 Task: Look for space in Malahide, Ireland from 1st June, 2023 to 9th June, 2023 for 5 adults in price range Rs.6000 to Rs.12000. Place can be entire place with 3 bedrooms having 3 beds and 3 bathrooms. Property type can be house, flat, guest house. Booking option can be shelf check-in. Required host language is English.
Action: Mouse moved to (487, 83)
Screenshot: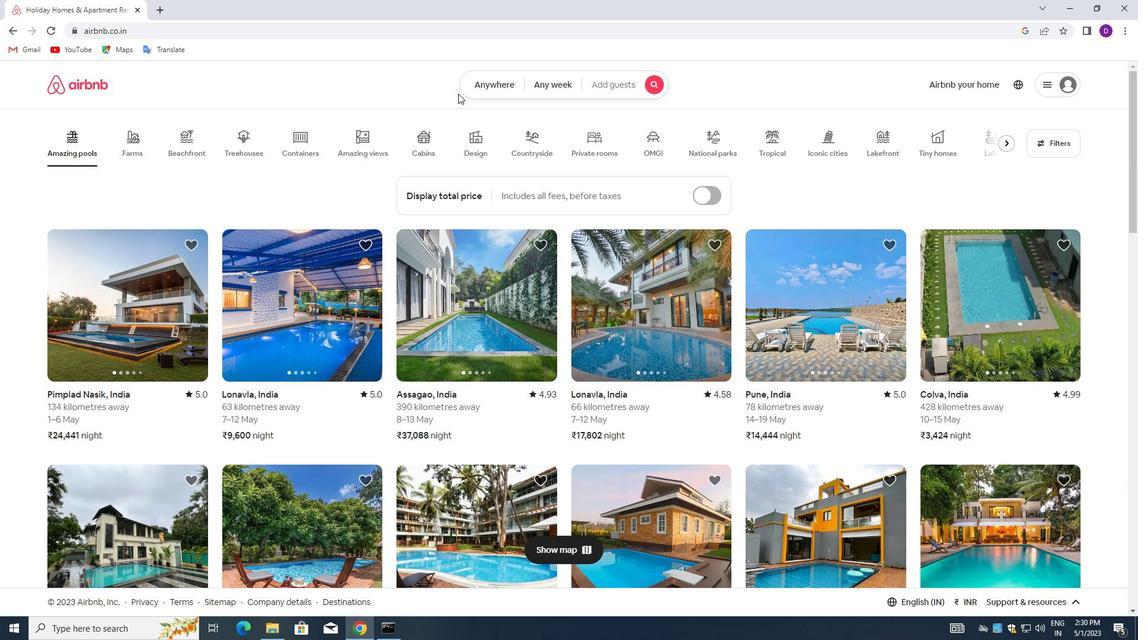 
Action: Mouse pressed left at (487, 83)
Screenshot: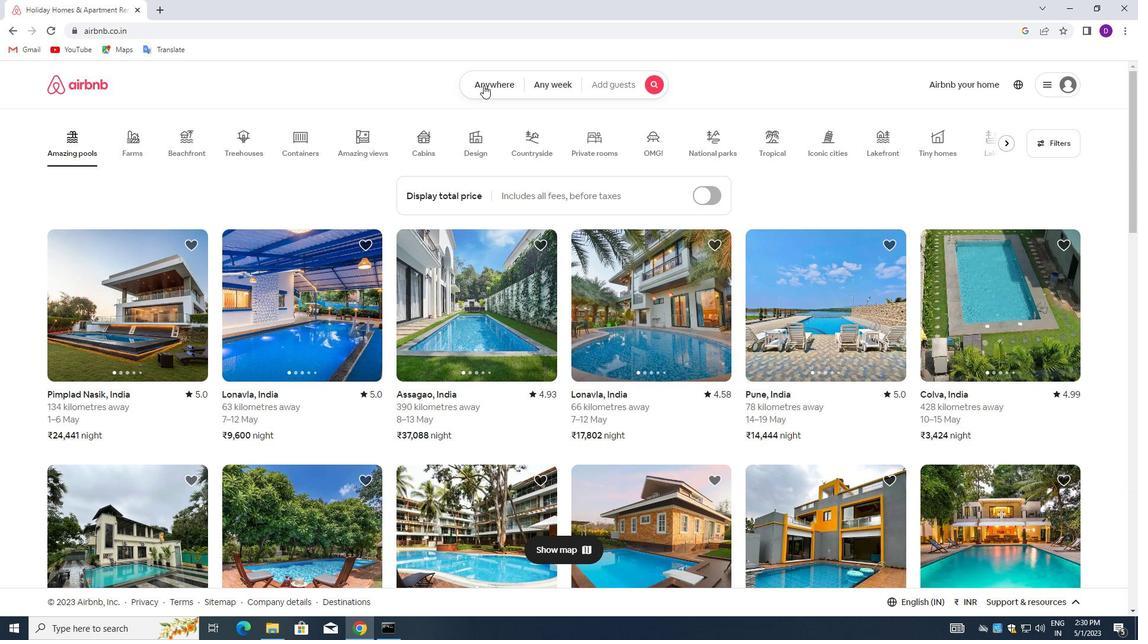
Action: Mouse moved to (368, 136)
Screenshot: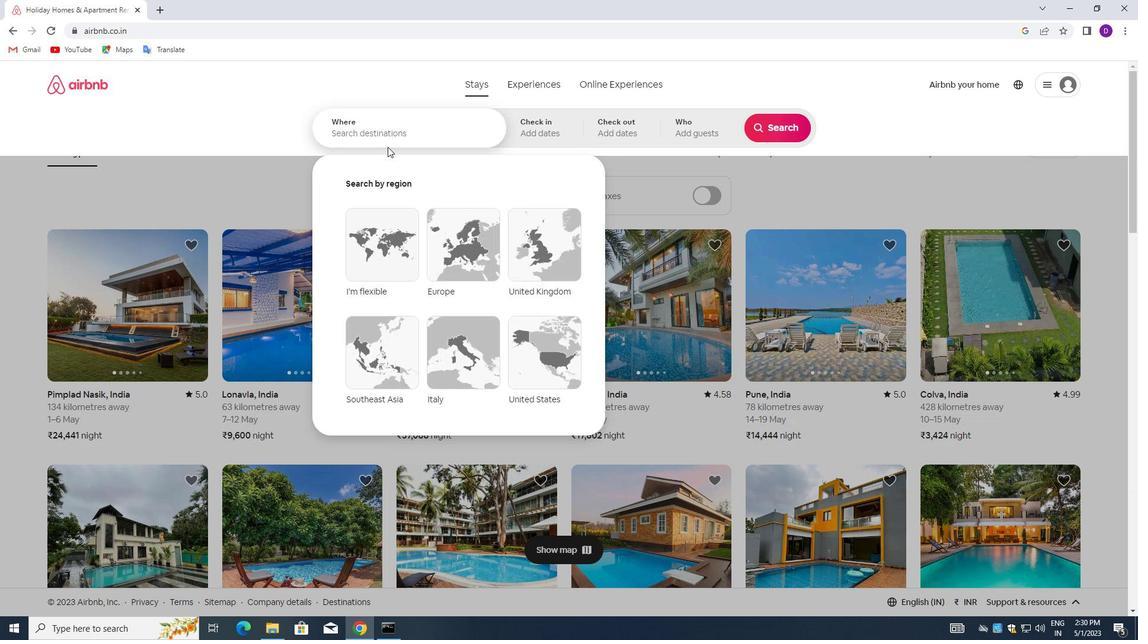 
Action: Mouse pressed left at (368, 136)
Screenshot: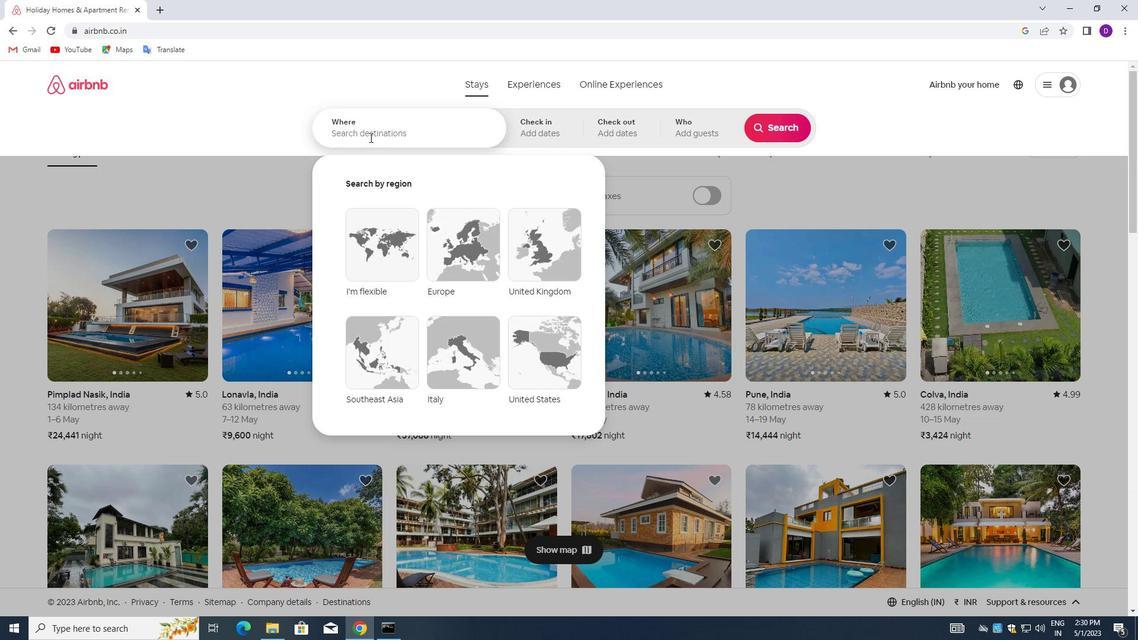 
Action: Key pressed <Key.shift>MALAHIDE<Key.down><Key.enter>
Screenshot: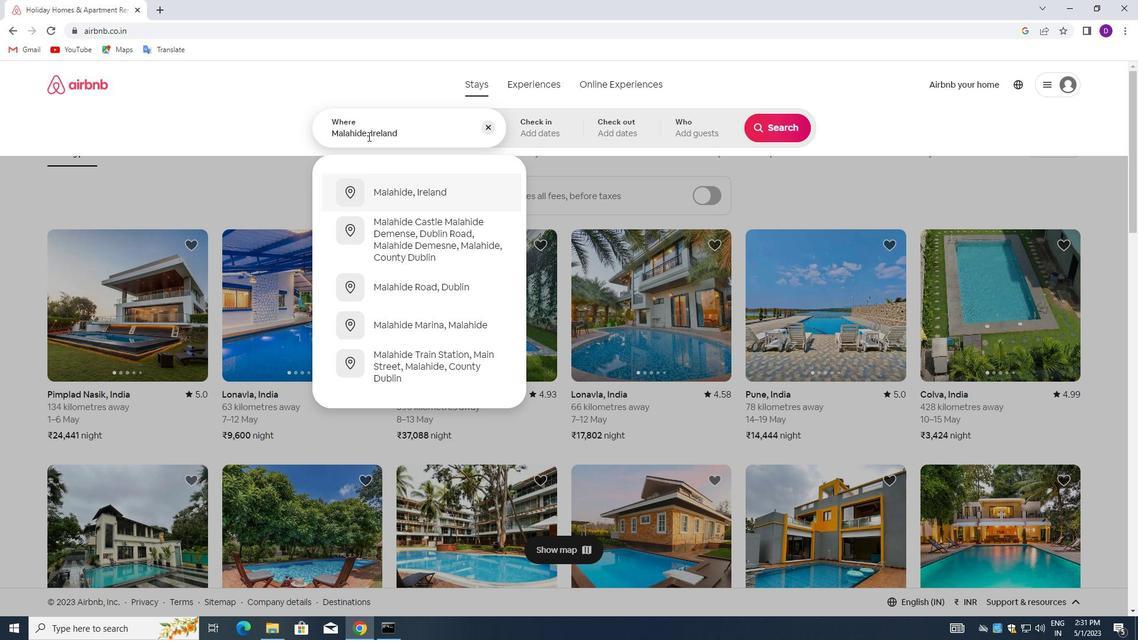 
Action: Mouse moved to (702, 267)
Screenshot: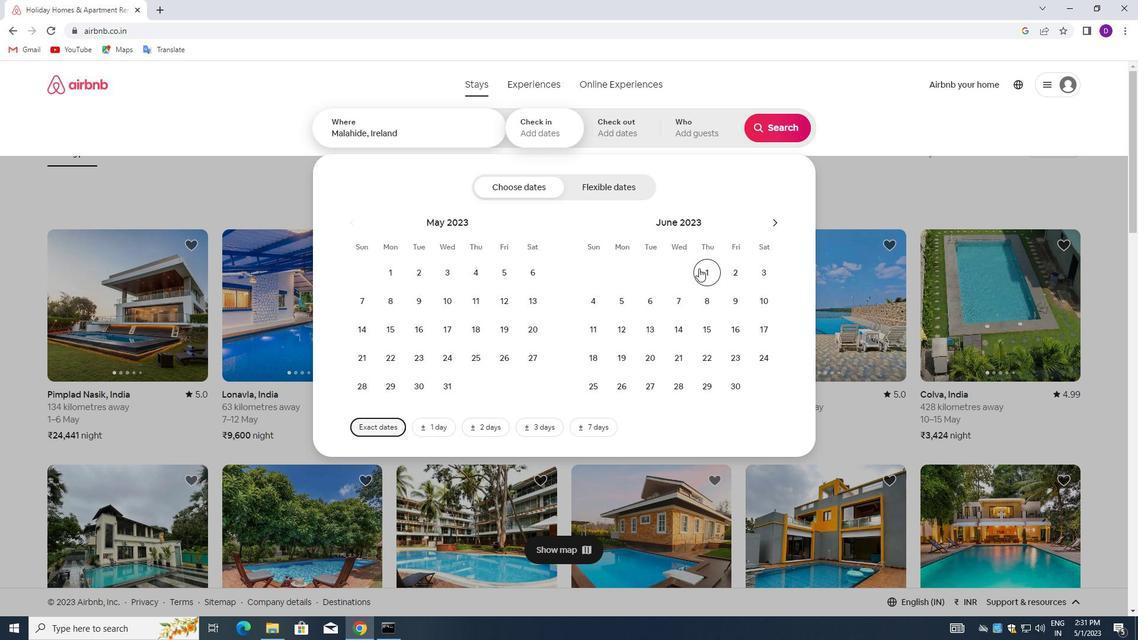 
Action: Mouse pressed left at (702, 267)
Screenshot: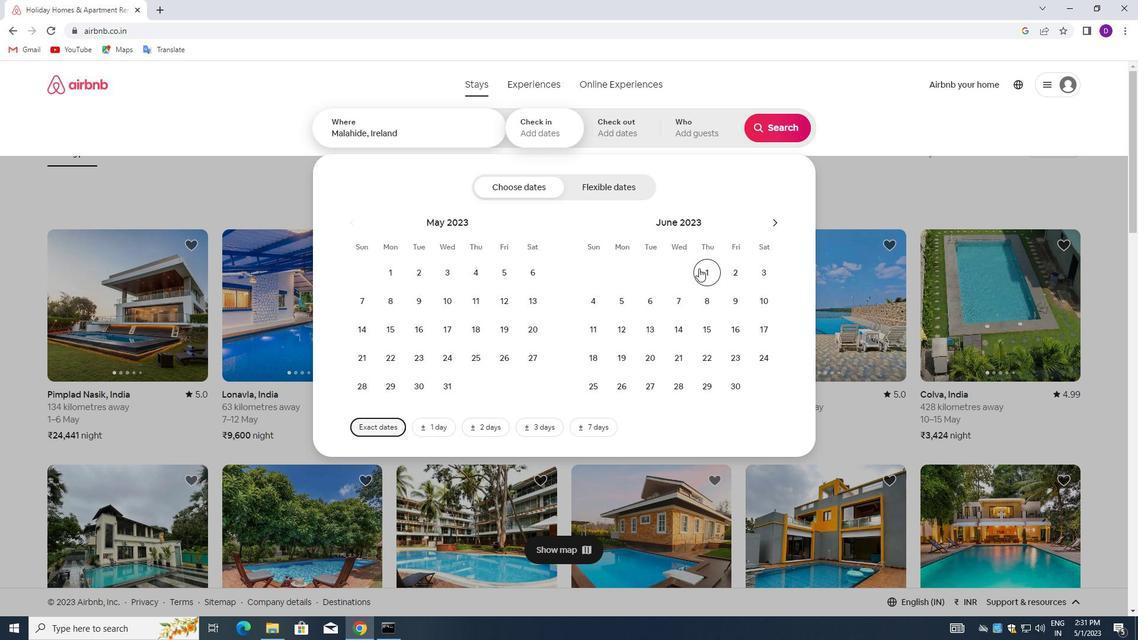 
Action: Mouse moved to (729, 295)
Screenshot: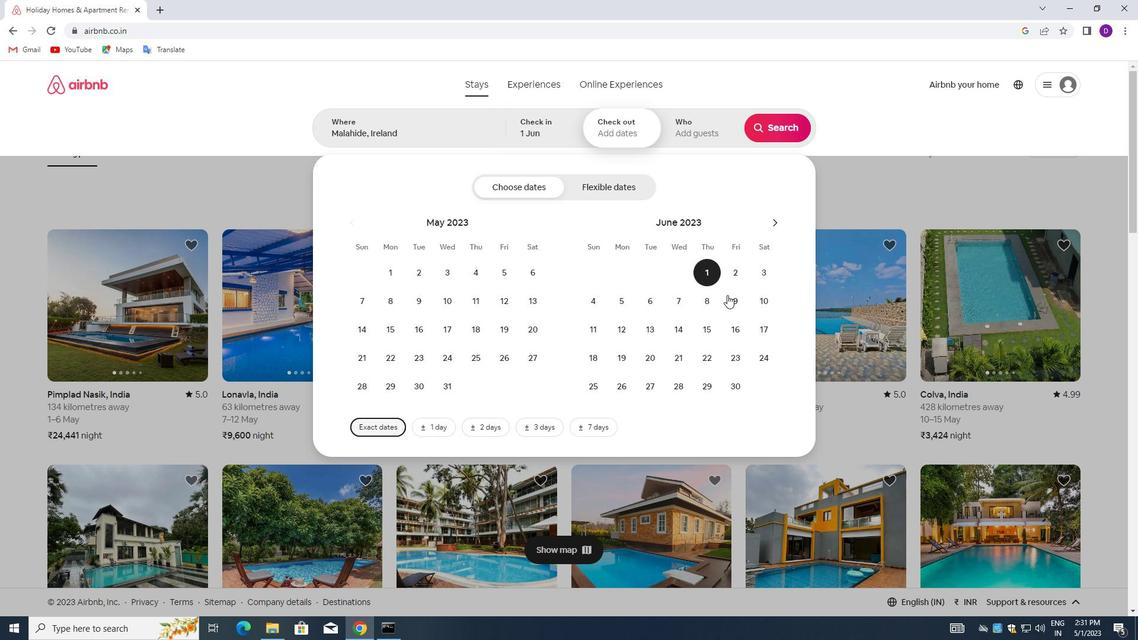 
Action: Mouse pressed left at (729, 295)
Screenshot: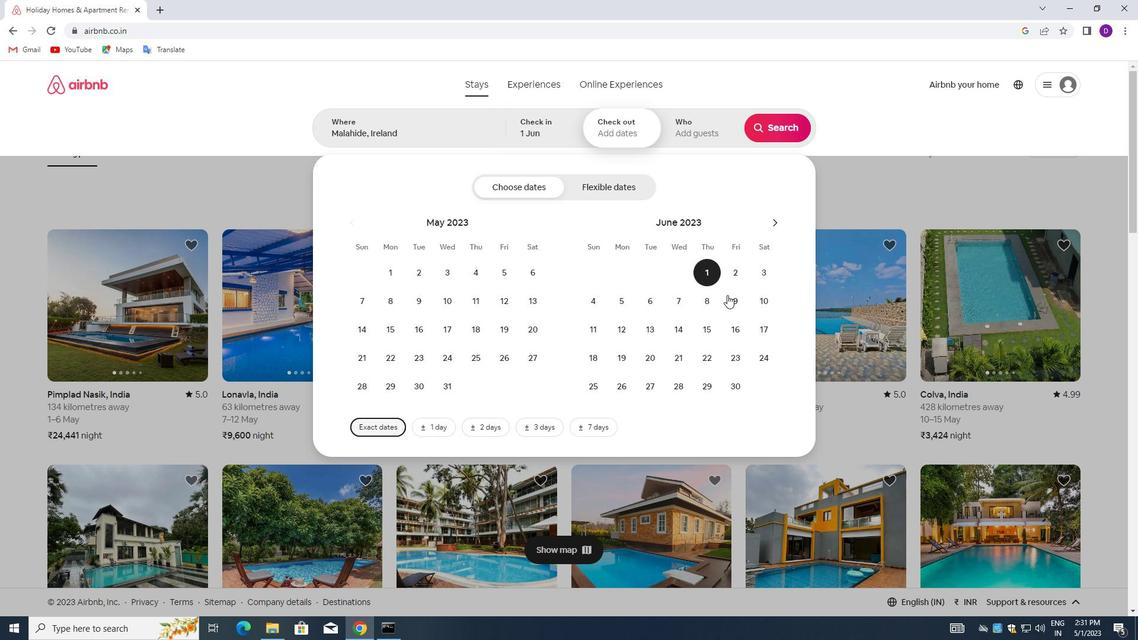 
Action: Mouse moved to (678, 128)
Screenshot: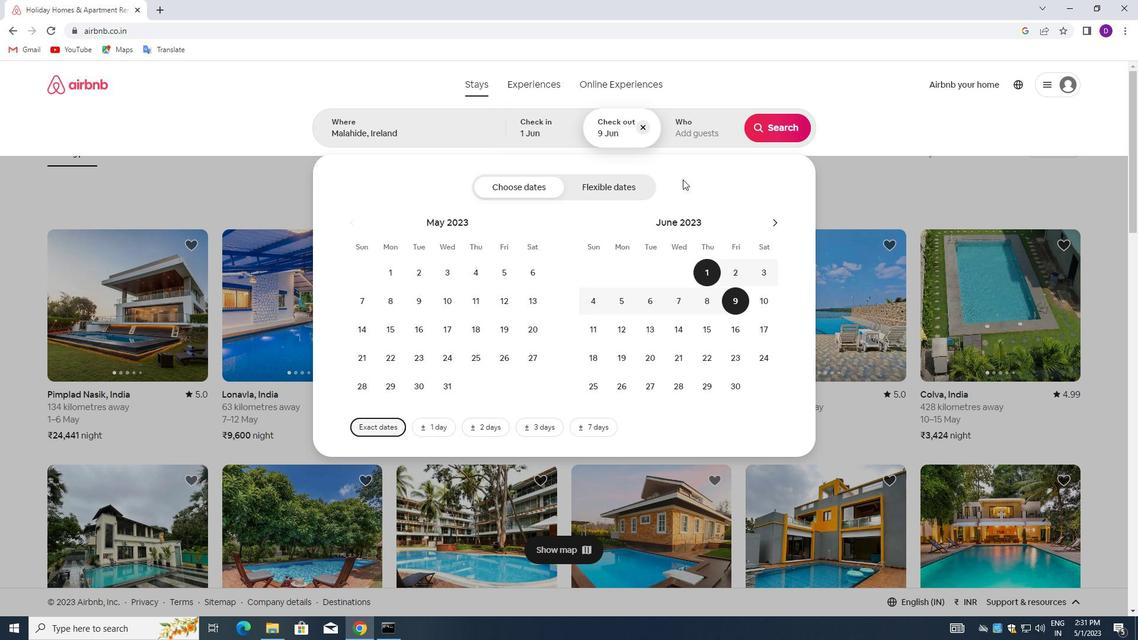 
Action: Mouse pressed left at (678, 128)
Screenshot: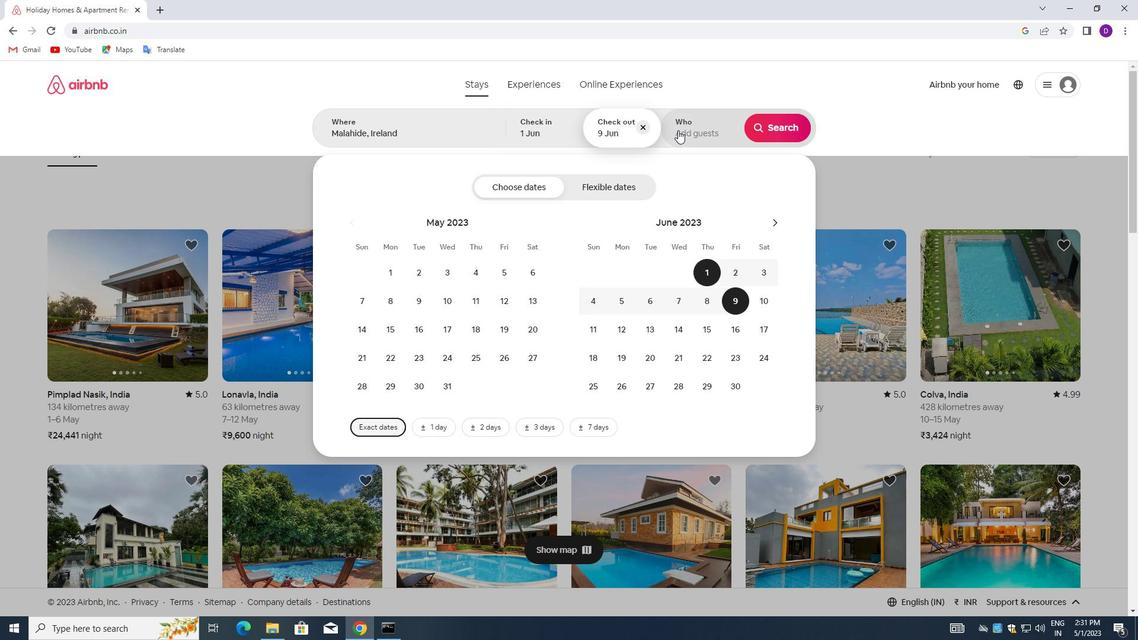 
Action: Mouse moved to (779, 188)
Screenshot: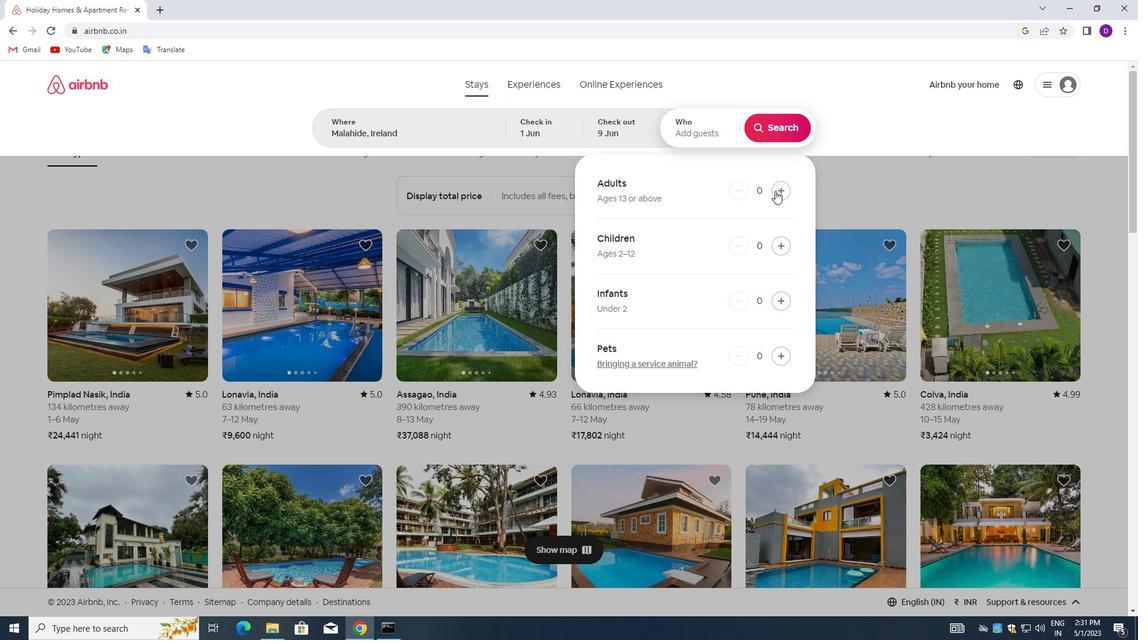 
Action: Mouse pressed left at (779, 188)
Screenshot: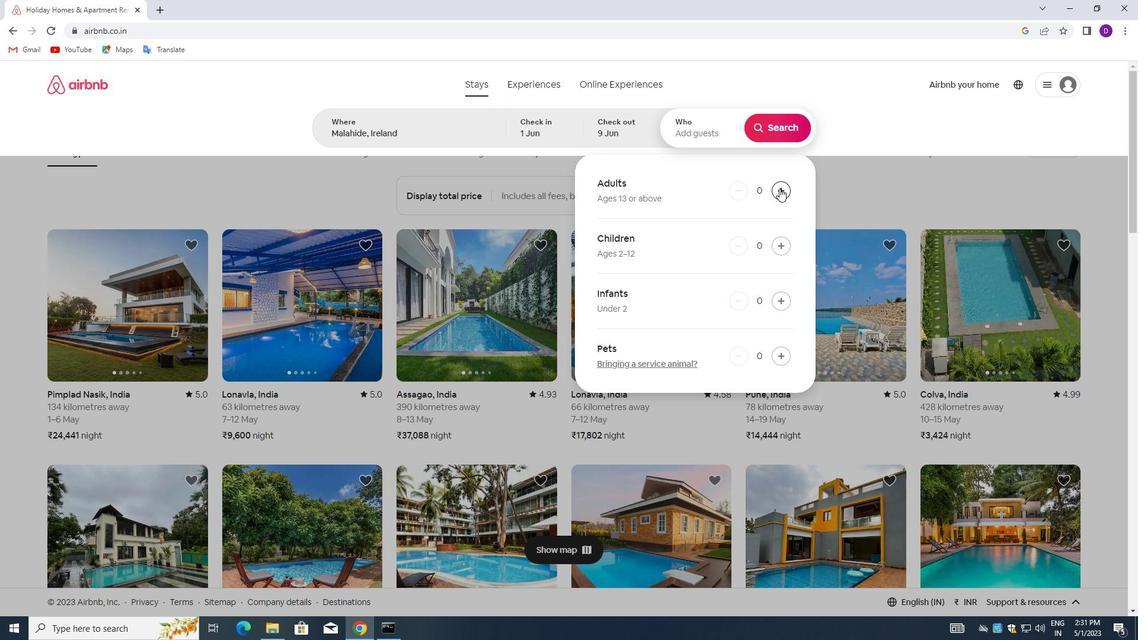 
Action: Mouse pressed left at (779, 188)
Screenshot: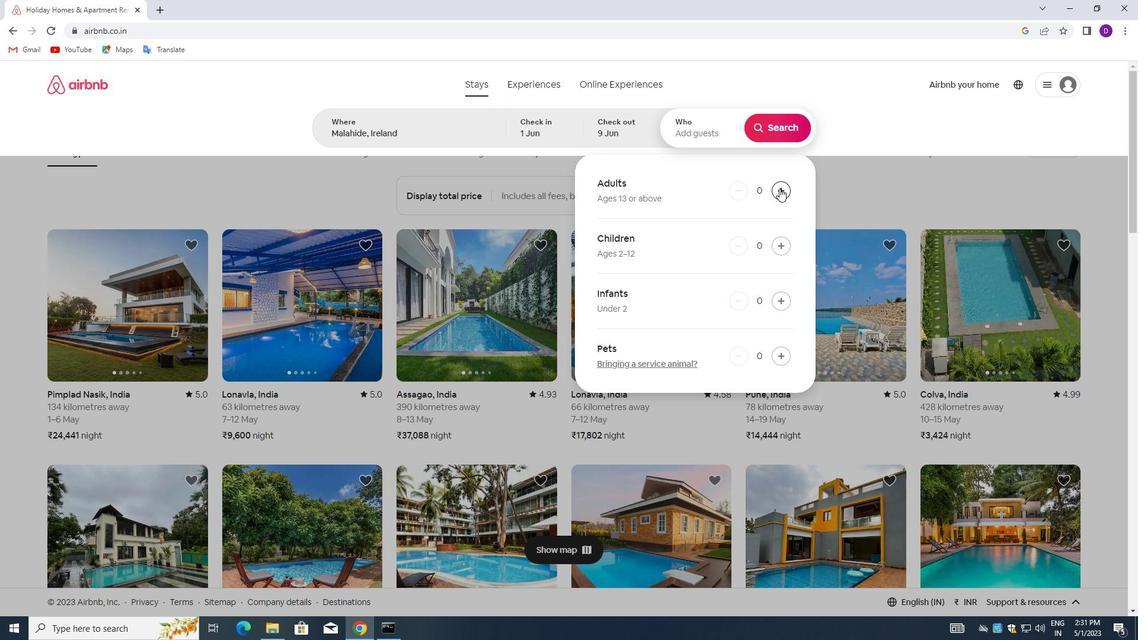 
Action: Mouse pressed left at (779, 188)
Screenshot: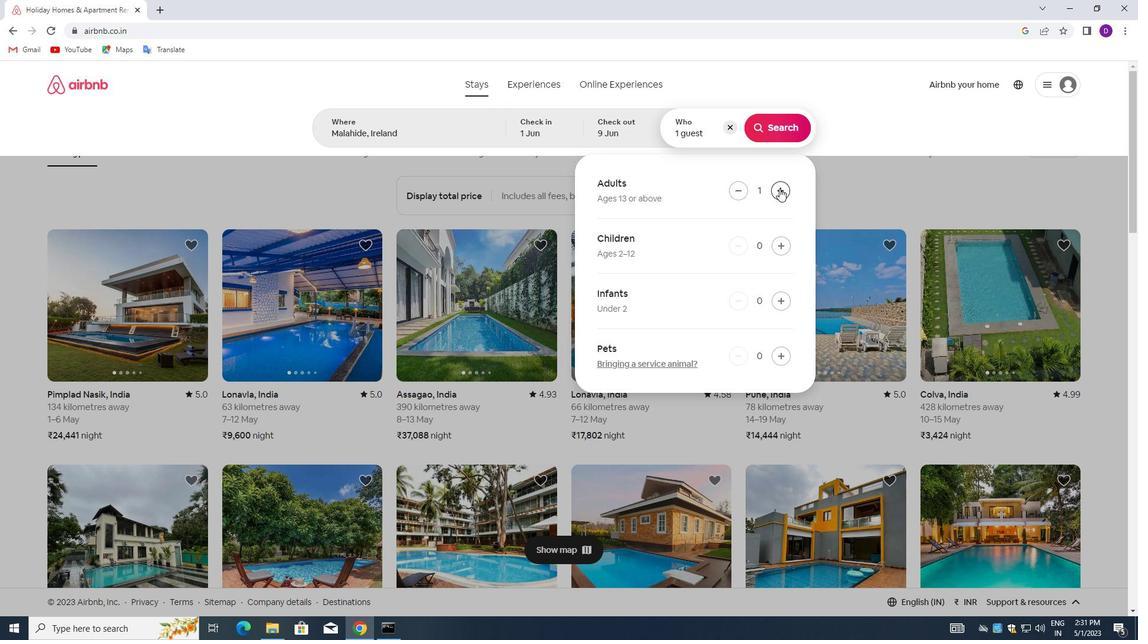
Action: Mouse pressed left at (779, 188)
Screenshot: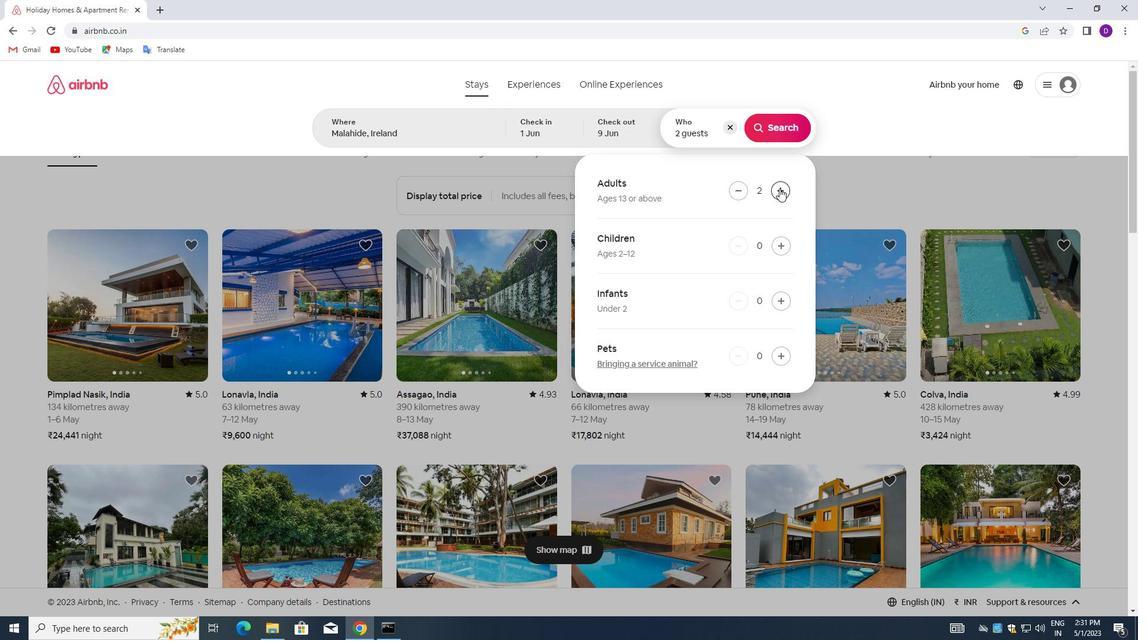 
Action: Mouse pressed left at (779, 188)
Screenshot: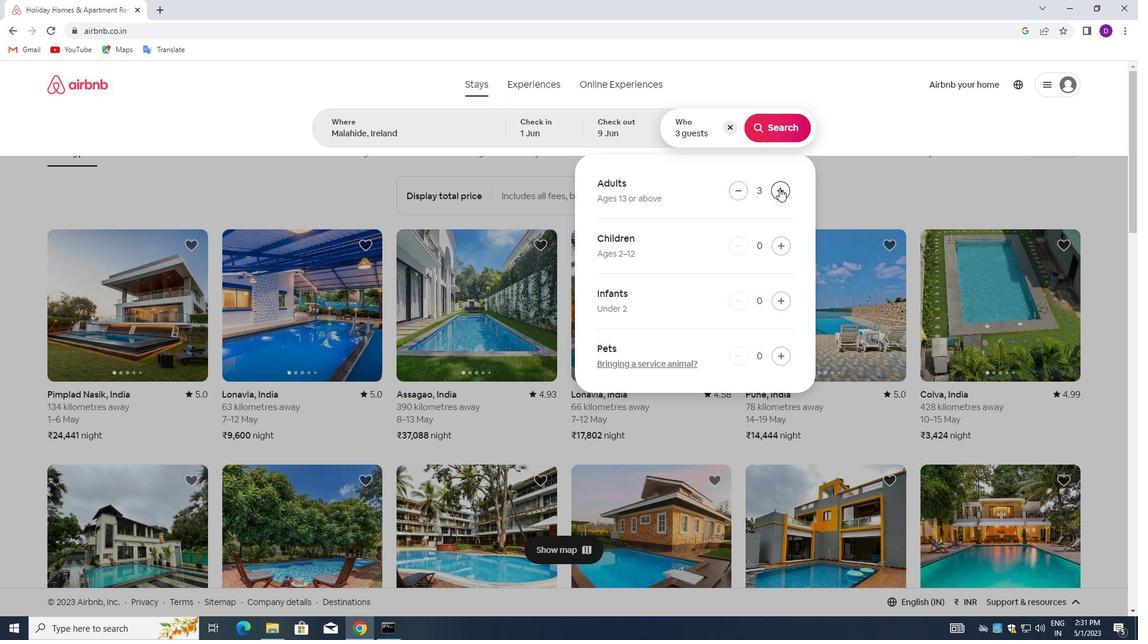 
Action: Mouse moved to (782, 124)
Screenshot: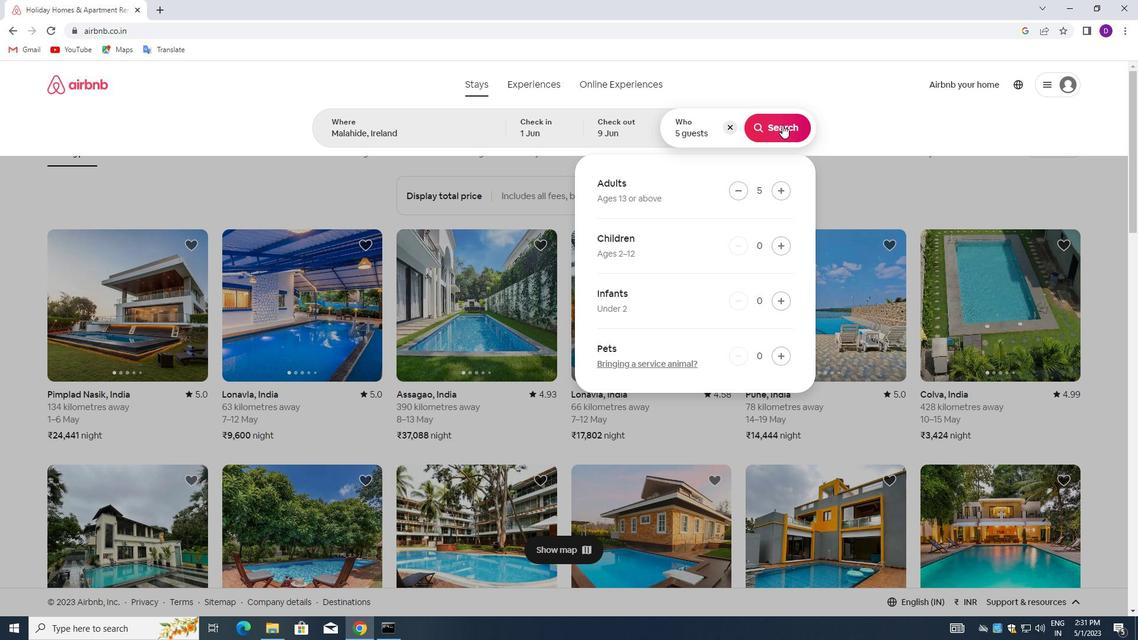 
Action: Mouse pressed left at (782, 124)
Screenshot: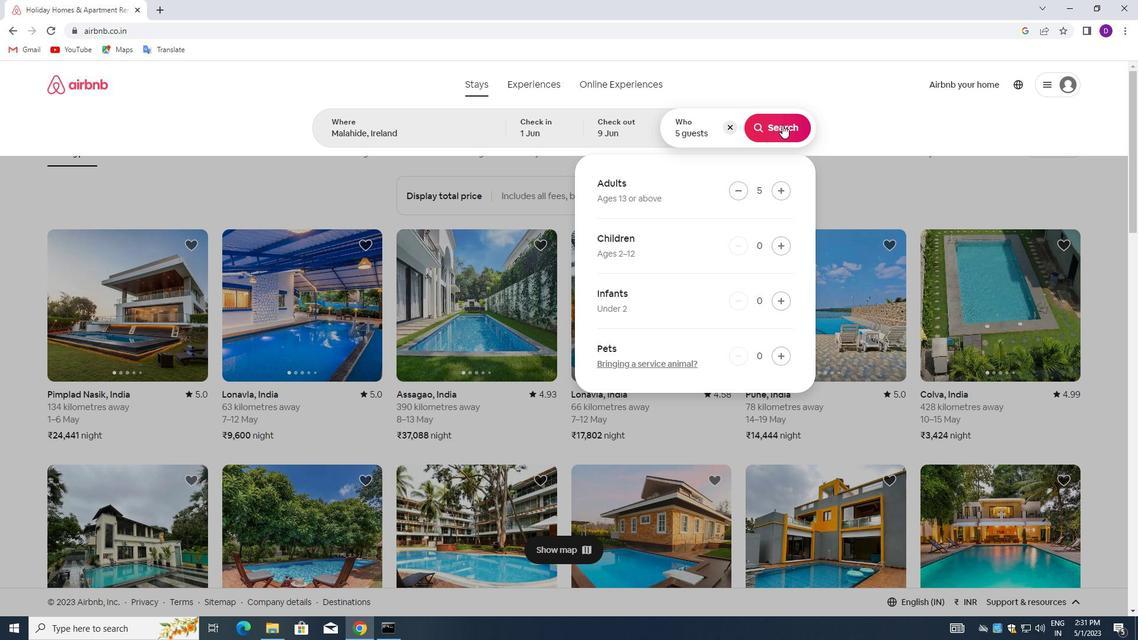 
Action: Mouse moved to (1076, 128)
Screenshot: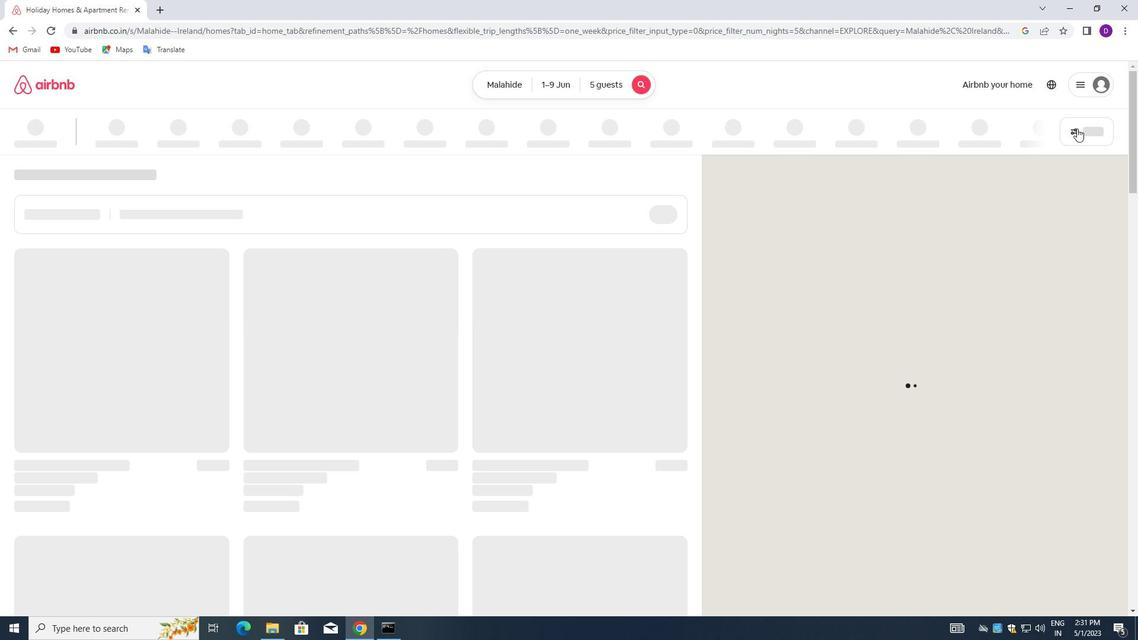 
Action: Mouse pressed left at (1076, 128)
Screenshot: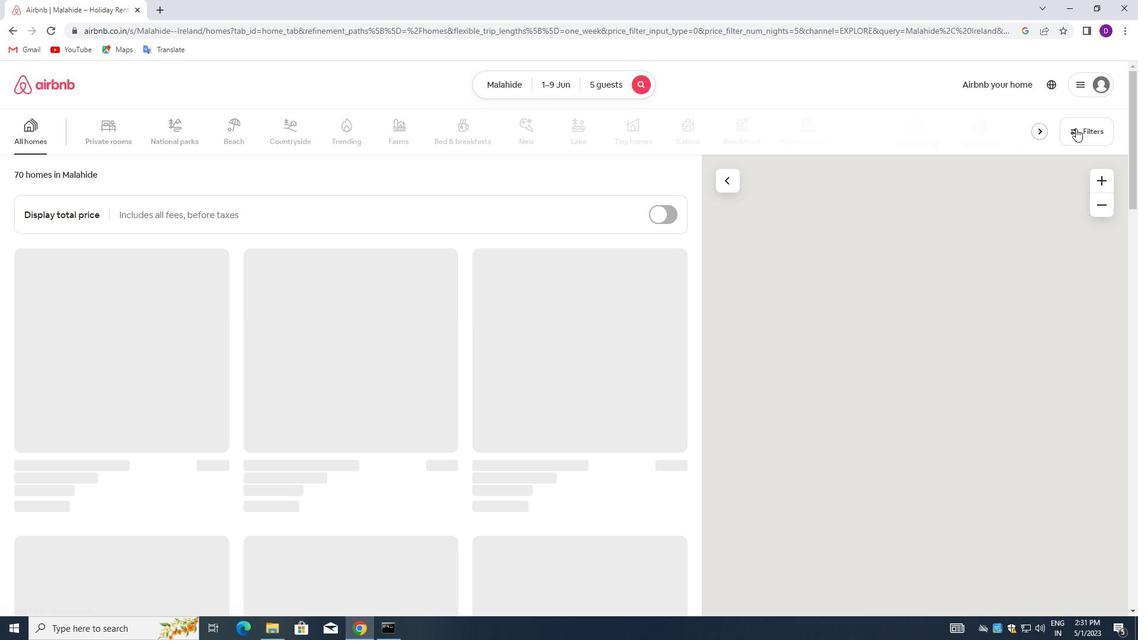 
Action: Mouse moved to (407, 282)
Screenshot: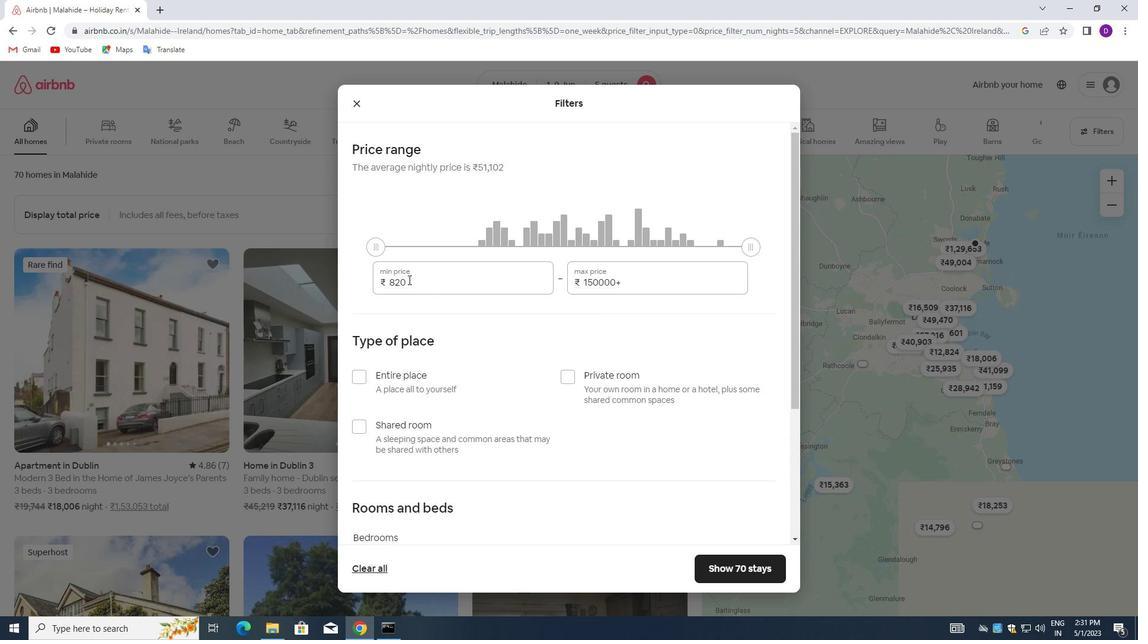 
Action: Mouse pressed left at (407, 282)
Screenshot: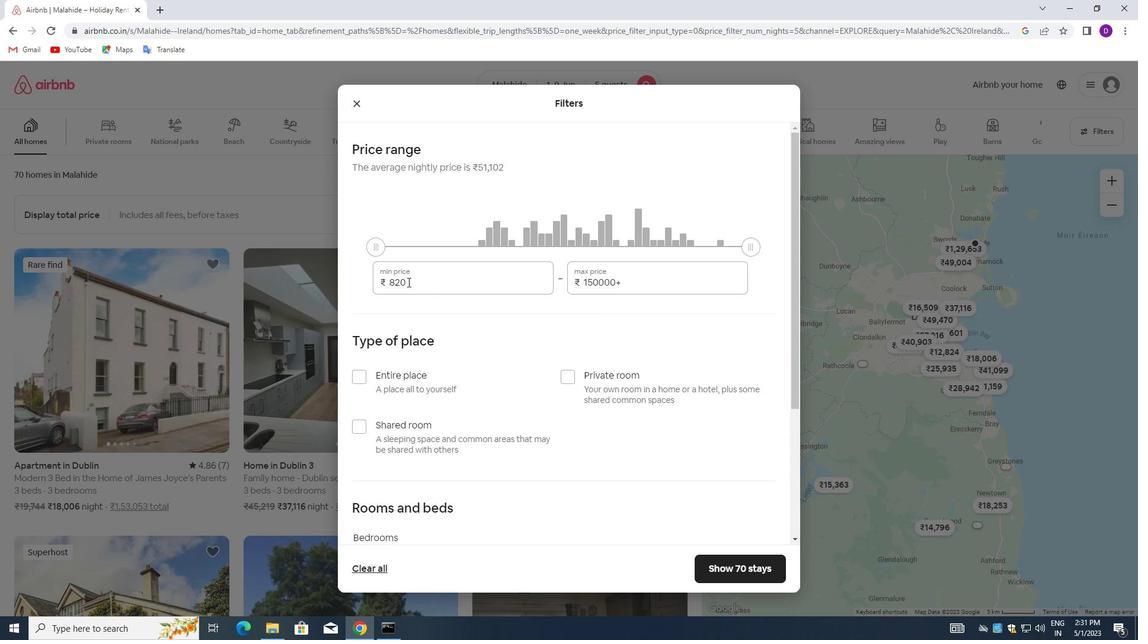
Action: Mouse pressed left at (407, 282)
Screenshot: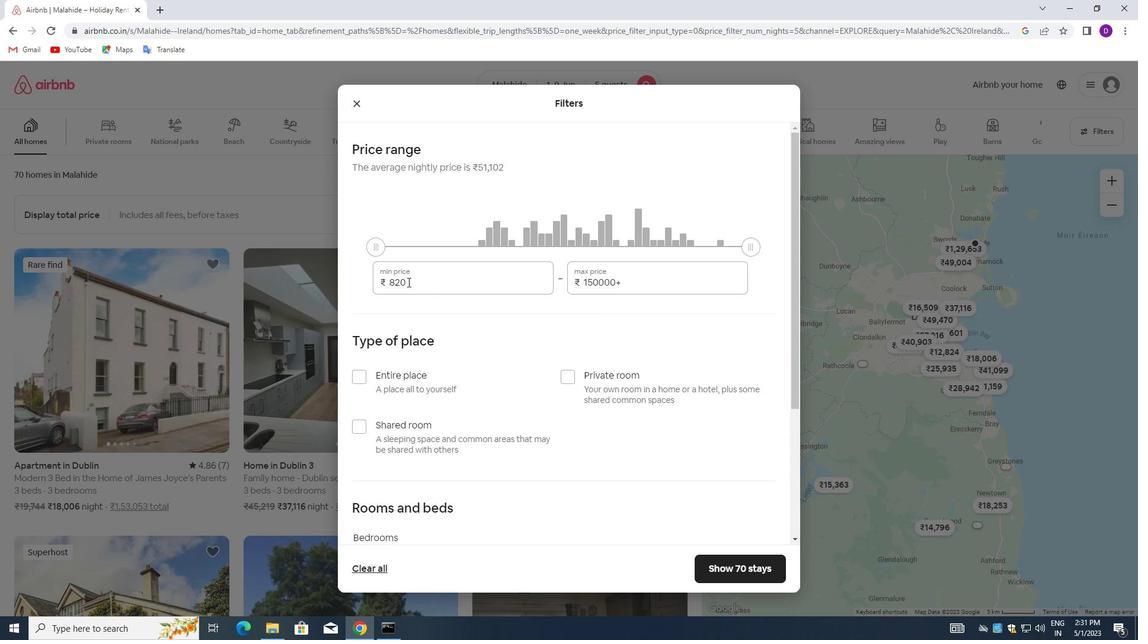 
Action: Mouse moved to (407, 282)
Screenshot: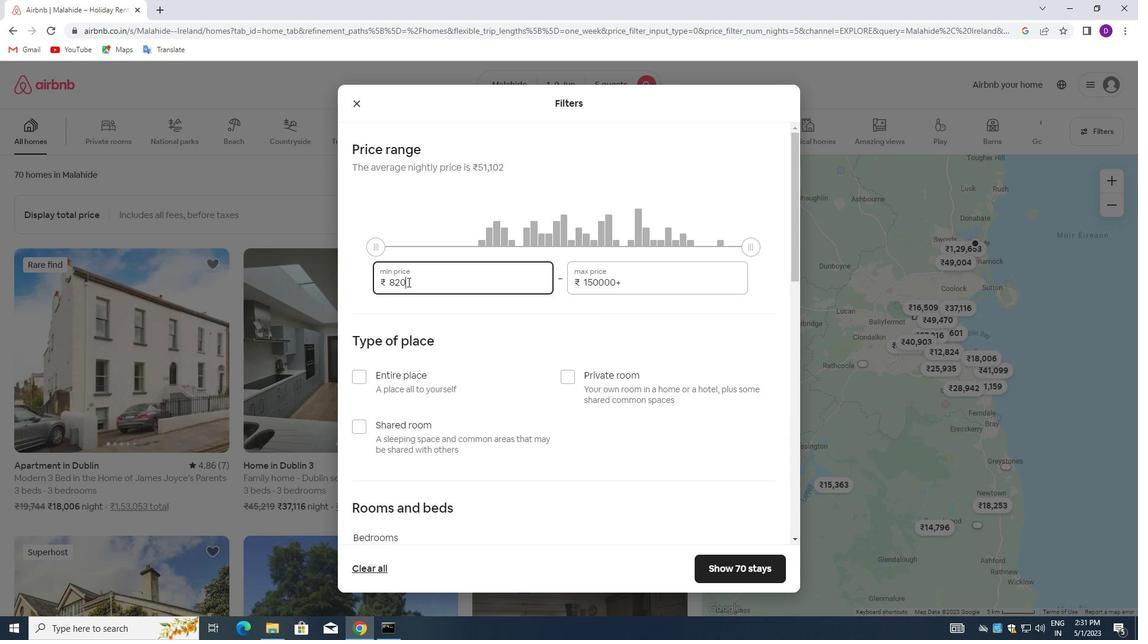 
Action: Key pressed 6000<Key.tab>1<Key.backspace><Key.backspace><Key.backspace><Key.backspace><Key.backspace><Key.backspace><Key.backspace><Key.backspace><Key.backspace><Key.backspace><Key.backspace>12000
Screenshot: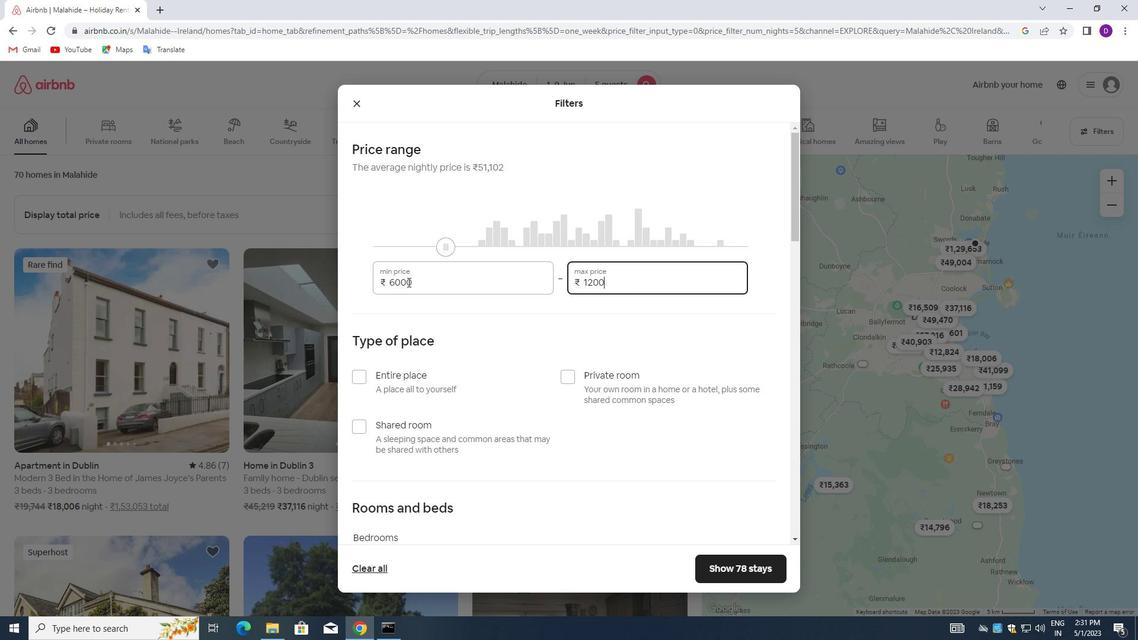 
Action: Mouse moved to (477, 322)
Screenshot: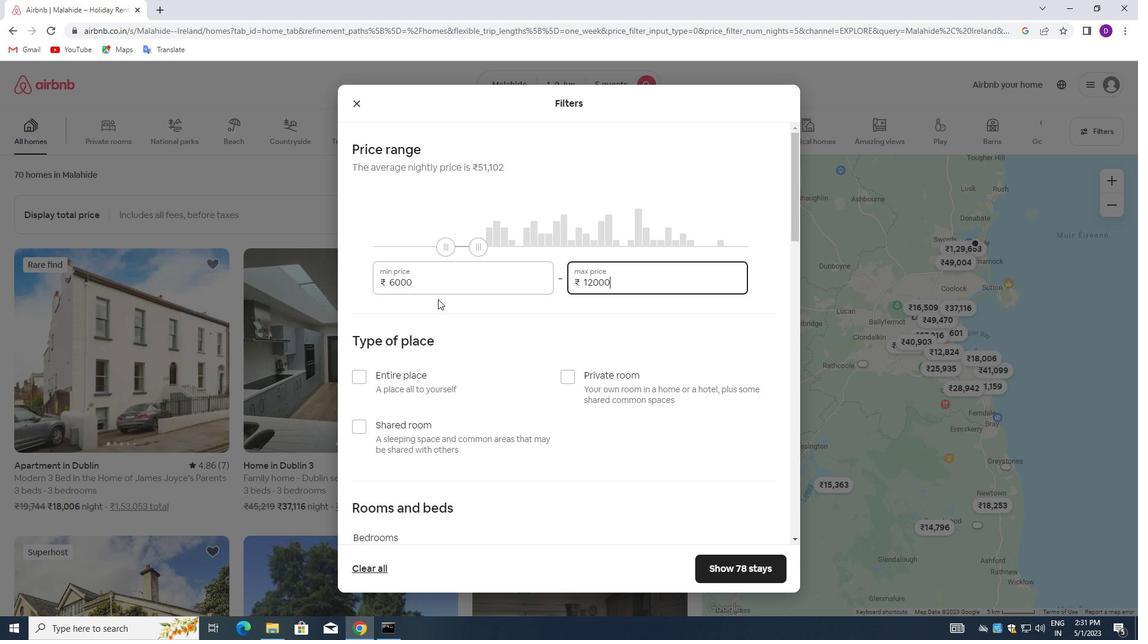 
Action: Mouse scrolled (477, 321) with delta (0, 0)
Screenshot: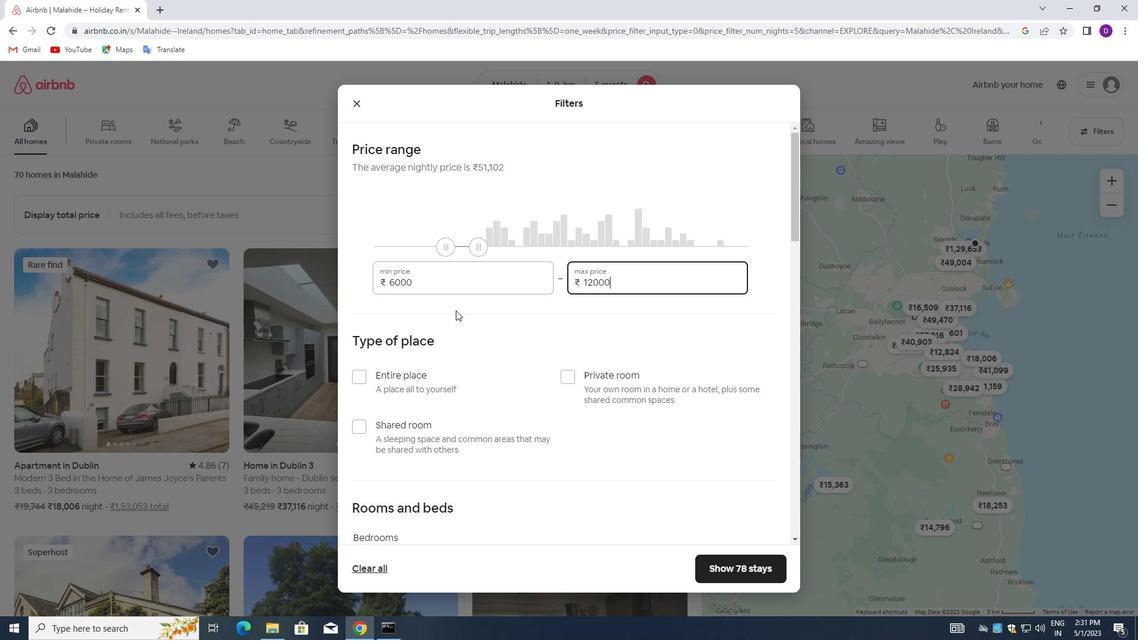 
Action: Mouse moved to (477, 324)
Screenshot: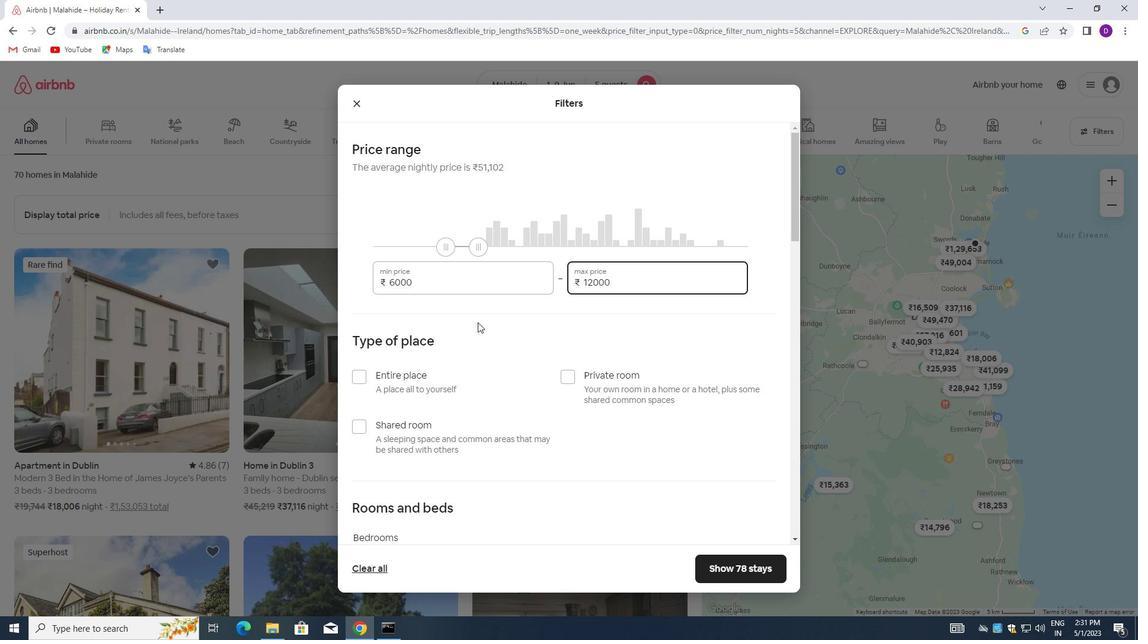 
Action: Mouse scrolled (477, 323) with delta (0, 0)
Screenshot: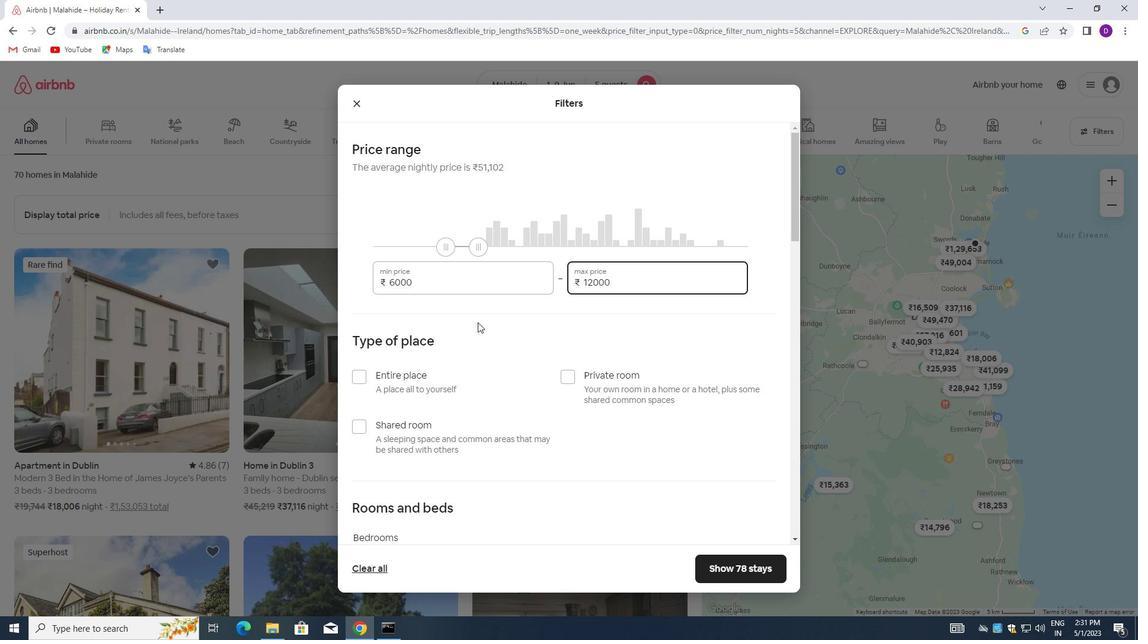 
Action: Mouse moved to (358, 265)
Screenshot: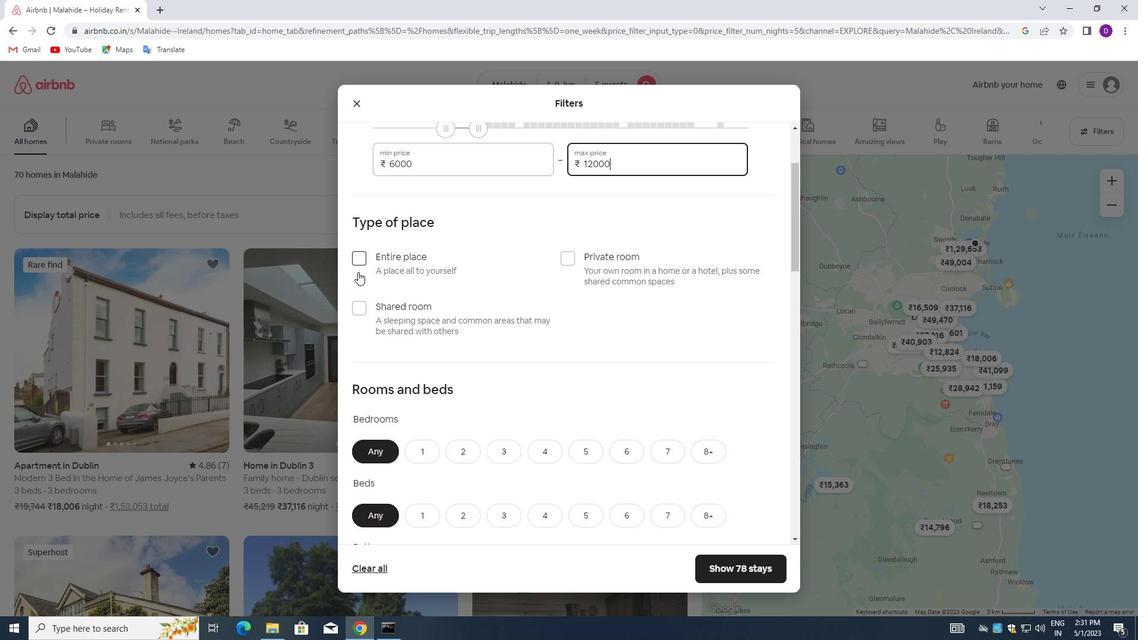 
Action: Mouse pressed left at (358, 265)
Screenshot: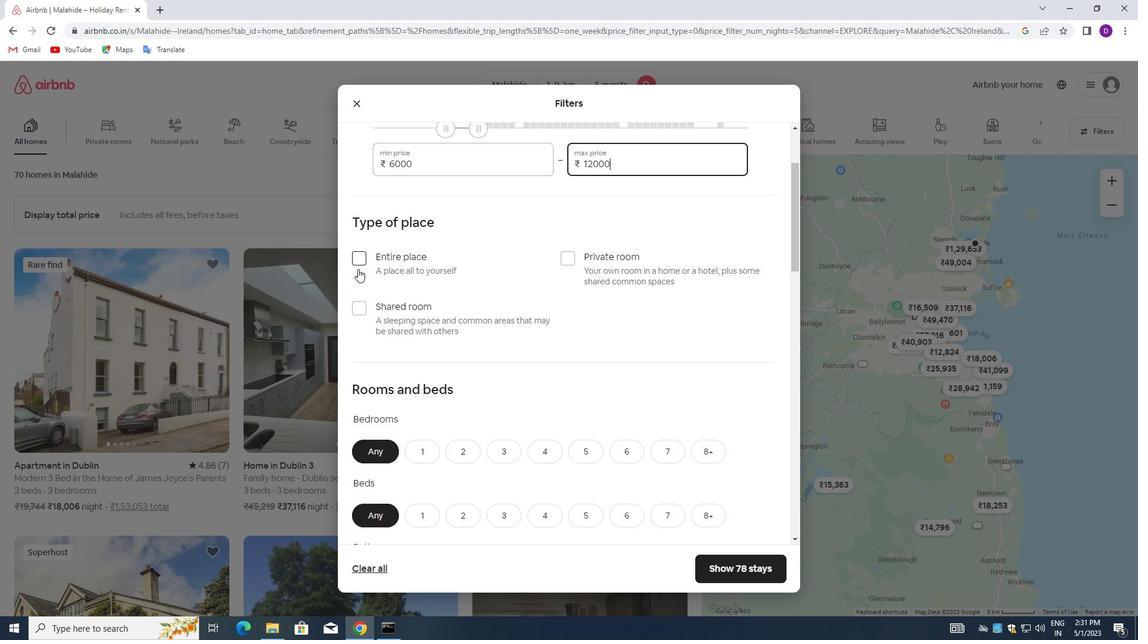 
Action: Mouse moved to (473, 304)
Screenshot: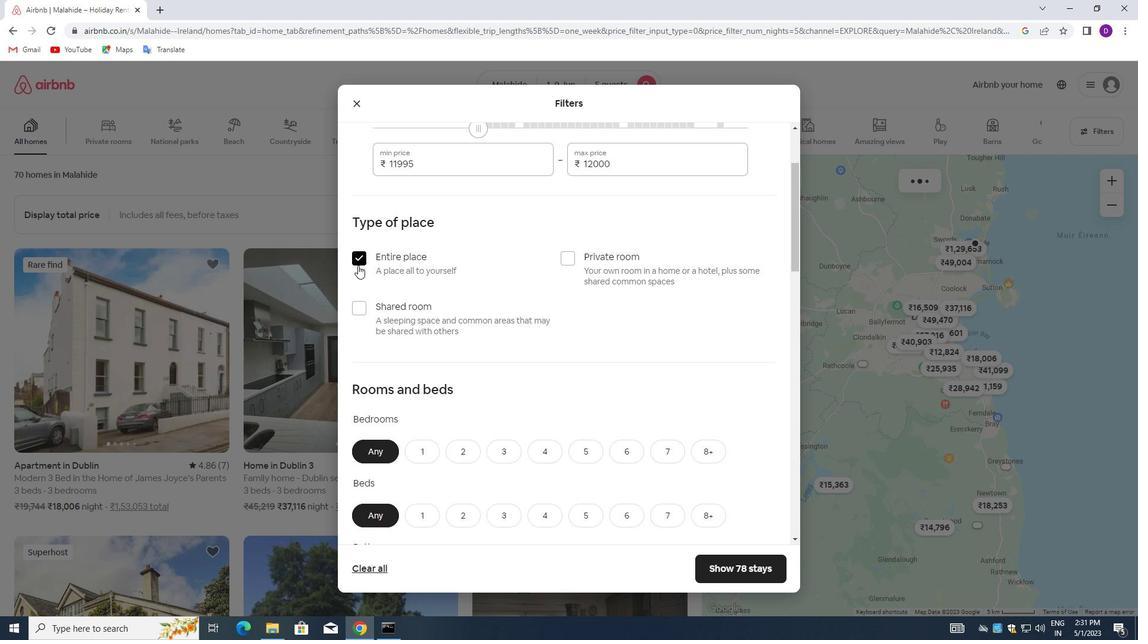 
Action: Mouse scrolled (473, 304) with delta (0, 0)
Screenshot: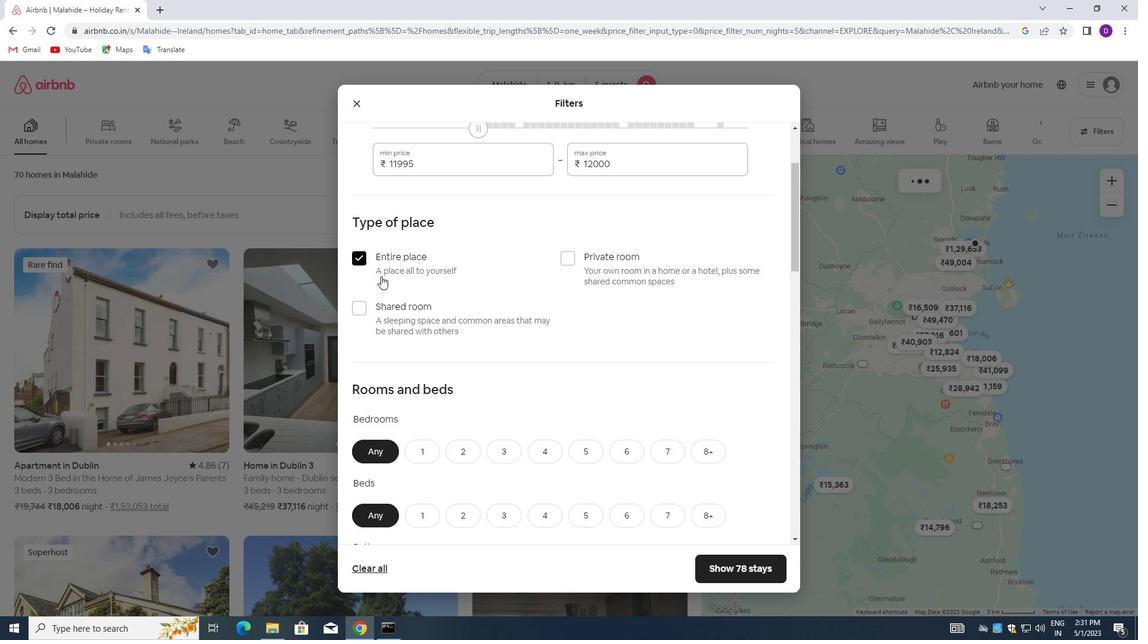 
Action: Mouse moved to (473, 305)
Screenshot: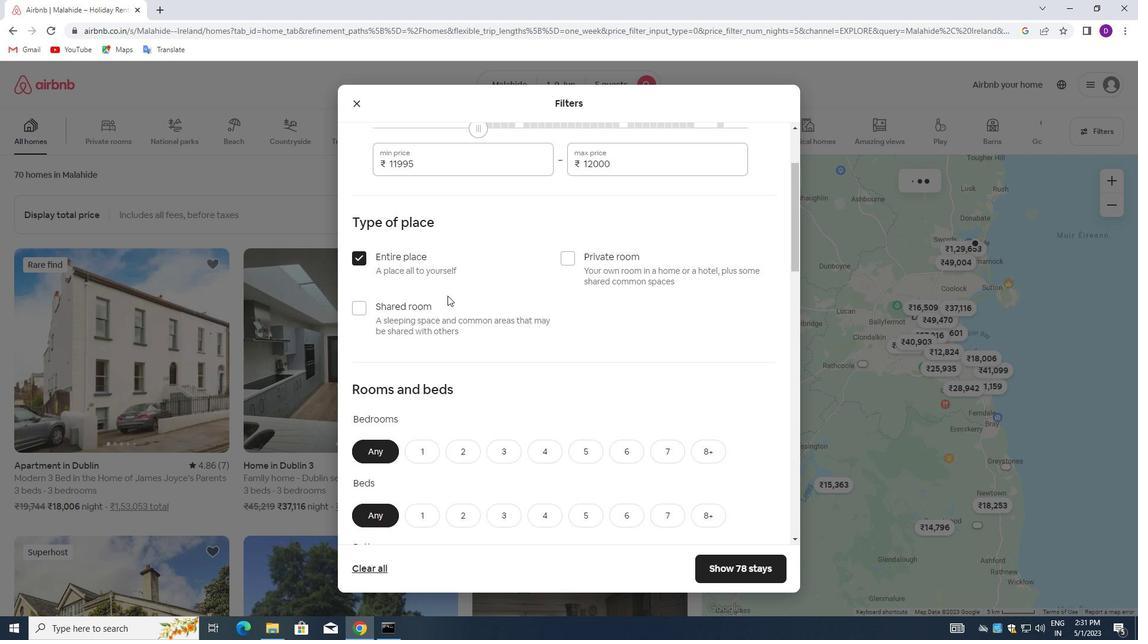 
Action: Mouse scrolled (473, 304) with delta (0, 0)
Screenshot: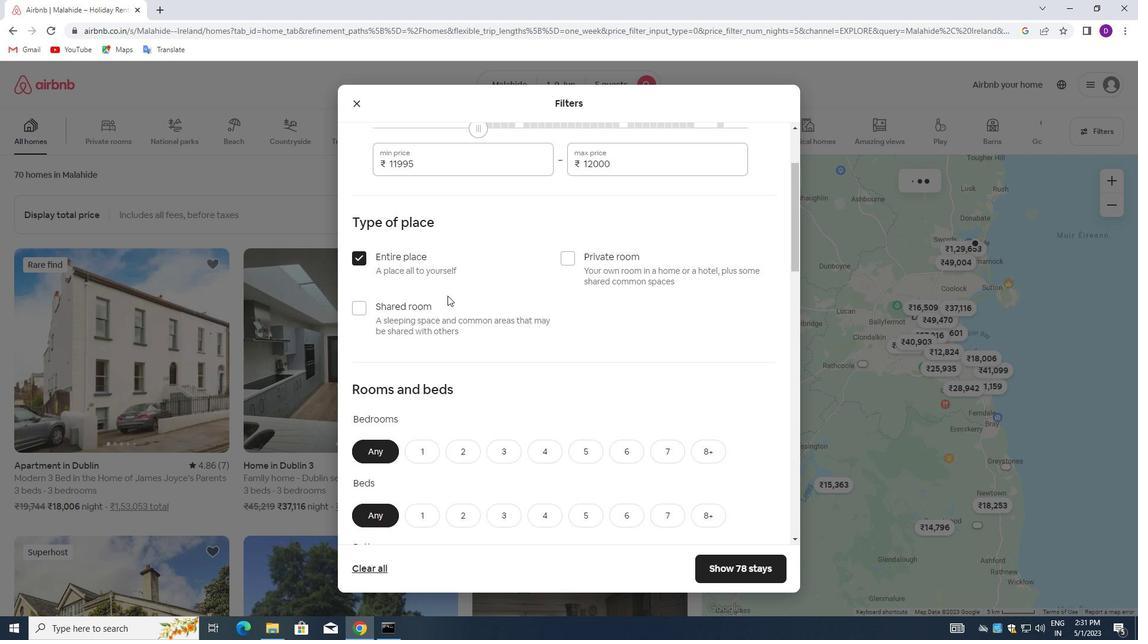 
Action: Mouse moved to (473, 305)
Screenshot: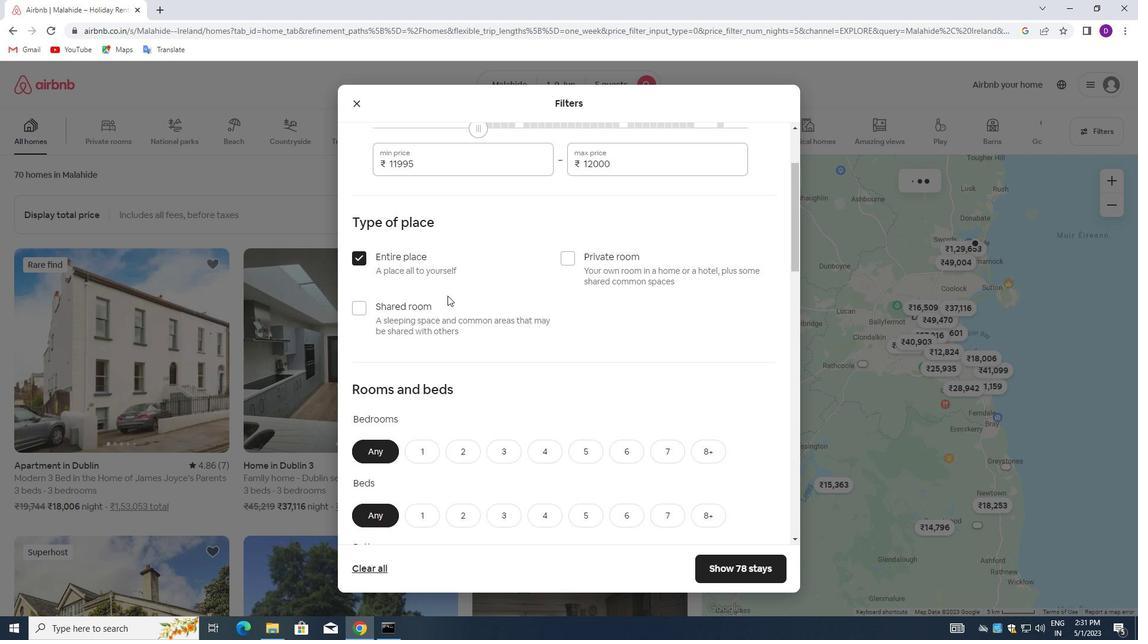 
Action: Mouse scrolled (473, 305) with delta (0, 0)
Screenshot: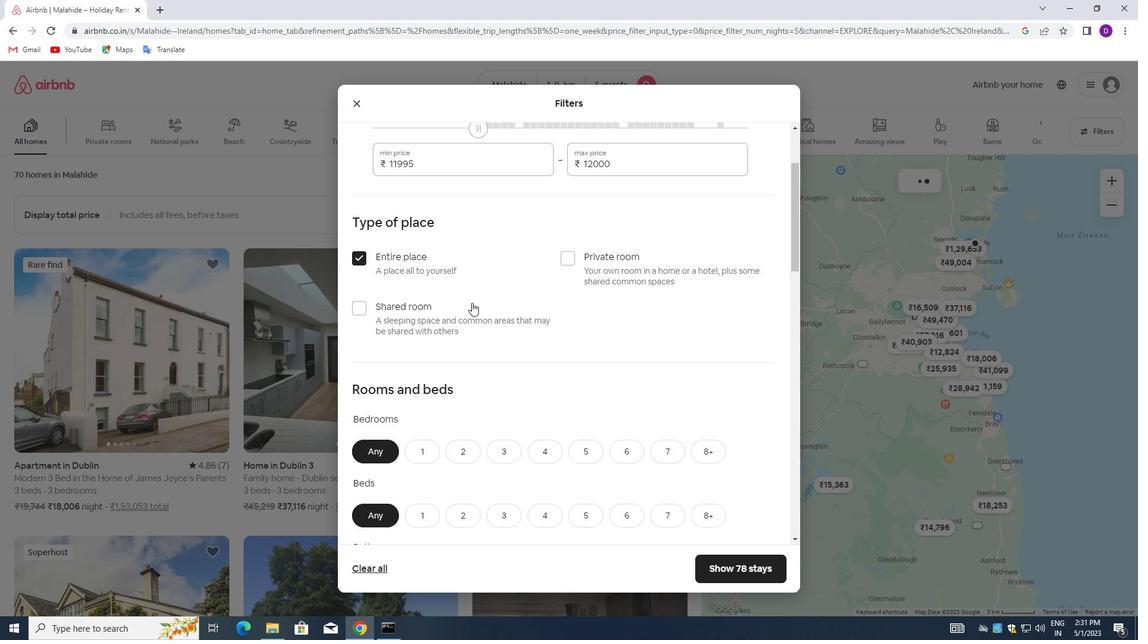 
Action: Mouse moved to (473, 307)
Screenshot: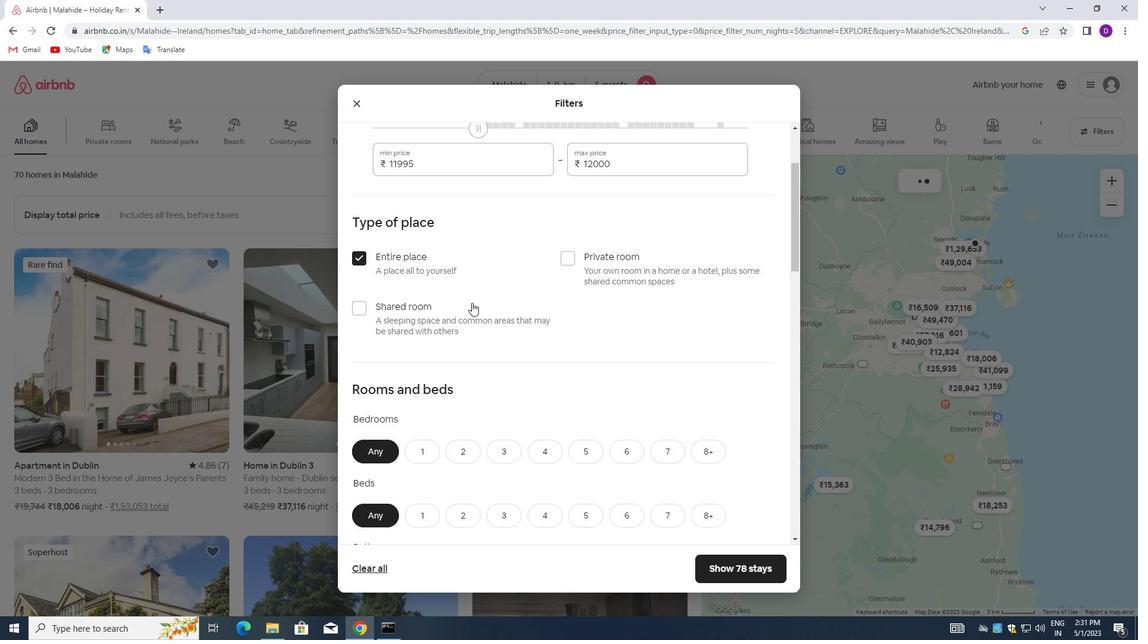 
Action: Mouse scrolled (473, 306) with delta (0, 0)
Screenshot: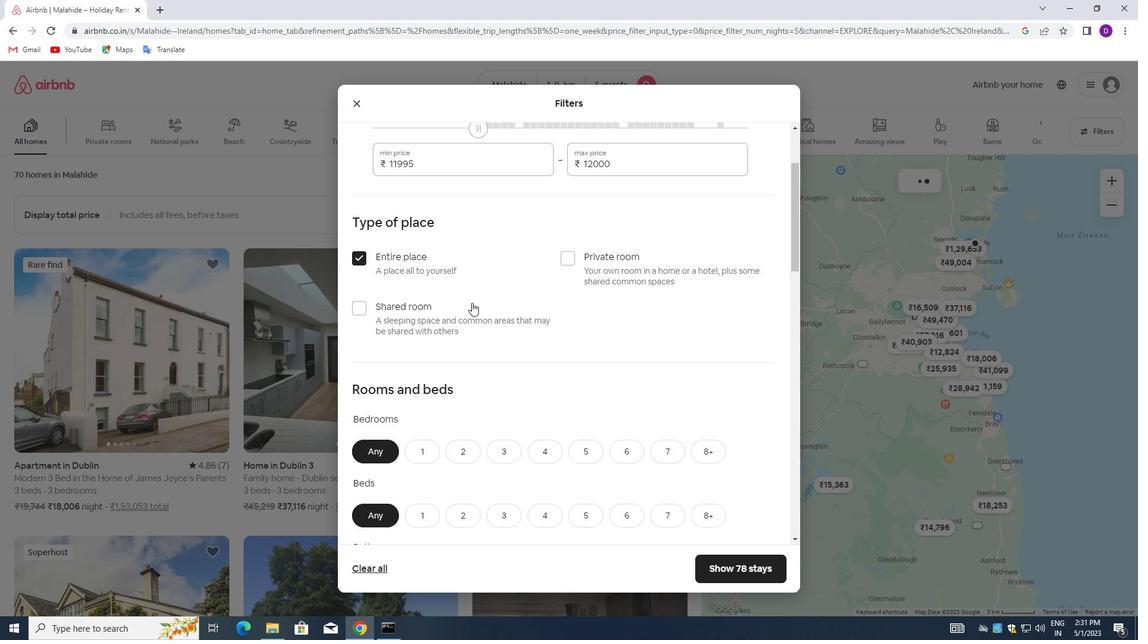 
Action: Mouse moved to (505, 219)
Screenshot: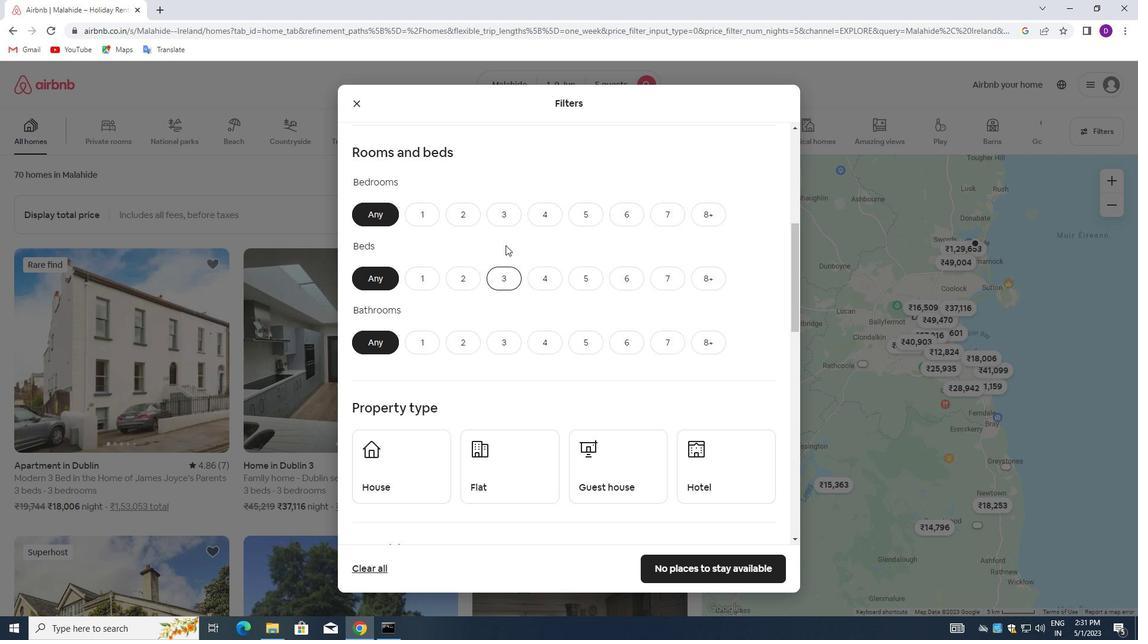 
Action: Mouse pressed left at (505, 219)
Screenshot: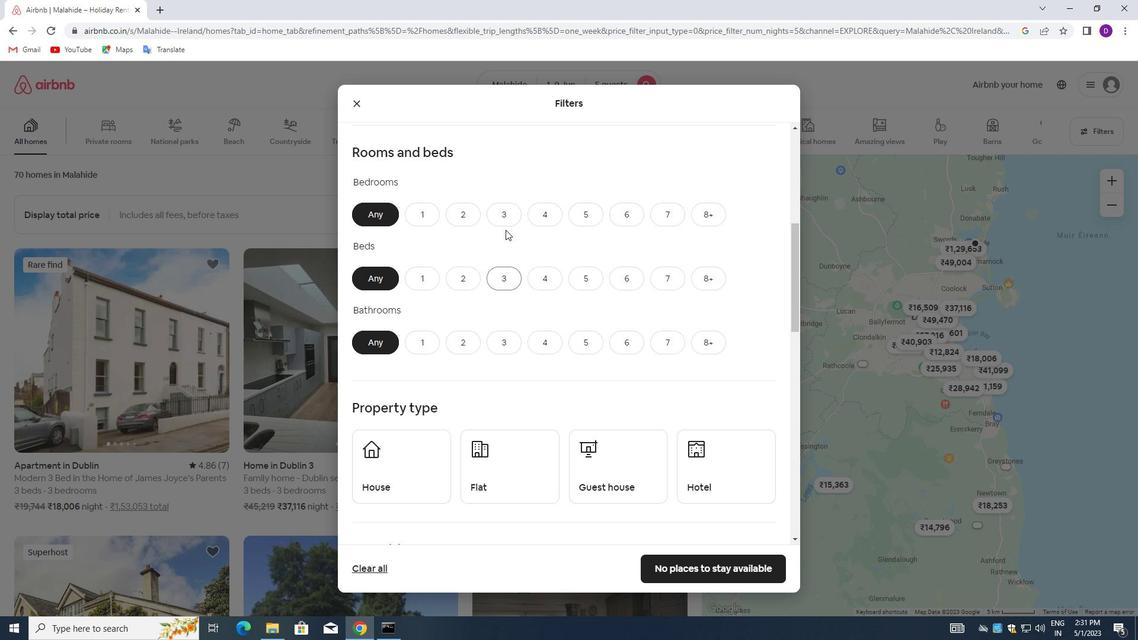 
Action: Mouse moved to (502, 270)
Screenshot: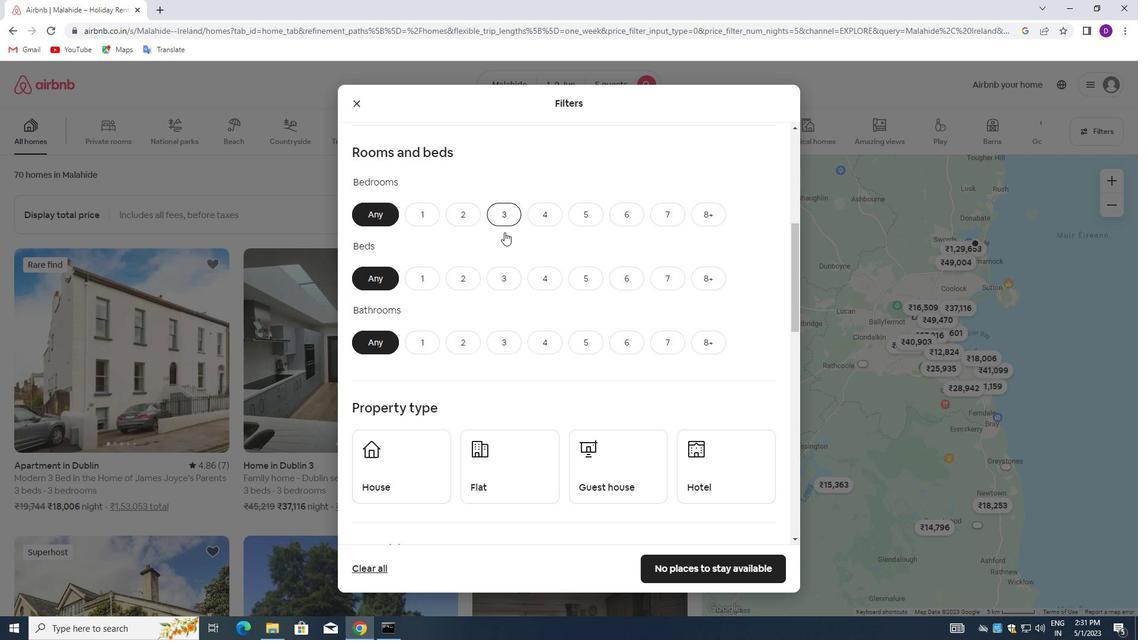 
Action: Mouse pressed left at (502, 270)
Screenshot: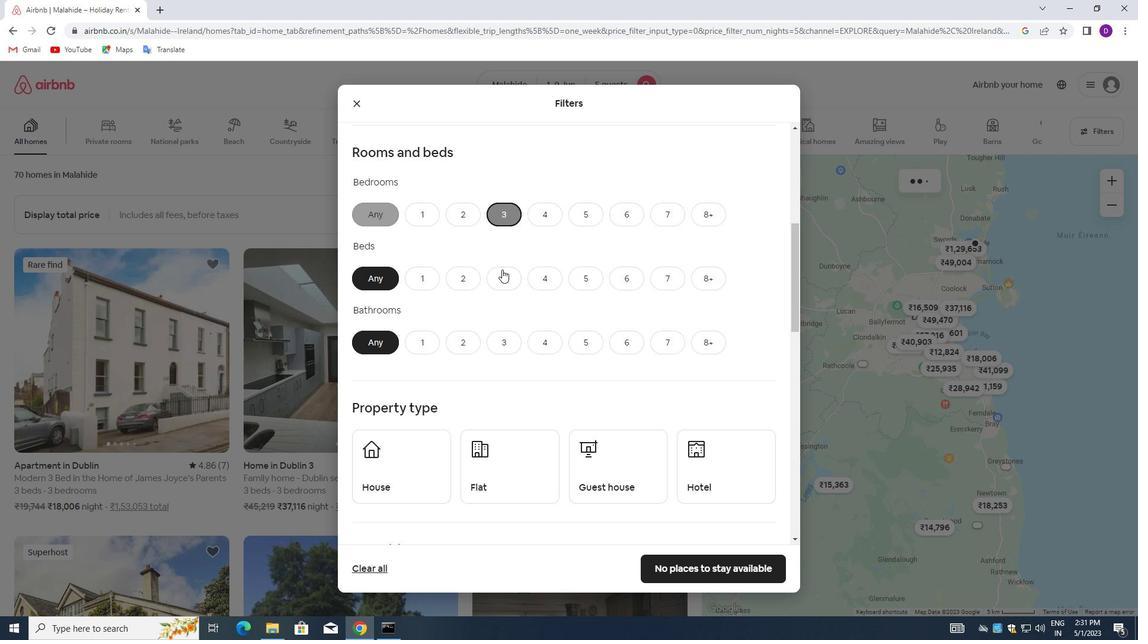 
Action: Mouse moved to (505, 340)
Screenshot: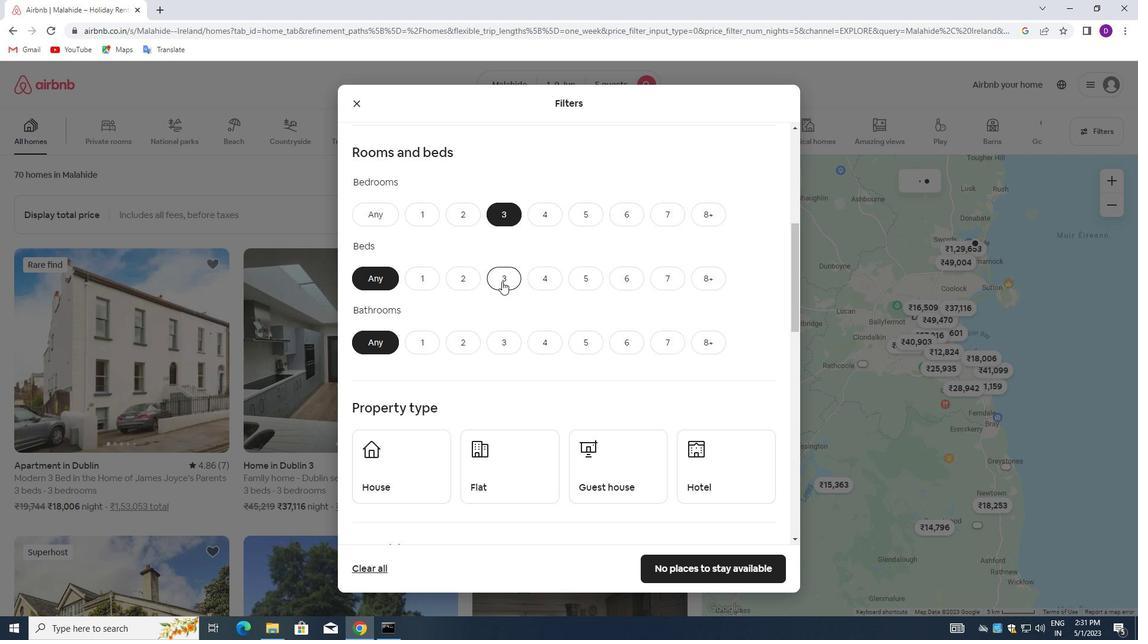 
Action: Mouse pressed left at (505, 340)
Screenshot: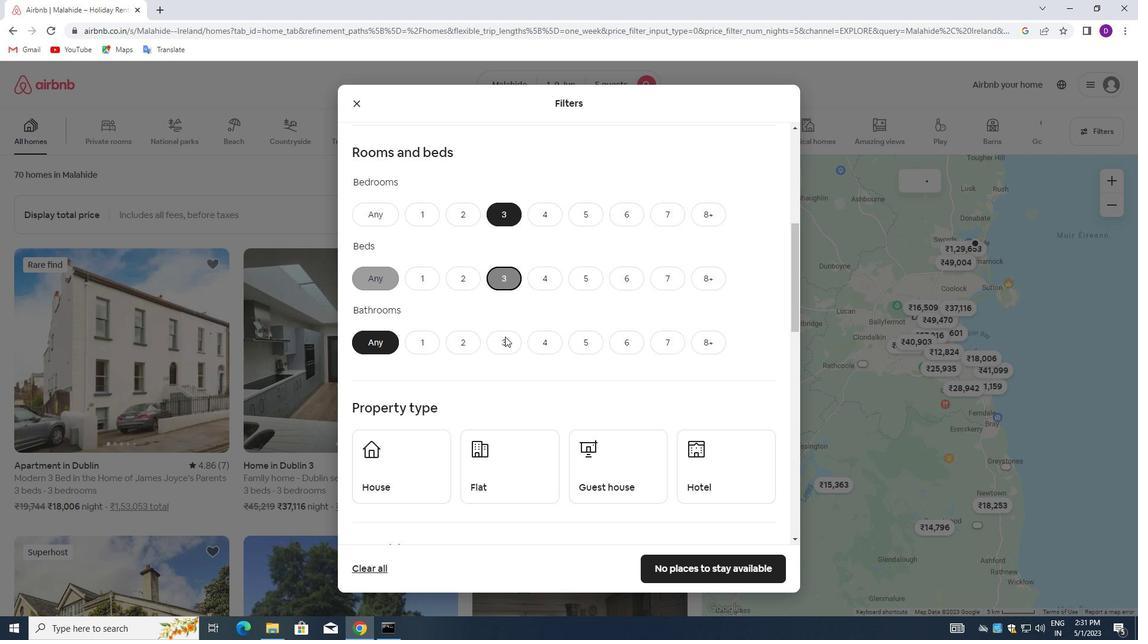
Action: Mouse scrolled (505, 340) with delta (0, 0)
Screenshot: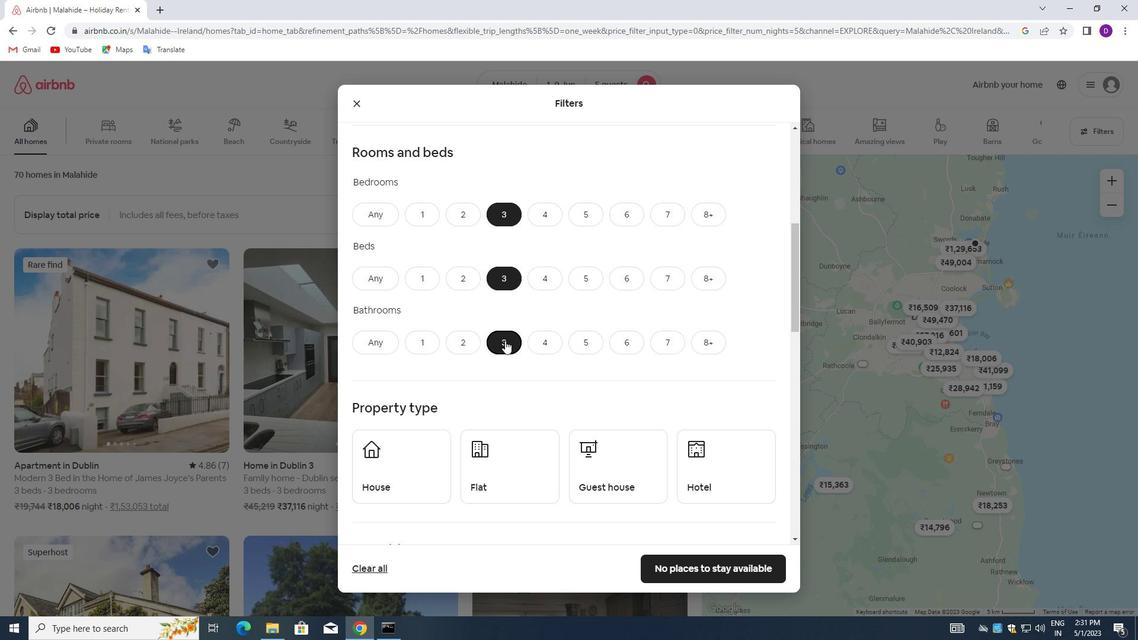
Action: Mouse scrolled (505, 340) with delta (0, 0)
Screenshot: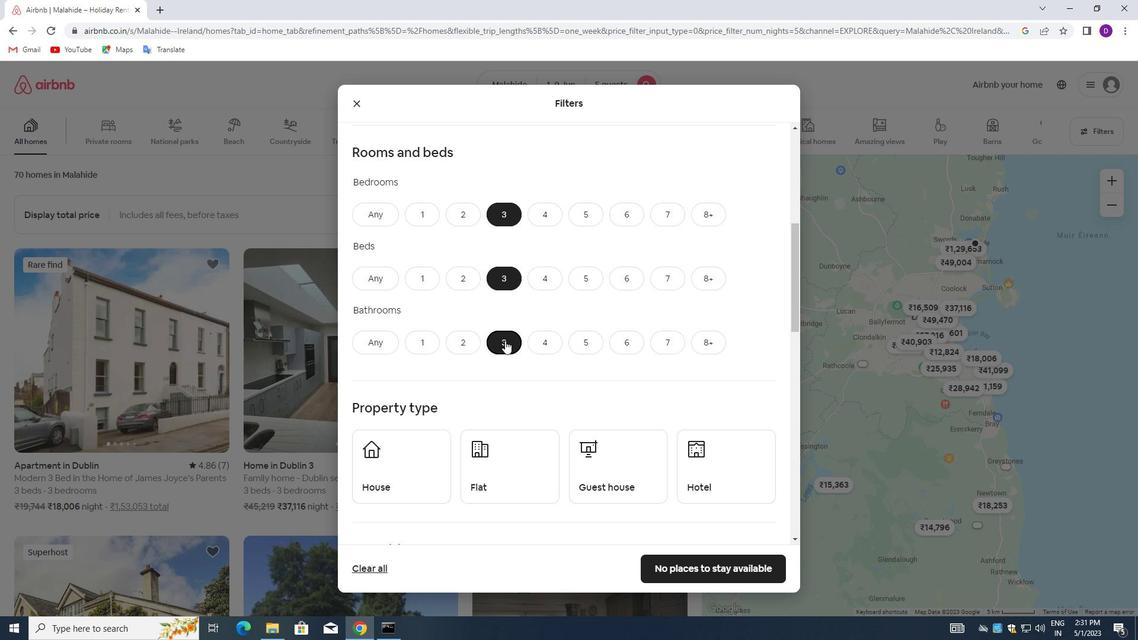 
Action: Mouse moved to (442, 325)
Screenshot: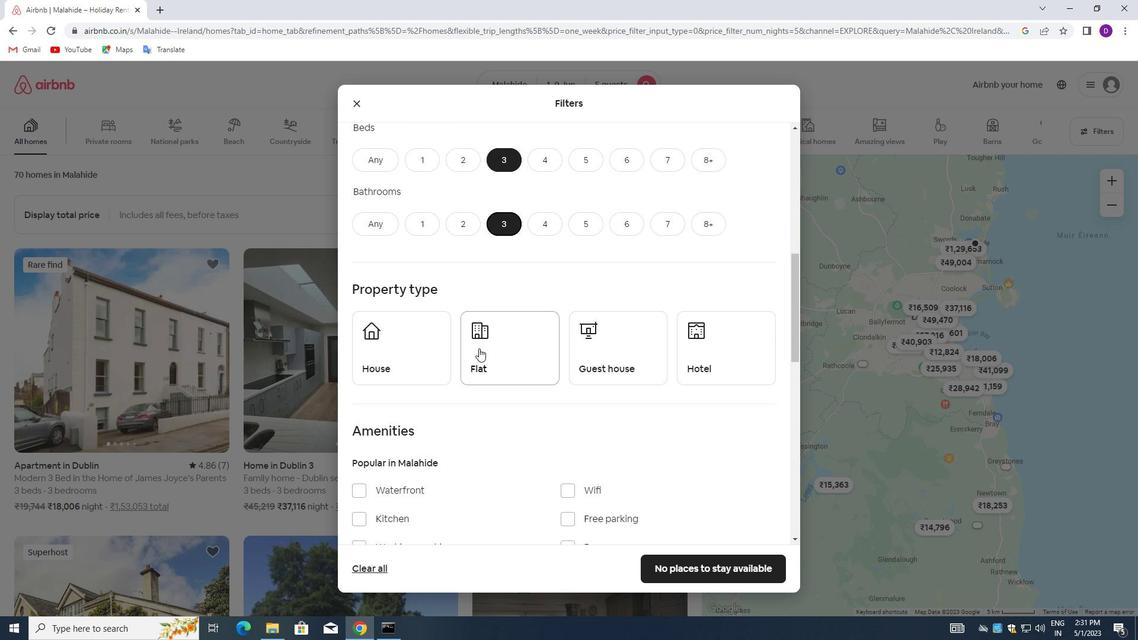 
Action: Mouse pressed left at (442, 325)
Screenshot: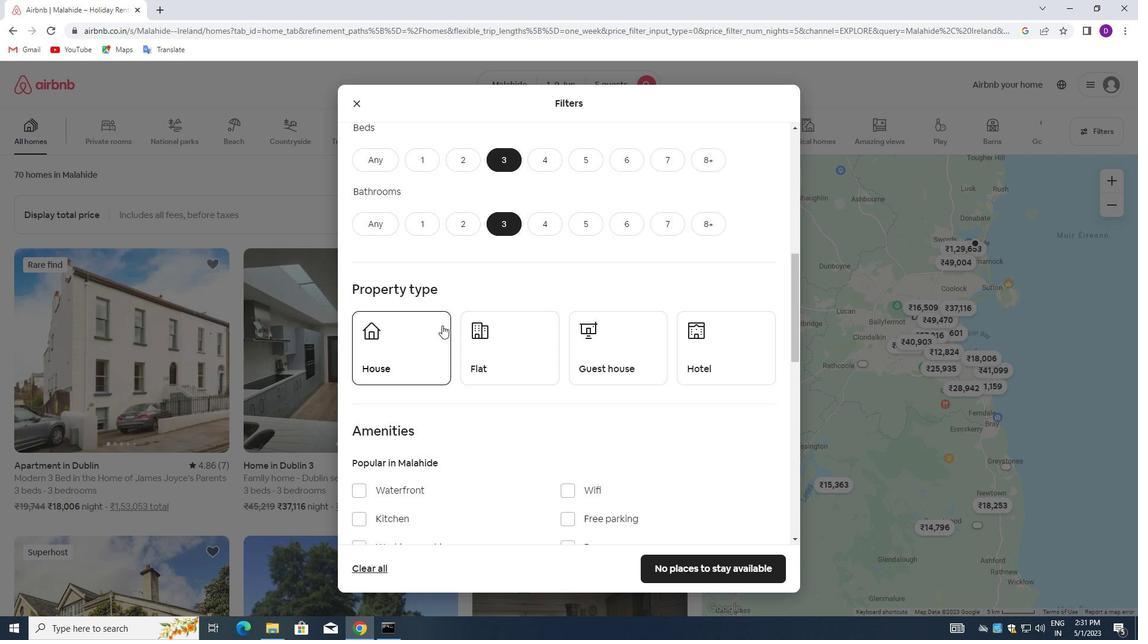 
Action: Mouse moved to (487, 346)
Screenshot: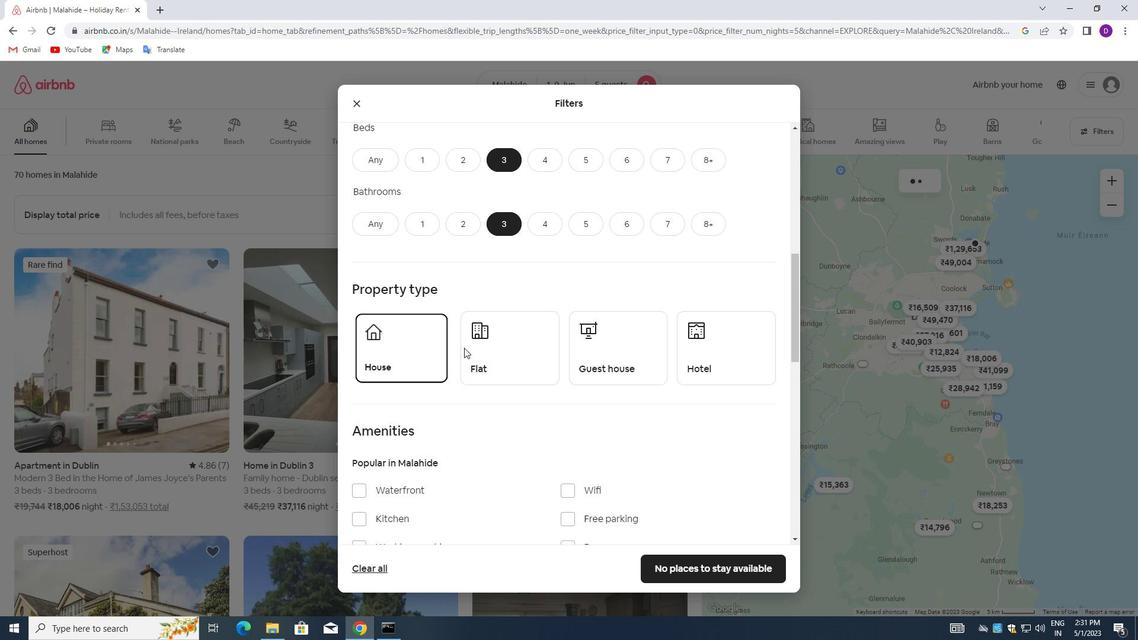 
Action: Mouse pressed left at (487, 346)
Screenshot: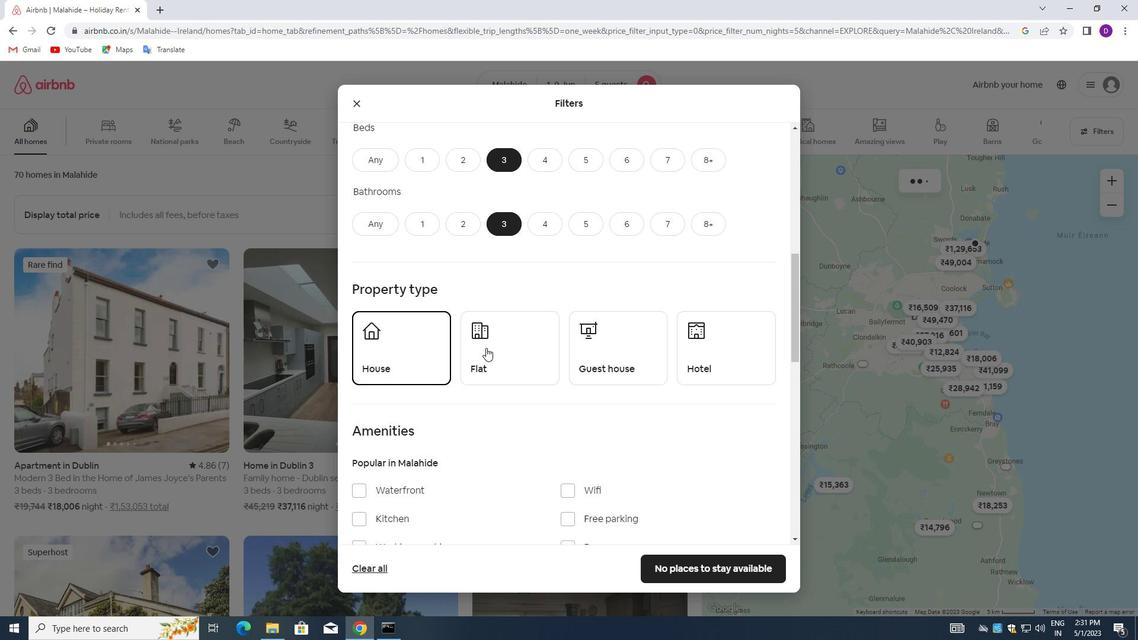 
Action: Mouse moved to (583, 348)
Screenshot: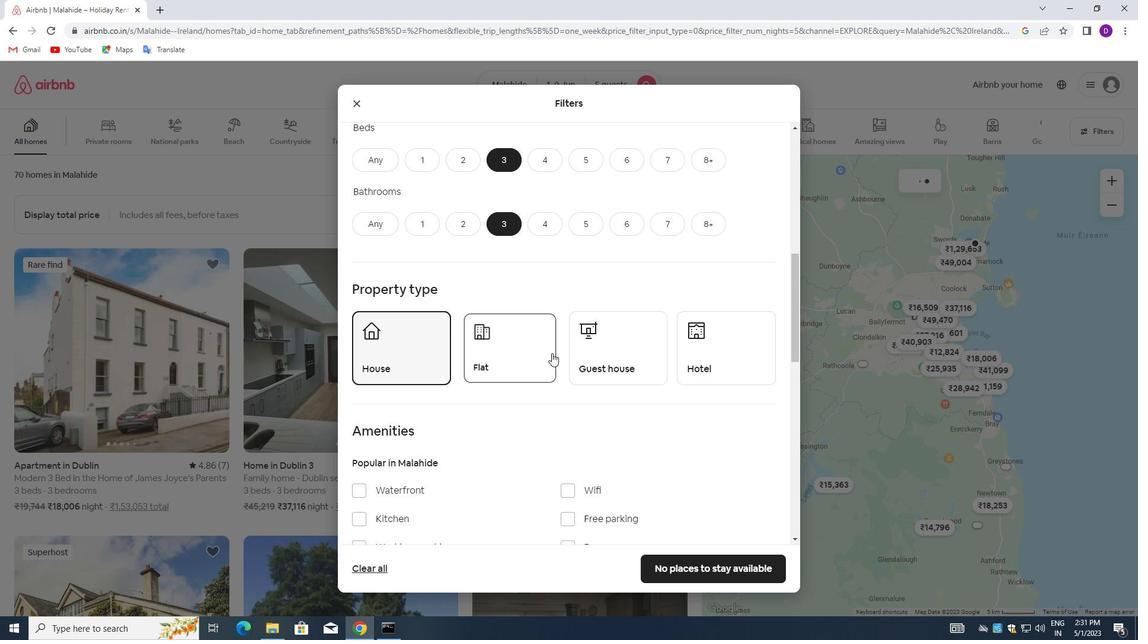 
Action: Mouse pressed left at (583, 348)
Screenshot: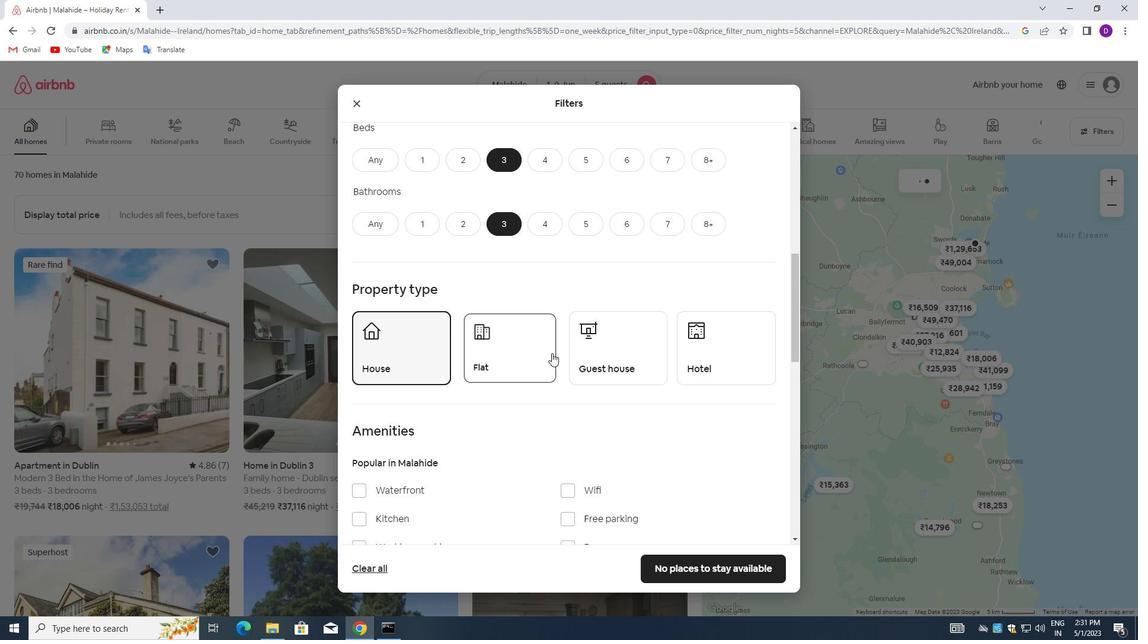 
Action: Mouse moved to (592, 348)
Screenshot: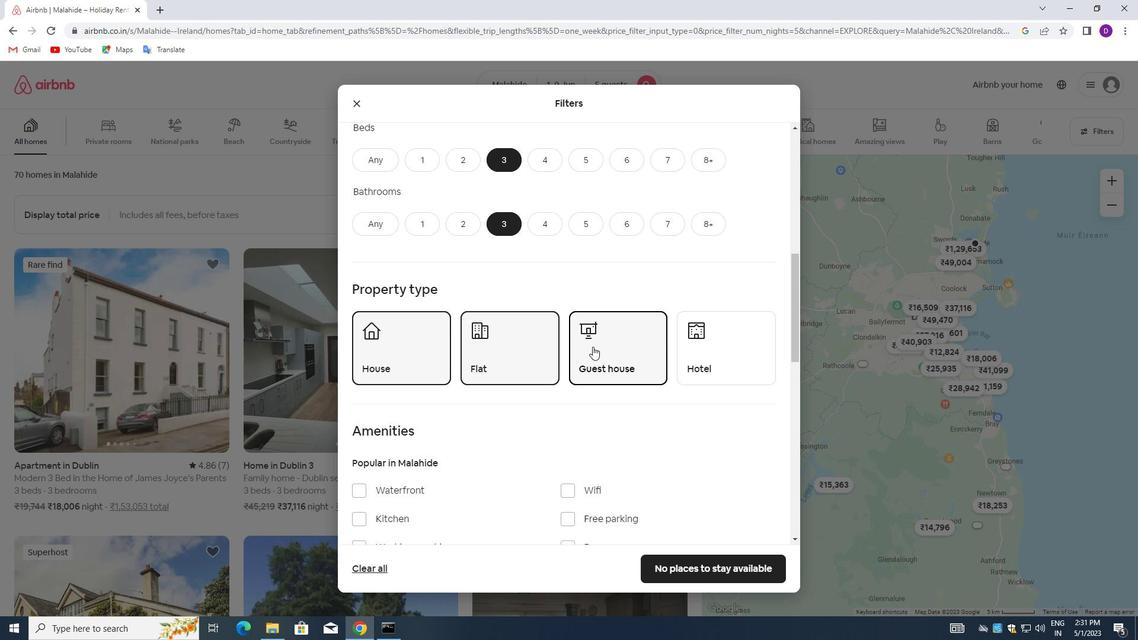 
Action: Mouse scrolled (592, 347) with delta (0, 0)
Screenshot: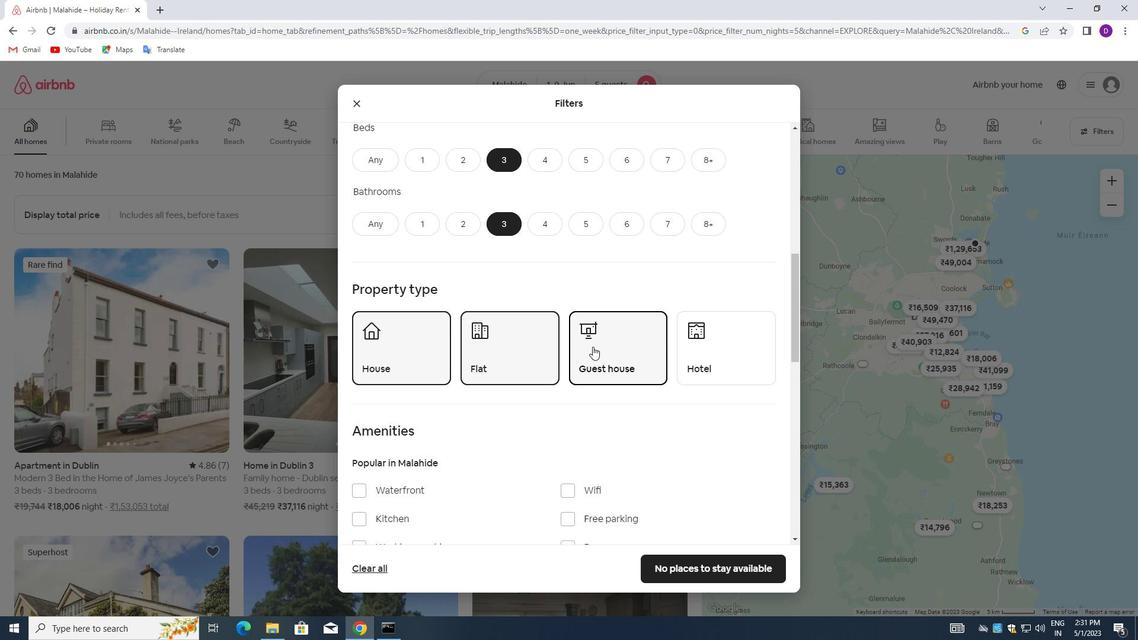 
Action: Mouse moved to (592, 350)
Screenshot: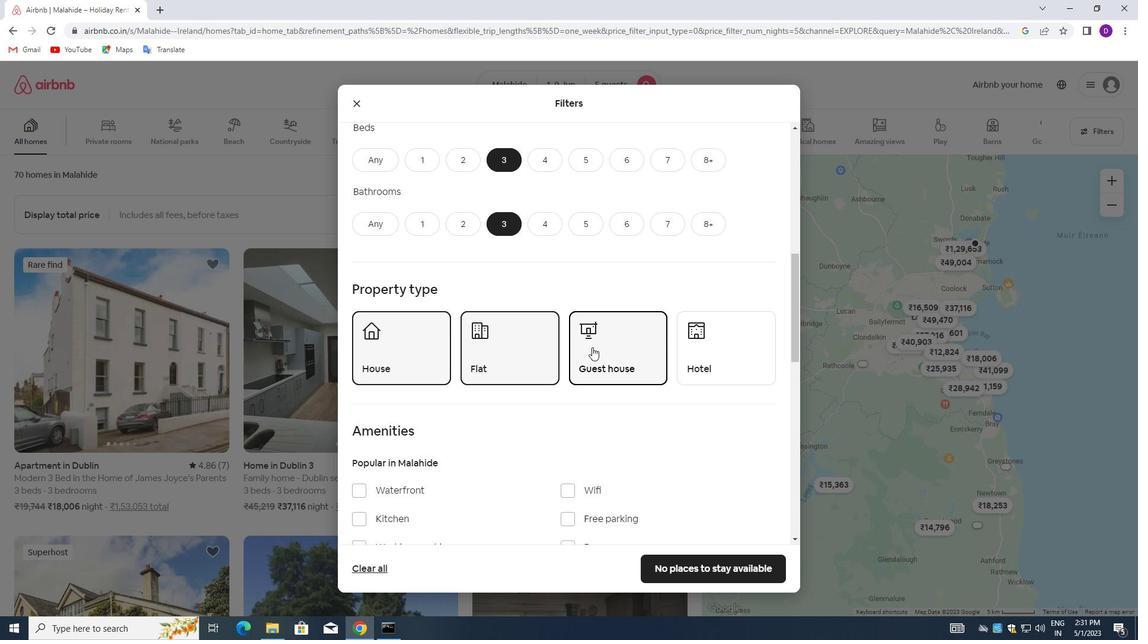 
Action: Mouse scrolled (592, 350) with delta (0, 0)
Screenshot: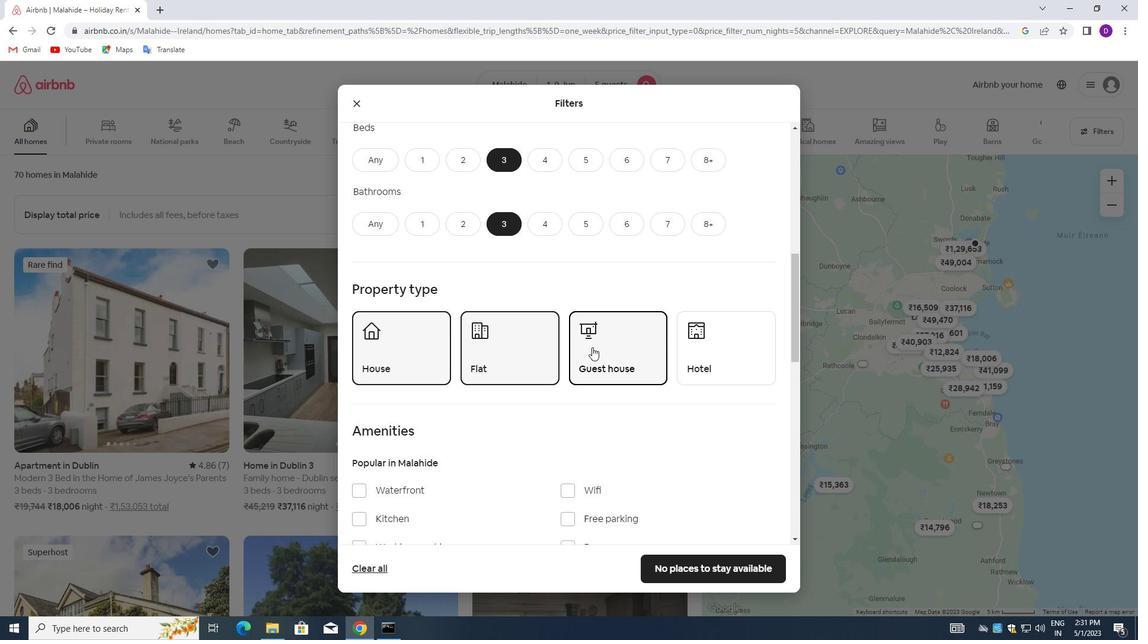 
Action: Mouse moved to (592, 352)
Screenshot: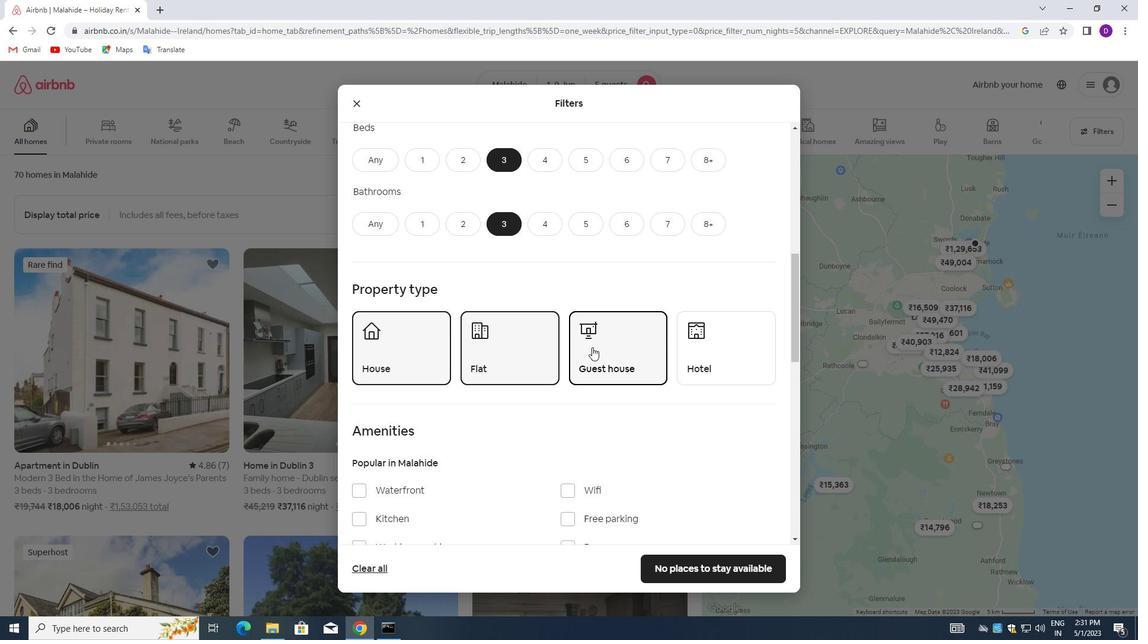 
Action: Mouse scrolled (592, 352) with delta (0, 0)
Screenshot: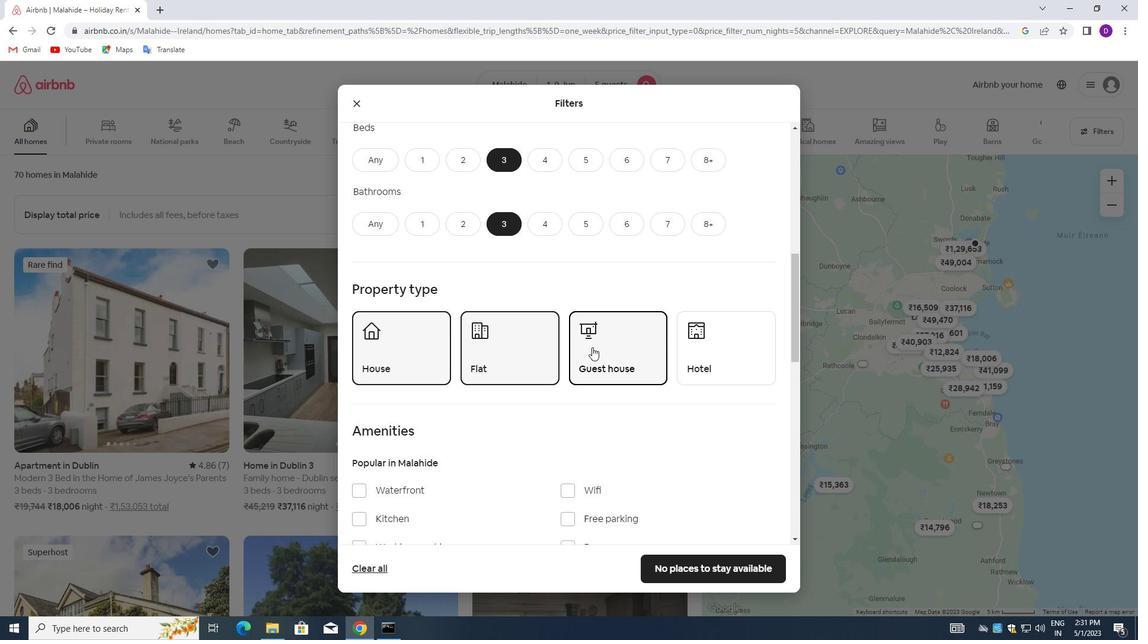 
Action: Mouse moved to (592, 353)
Screenshot: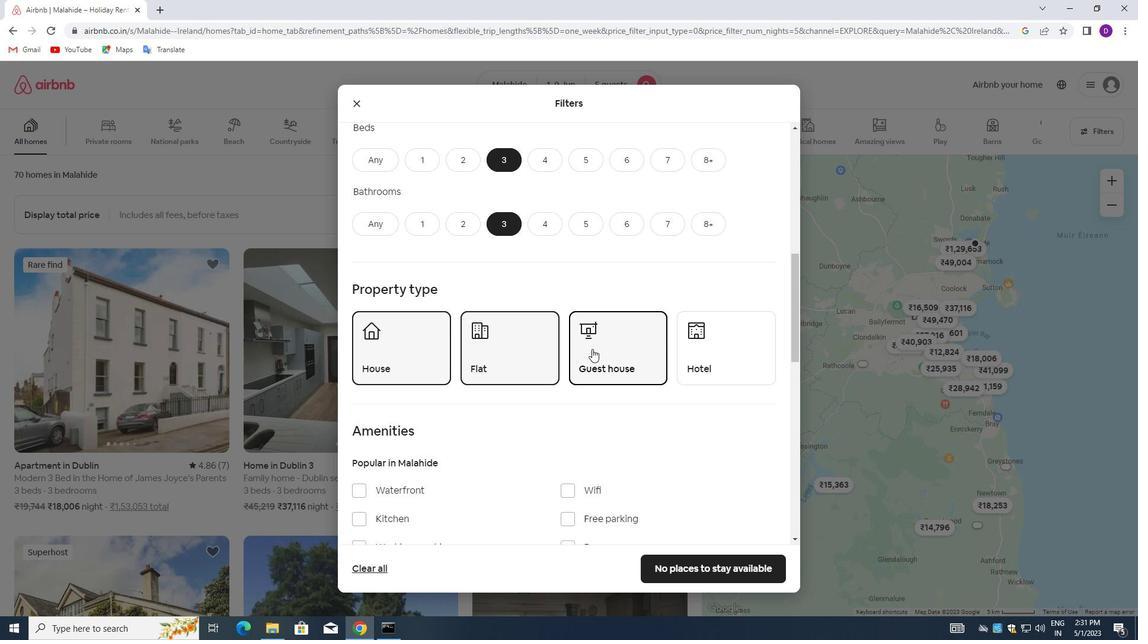 
Action: Mouse scrolled (592, 352) with delta (0, 0)
Screenshot: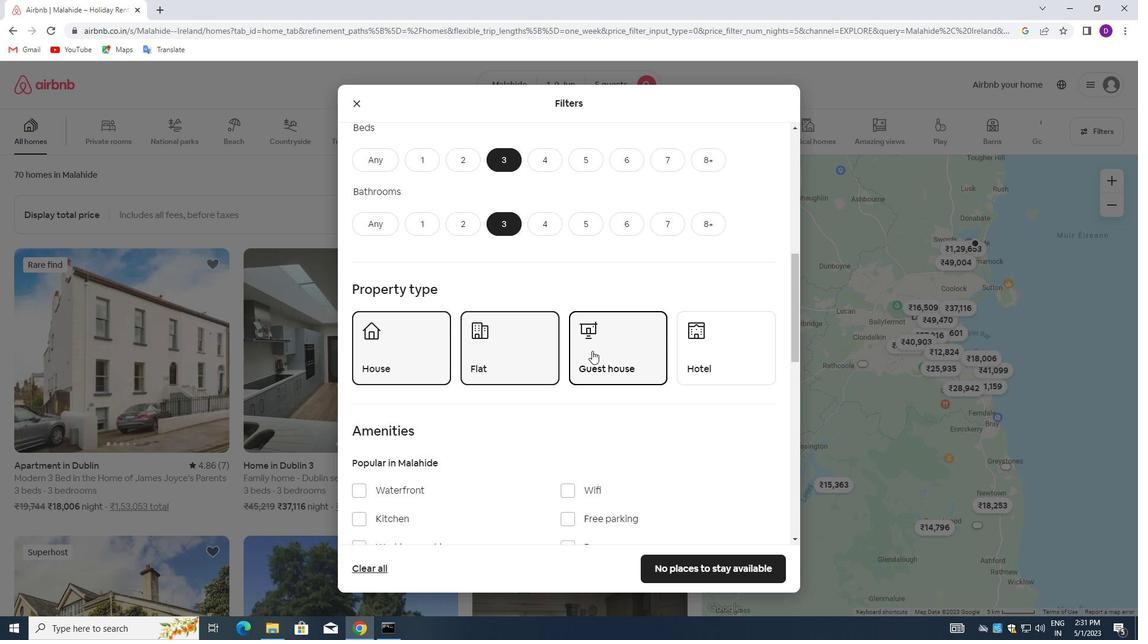 
Action: Mouse moved to (583, 360)
Screenshot: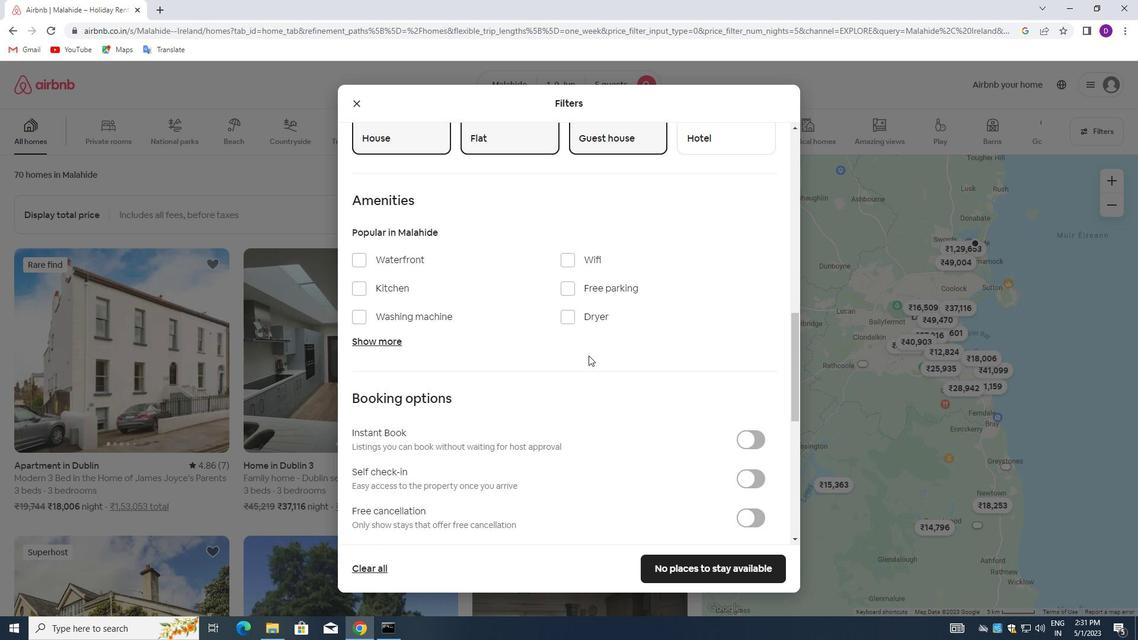 
Action: Mouse scrolled (583, 359) with delta (0, 0)
Screenshot: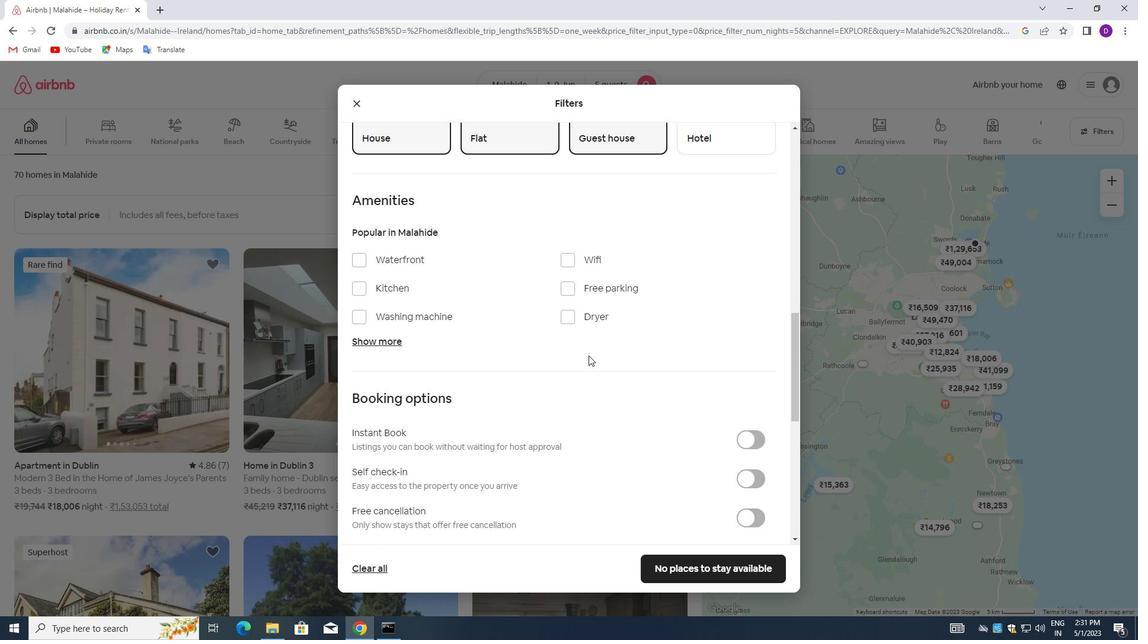 
Action: Mouse moved to (583, 360)
Screenshot: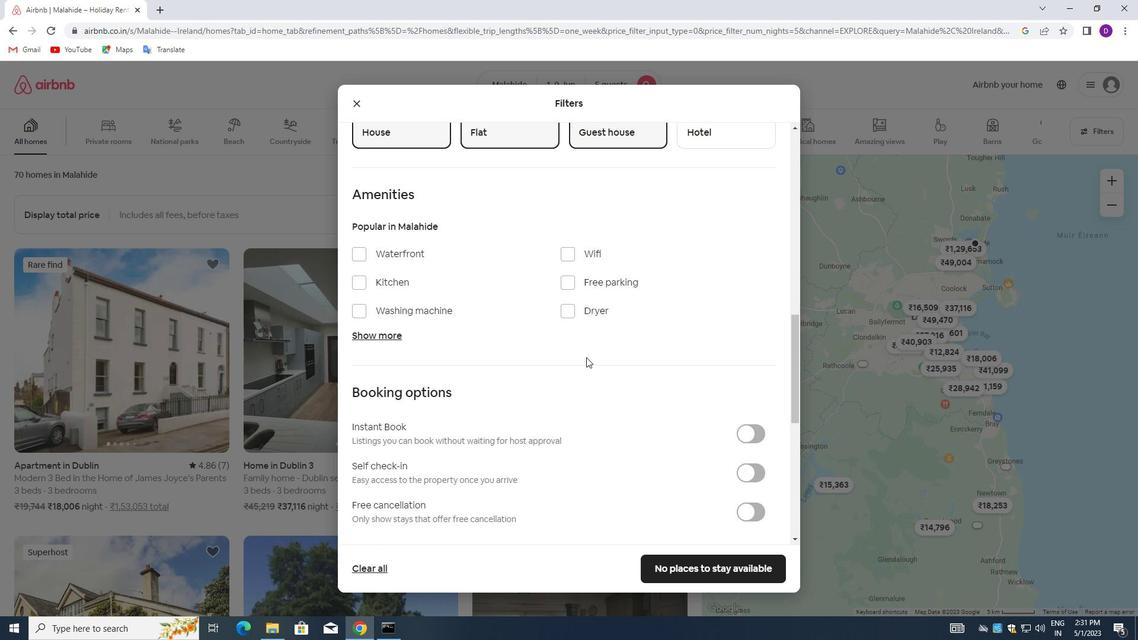 
Action: Mouse scrolled (583, 359) with delta (0, 0)
Screenshot: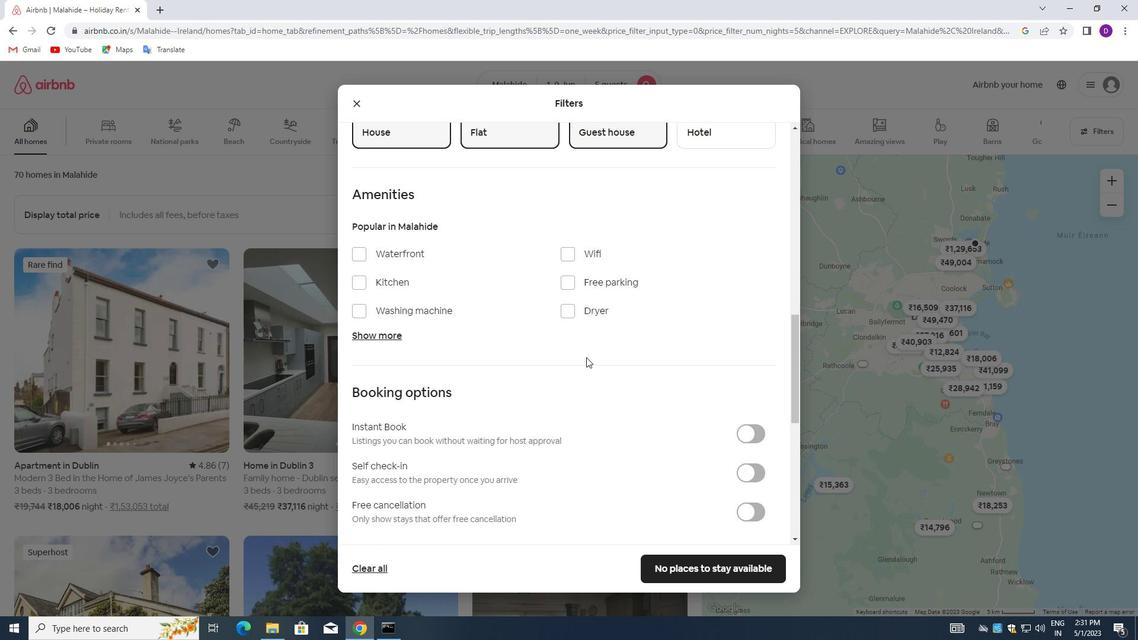 
Action: Mouse moved to (738, 359)
Screenshot: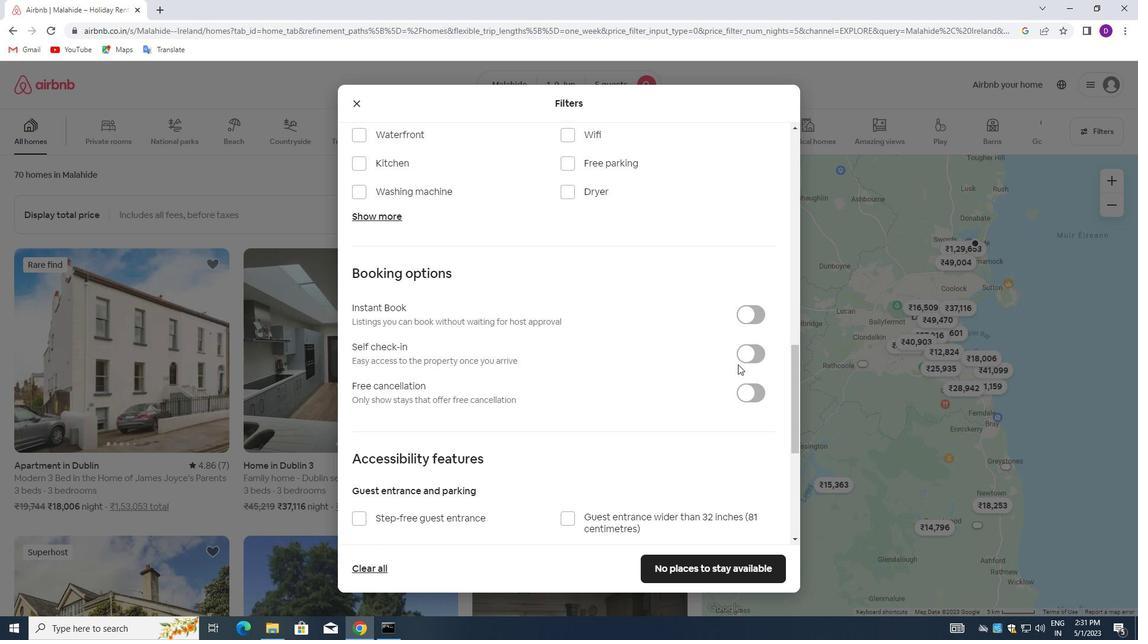 
Action: Mouse pressed left at (738, 359)
Screenshot: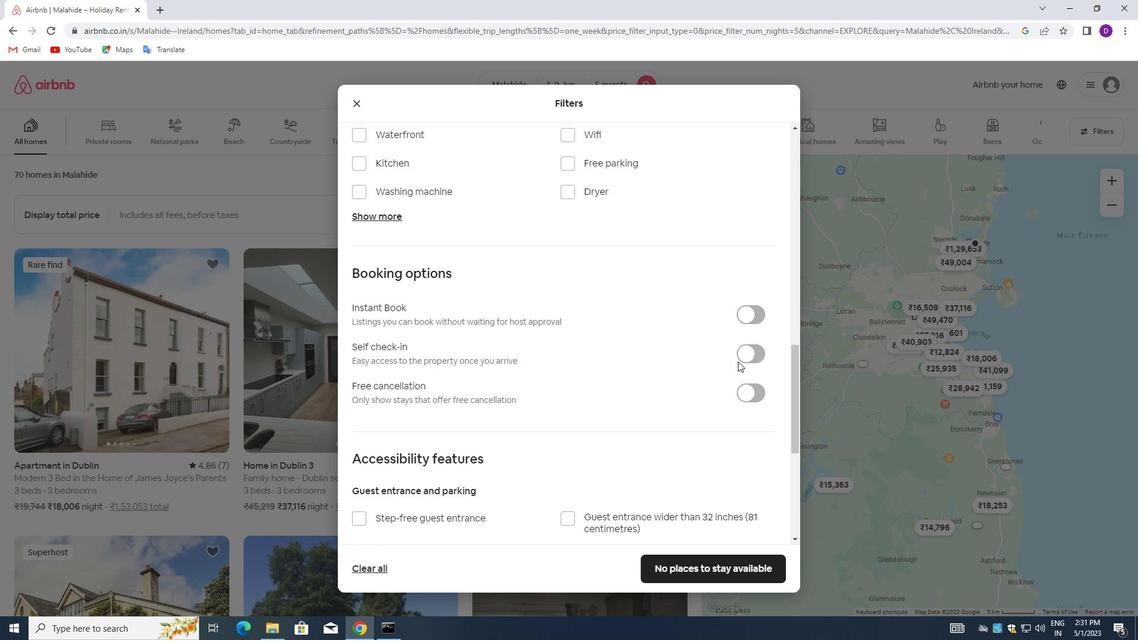 
Action: Mouse moved to (495, 394)
Screenshot: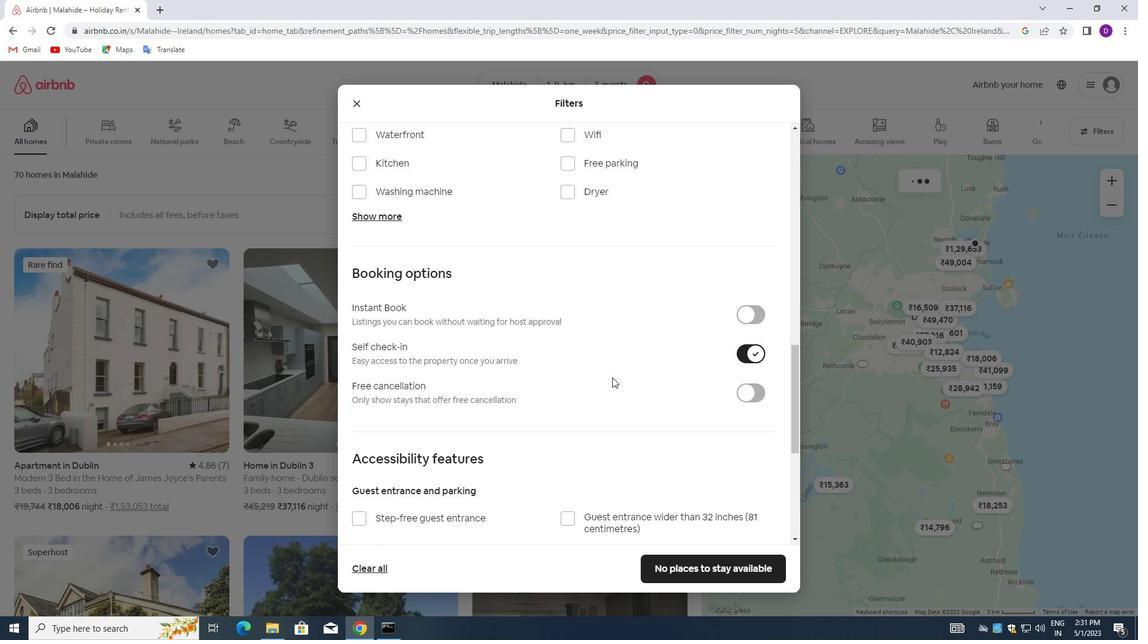 
Action: Mouse scrolled (495, 394) with delta (0, 0)
Screenshot: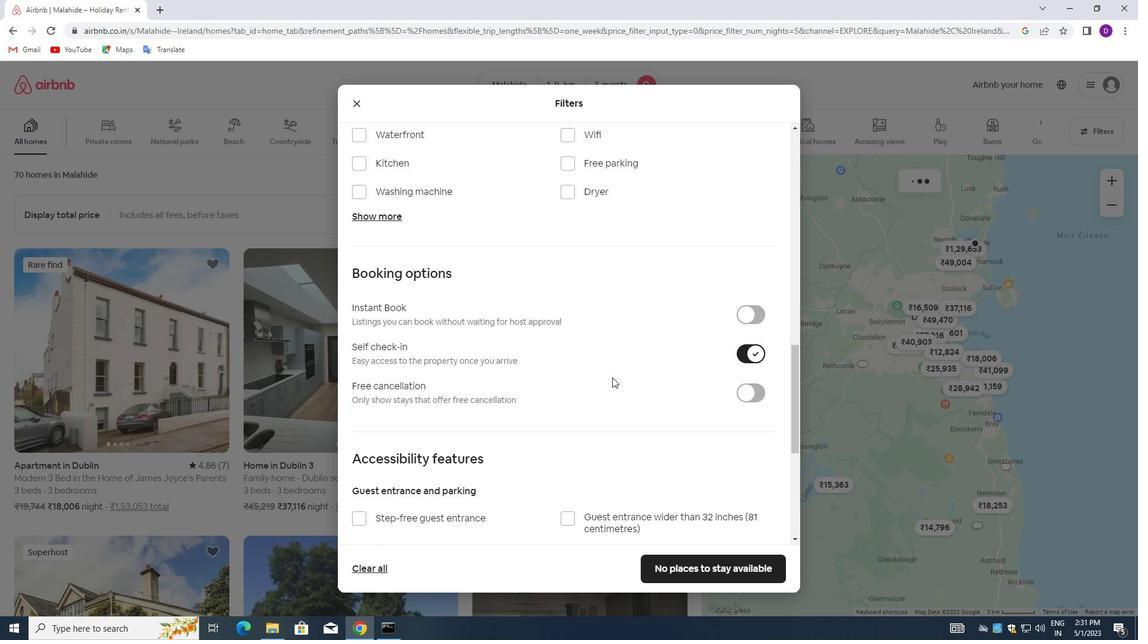 
Action: Mouse scrolled (495, 394) with delta (0, 0)
Screenshot: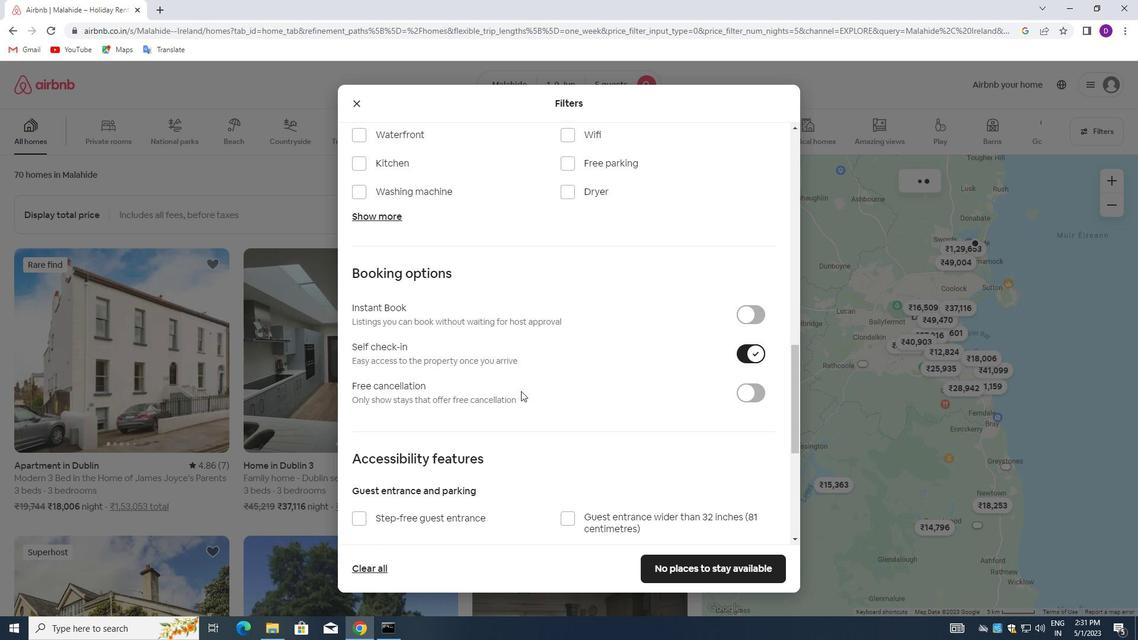 
Action: Mouse moved to (495, 394)
Screenshot: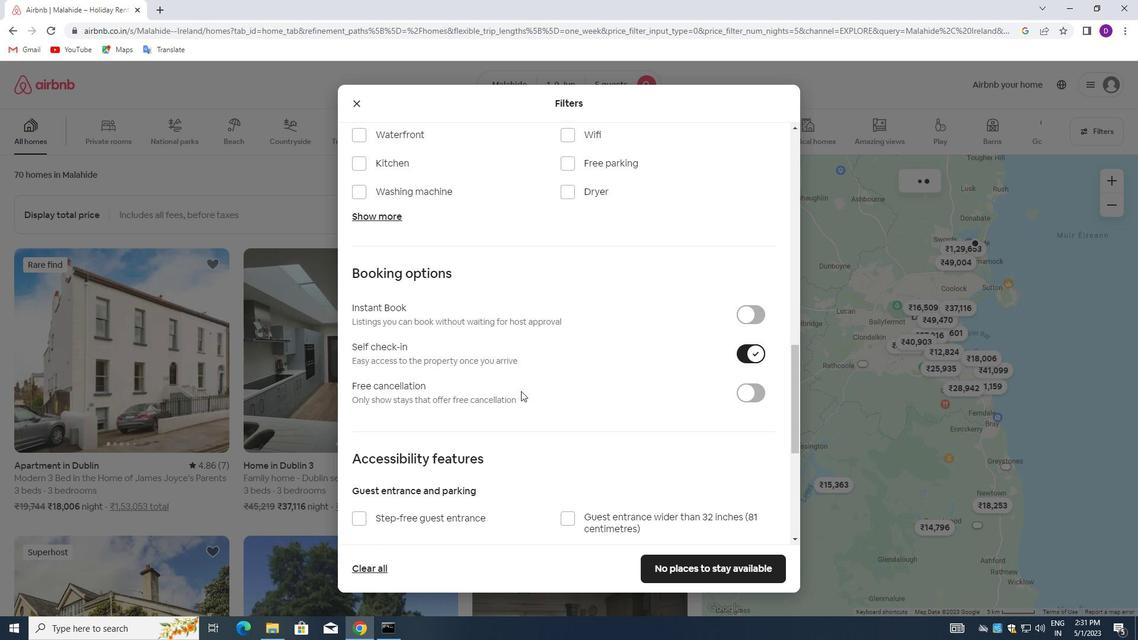 
Action: Mouse scrolled (495, 394) with delta (0, 0)
Screenshot: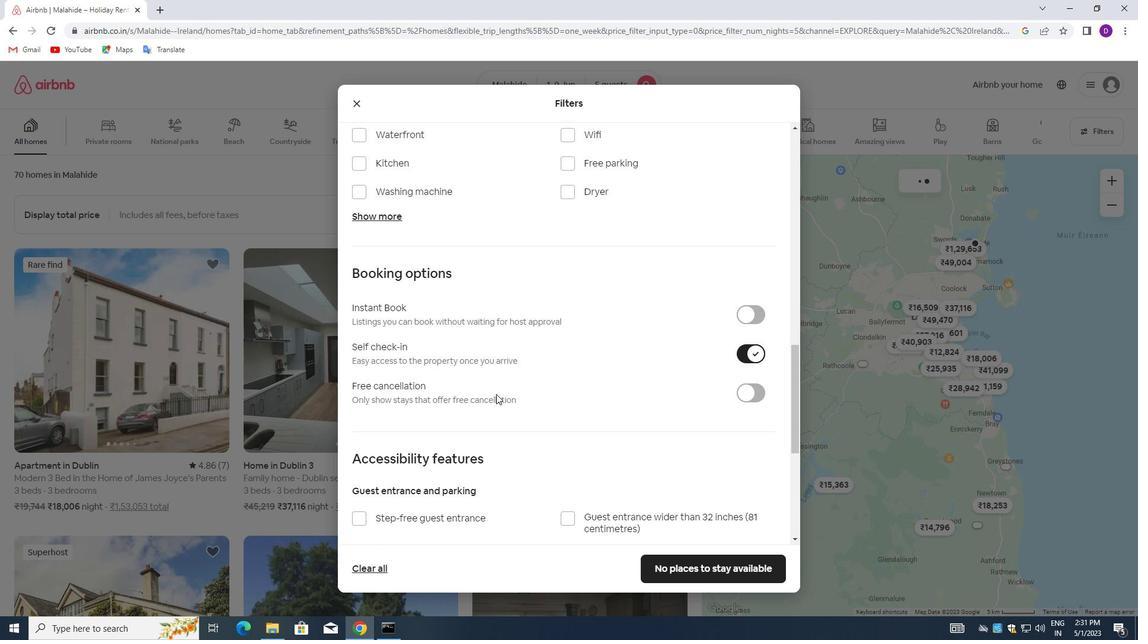 
Action: Mouse scrolled (495, 394) with delta (0, 0)
Screenshot: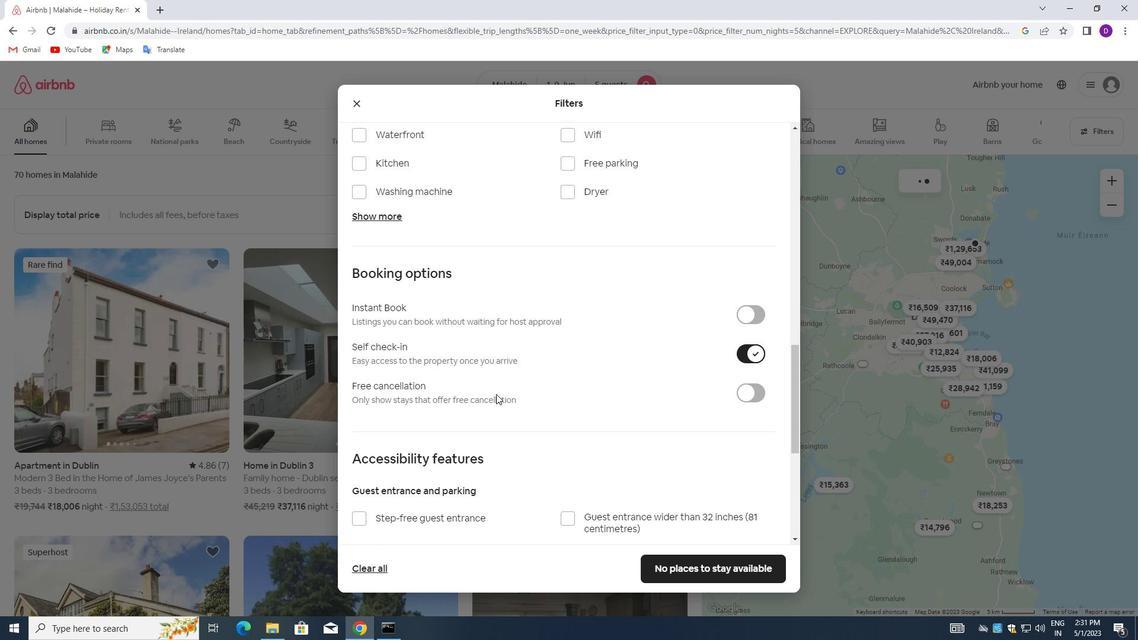 
Action: Mouse moved to (494, 395)
Screenshot: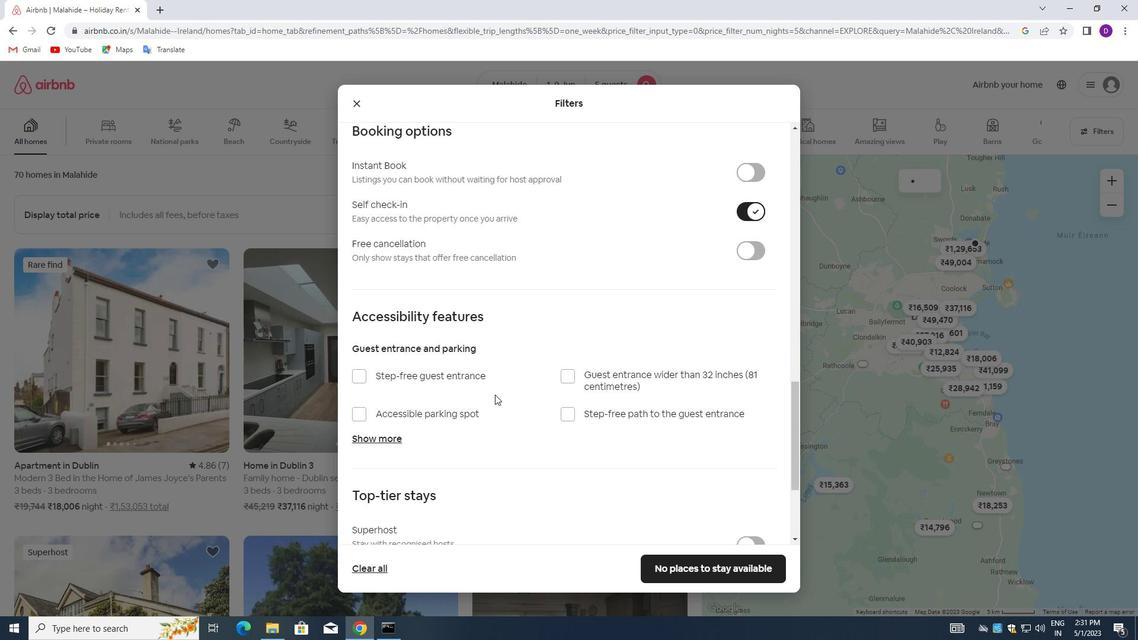 
Action: Mouse scrolled (494, 394) with delta (0, 0)
Screenshot: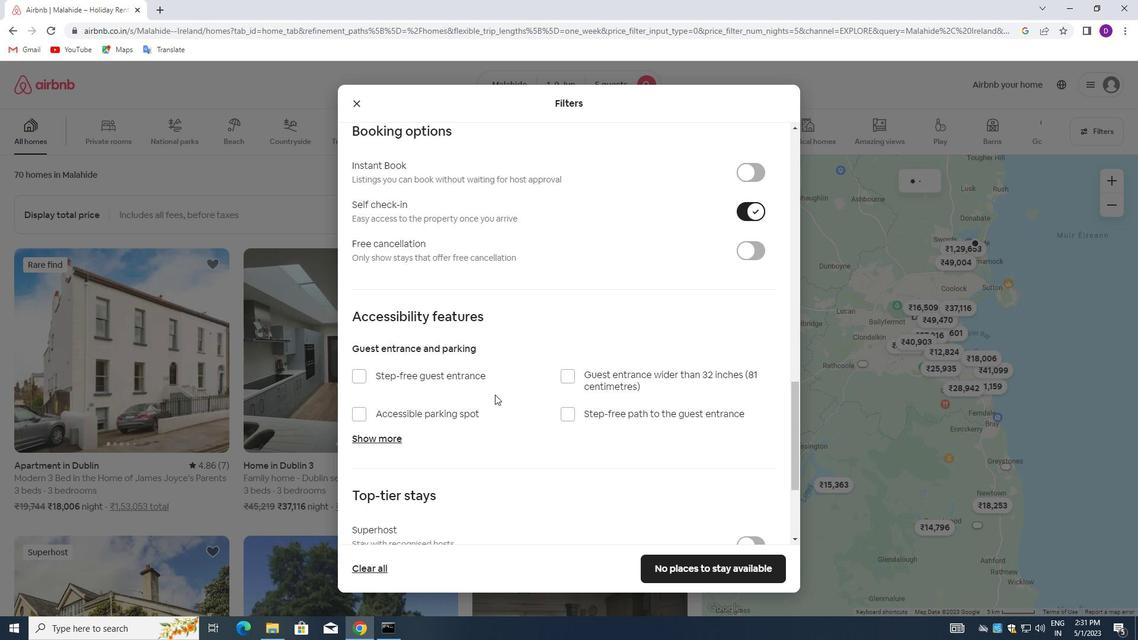 
Action: Mouse moved to (493, 396)
Screenshot: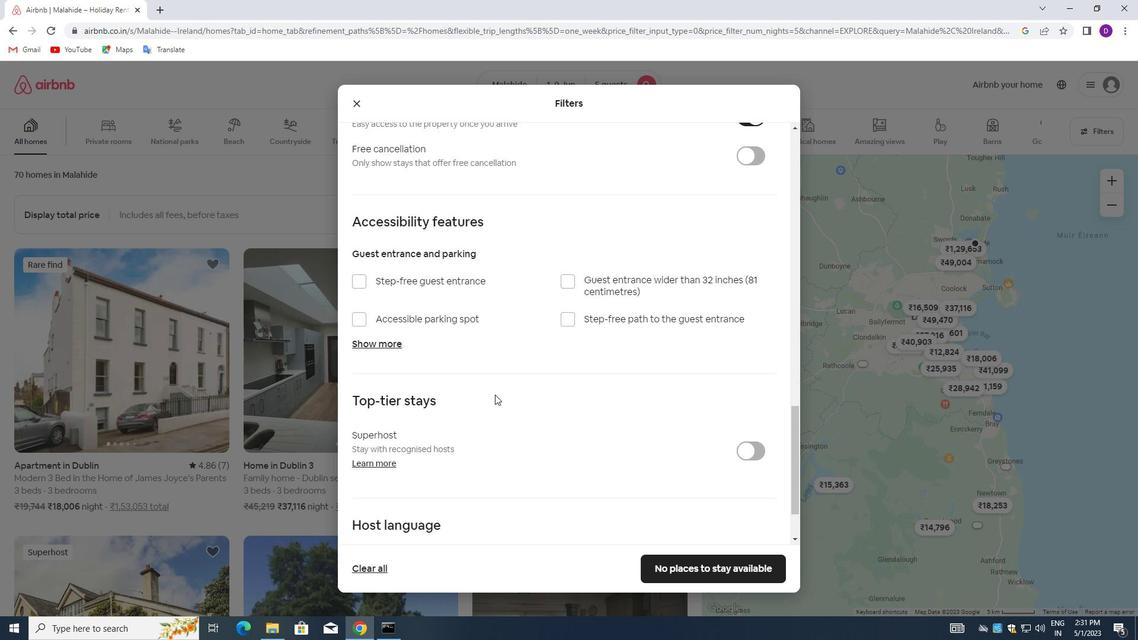 
Action: Mouse scrolled (493, 396) with delta (0, 0)
Screenshot: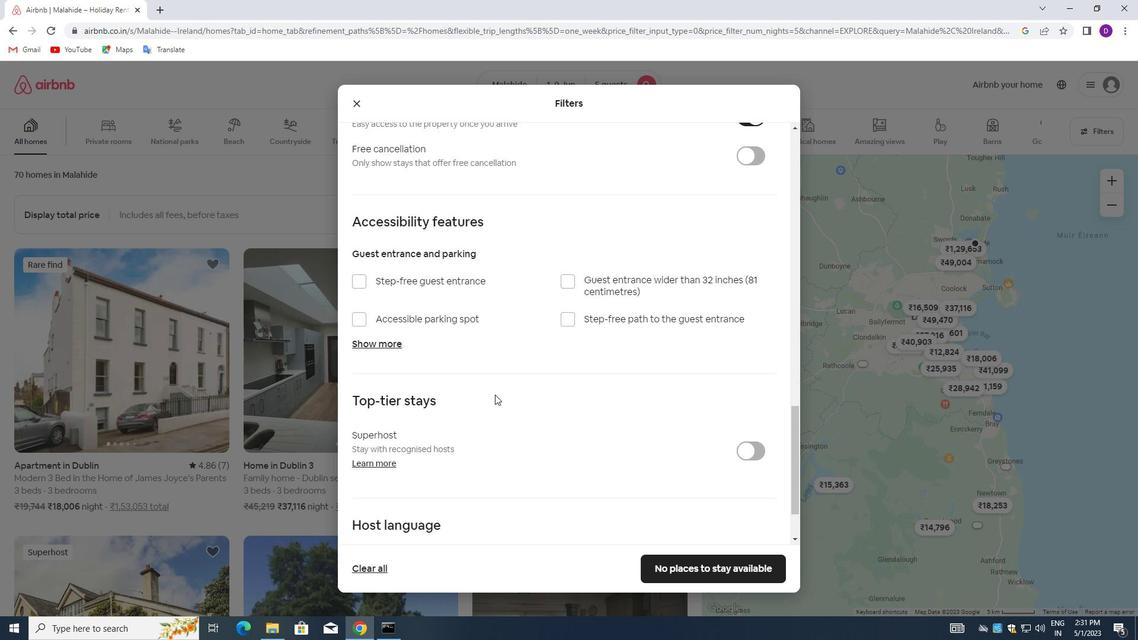 
Action: Mouse moved to (492, 398)
Screenshot: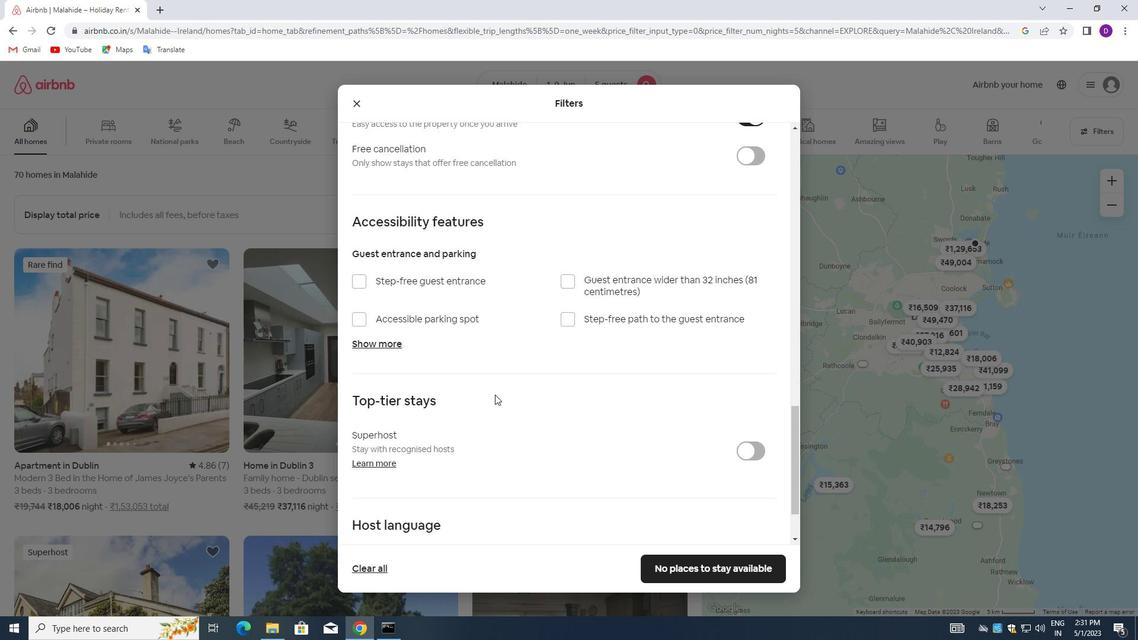 
Action: Mouse scrolled (492, 397) with delta (0, 0)
Screenshot: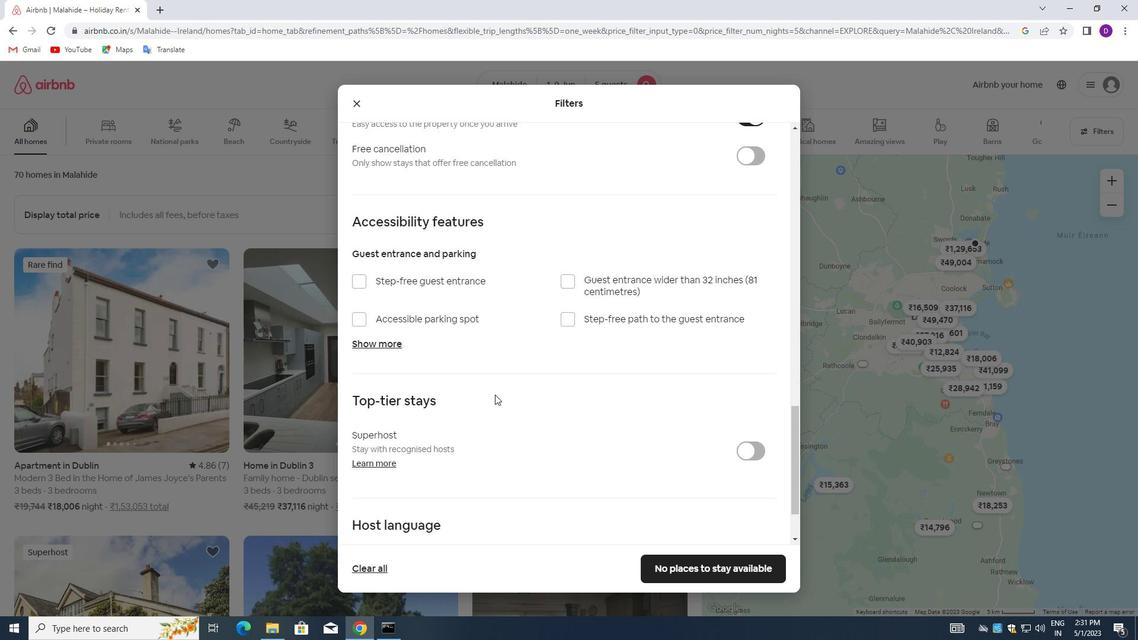 
Action: Mouse moved to (489, 401)
Screenshot: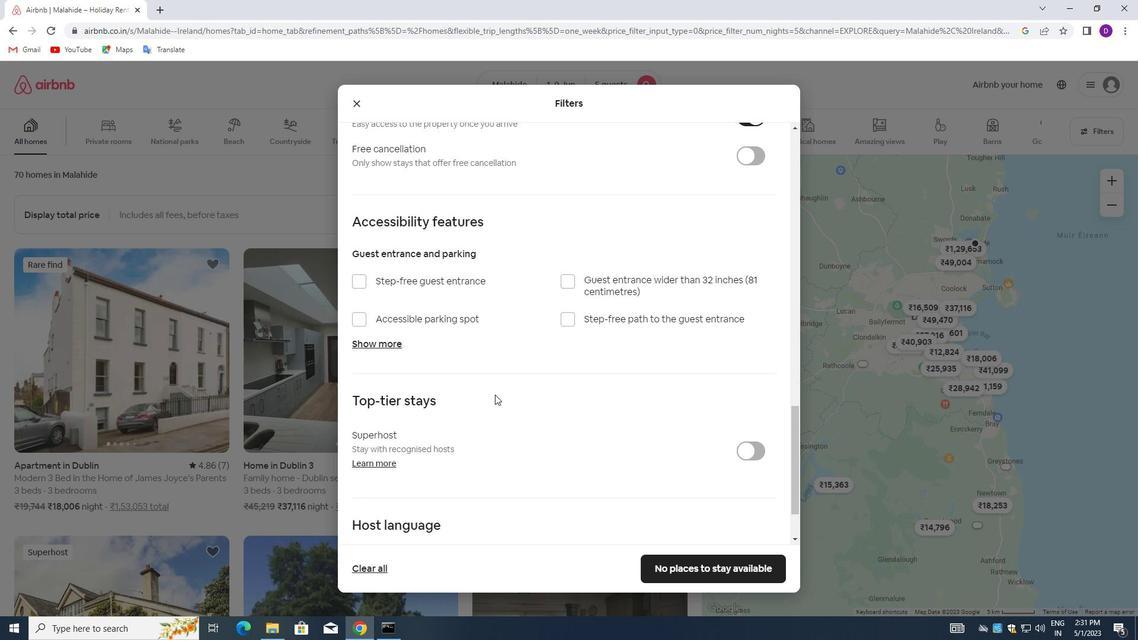 
Action: Mouse scrolled (489, 400) with delta (0, 0)
Screenshot: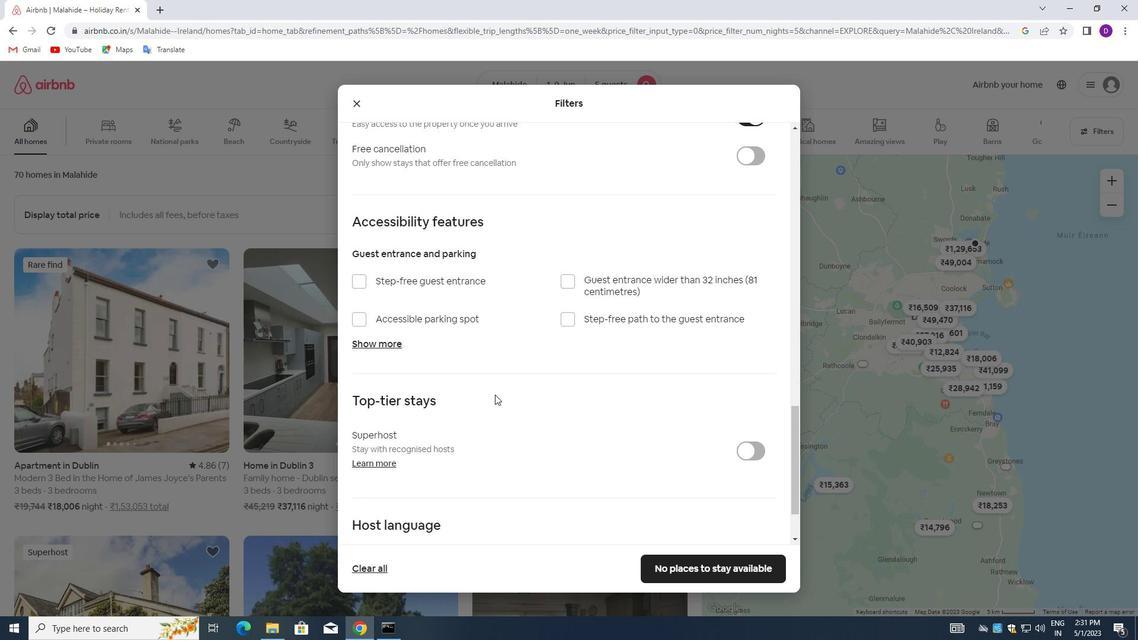 
Action: Mouse moved to (485, 404)
Screenshot: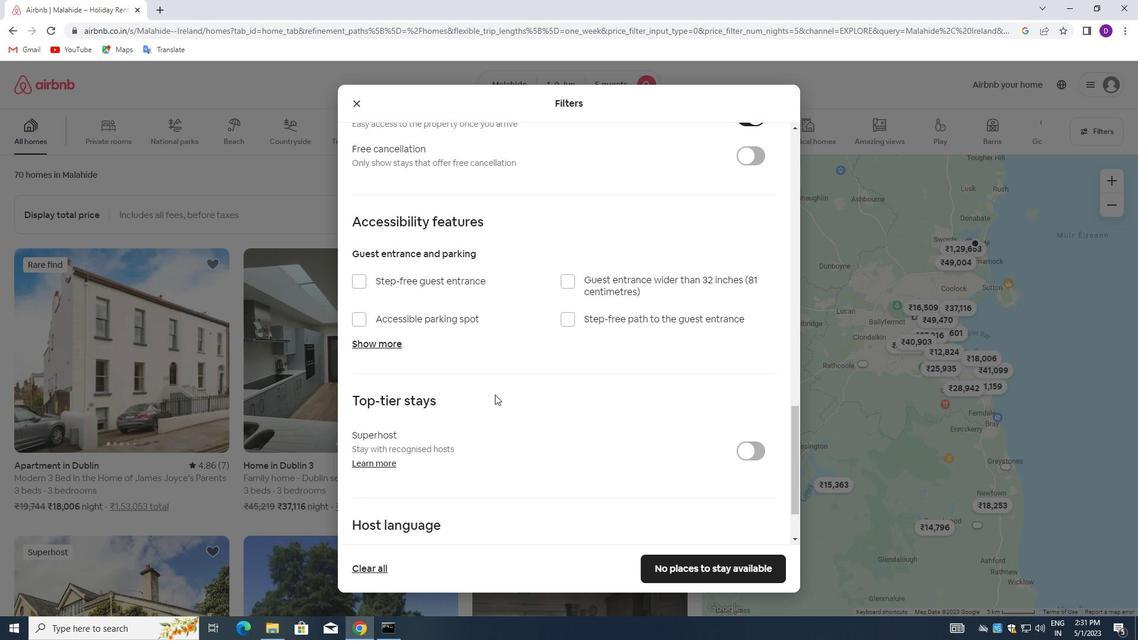 
Action: Mouse scrolled (485, 403) with delta (0, 0)
Screenshot: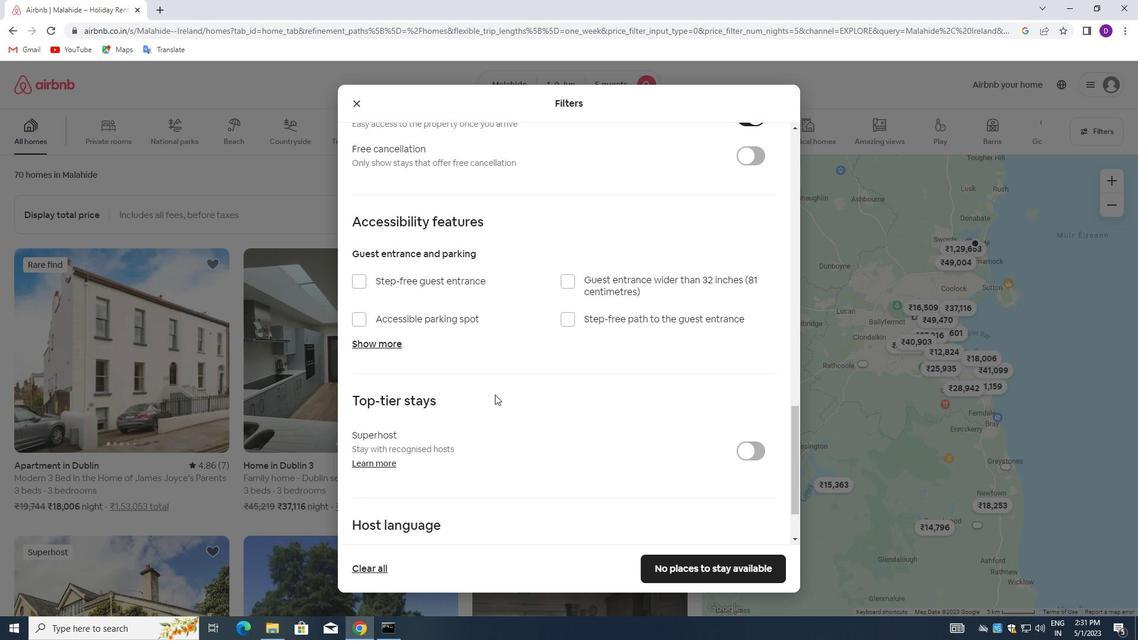 
Action: Mouse moved to (478, 406)
Screenshot: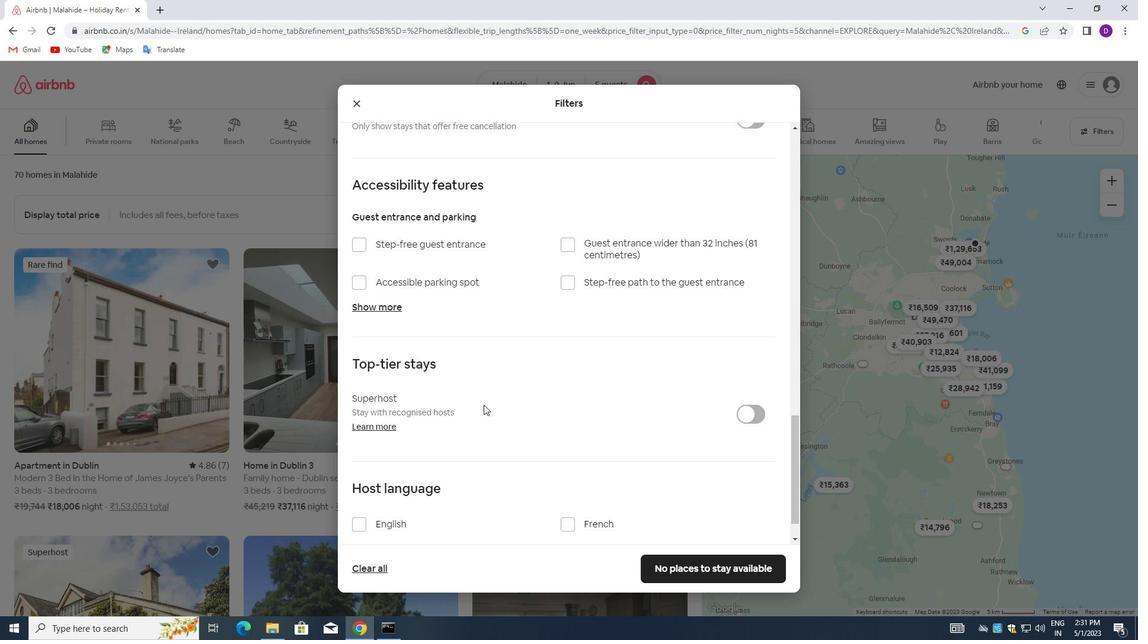 
Action: Mouse scrolled (478, 406) with delta (0, 0)
Screenshot: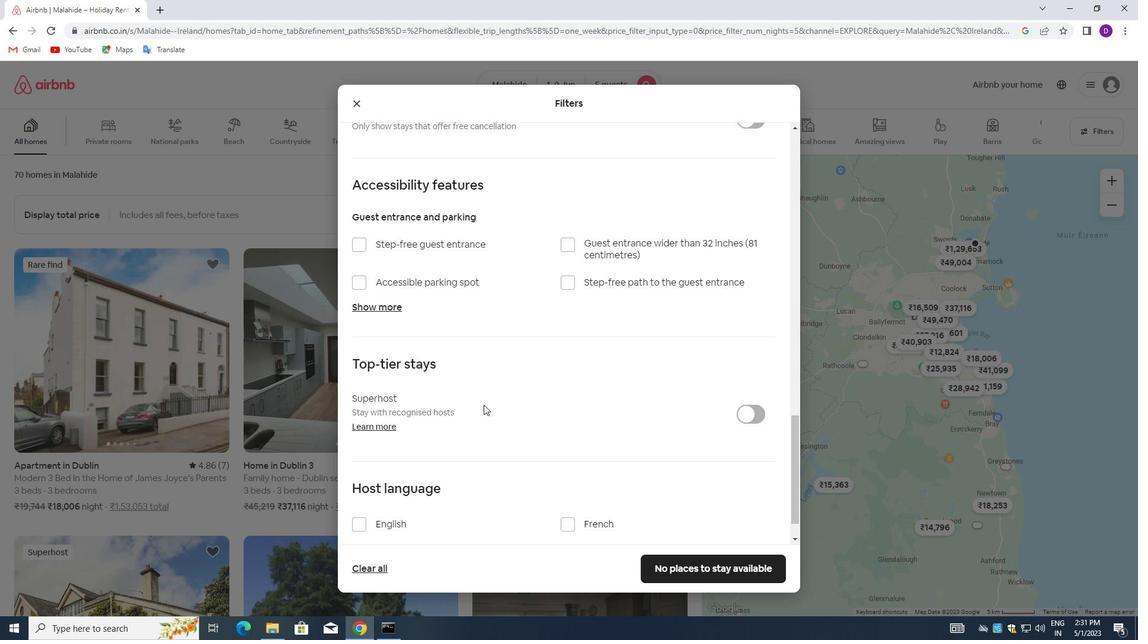 
Action: Mouse moved to (477, 407)
Screenshot: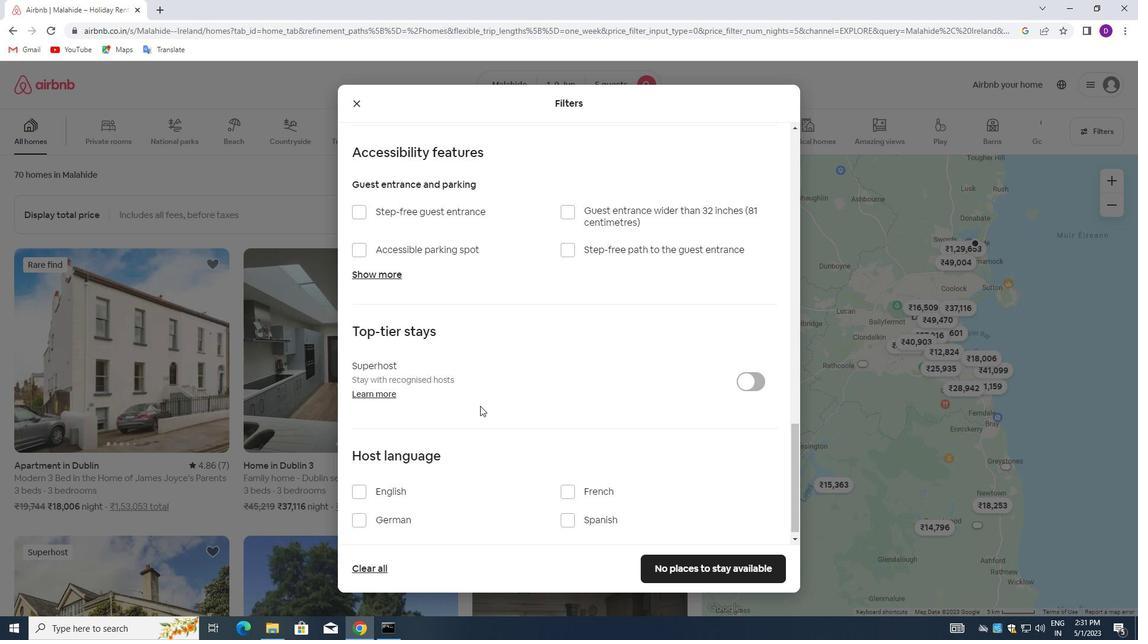 
Action: Mouse scrolled (477, 406) with delta (0, 0)
Screenshot: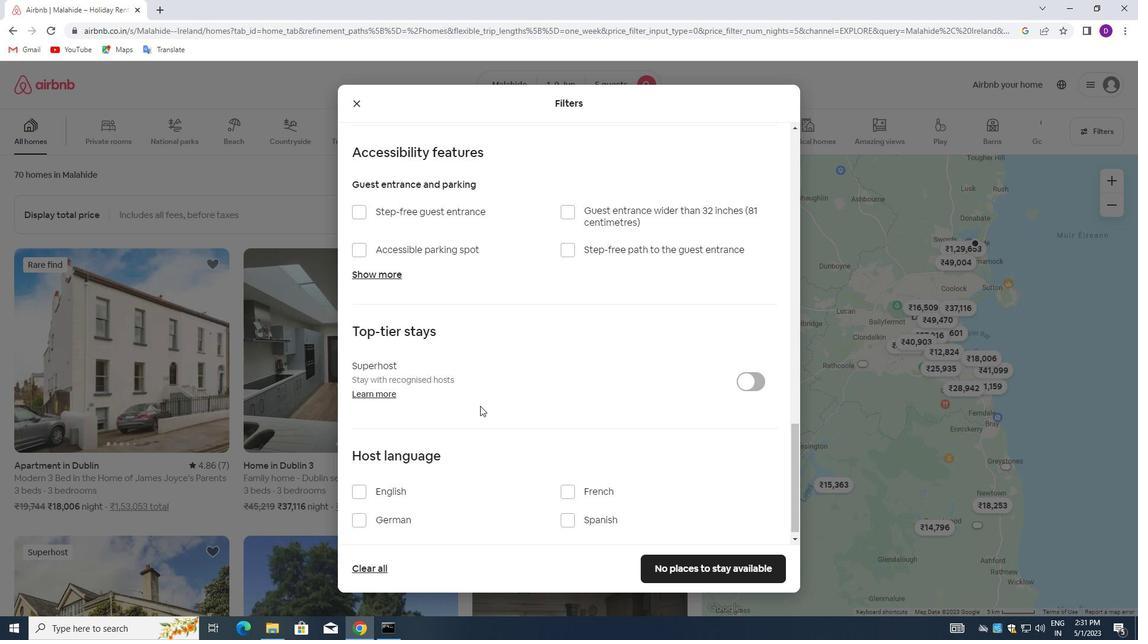 
Action: Mouse moved to (476, 408)
Screenshot: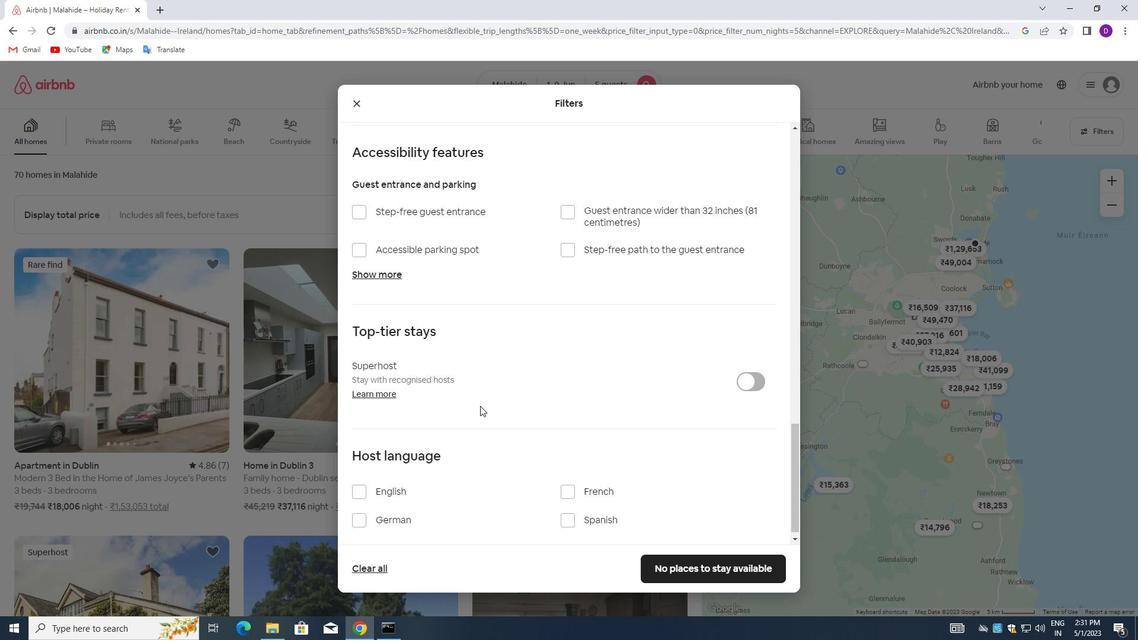 
Action: Mouse scrolled (476, 407) with delta (0, 0)
Screenshot: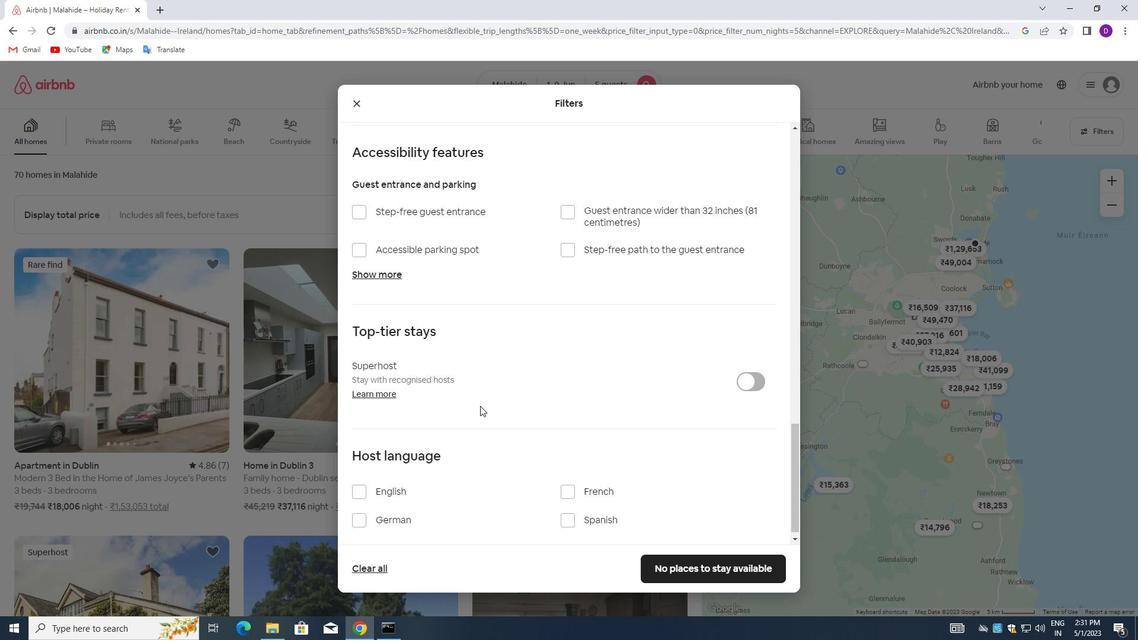 
Action: Mouse moved to (472, 412)
Screenshot: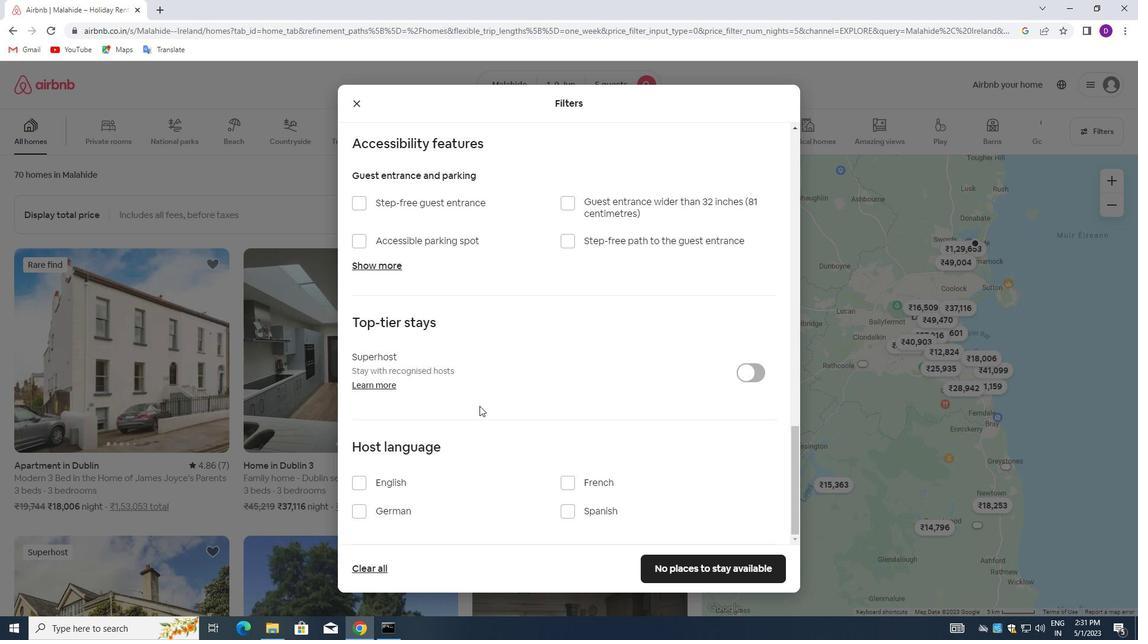 
Action: Mouse scrolled (472, 412) with delta (0, 0)
Screenshot: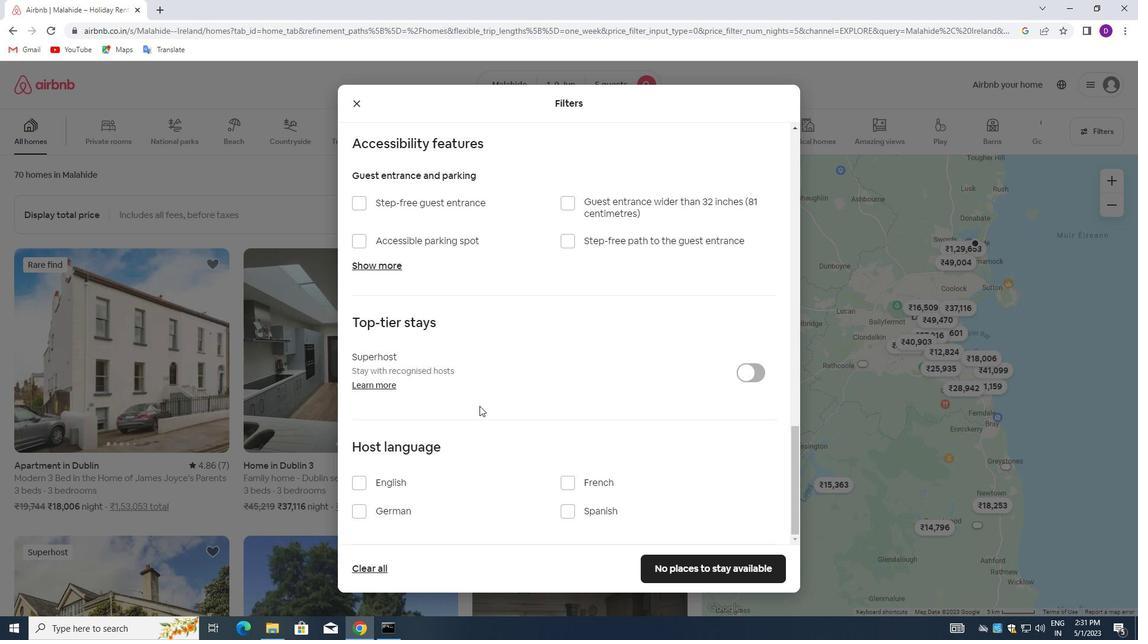 
Action: Mouse moved to (355, 482)
Screenshot: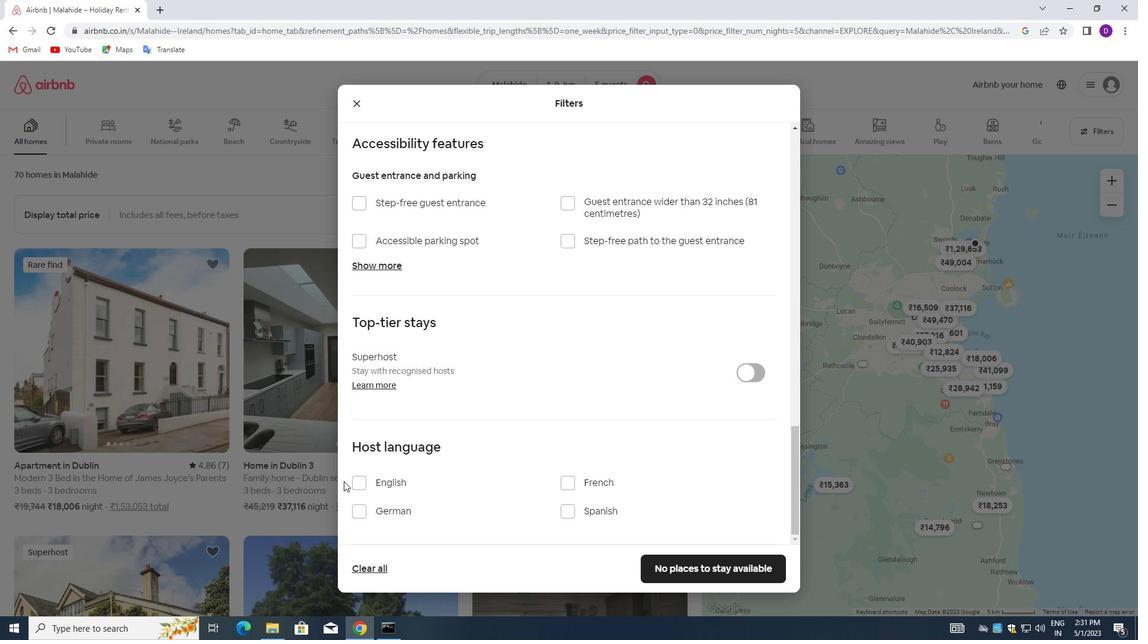 
Action: Mouse pressed left at (355, 482)
Screenshot: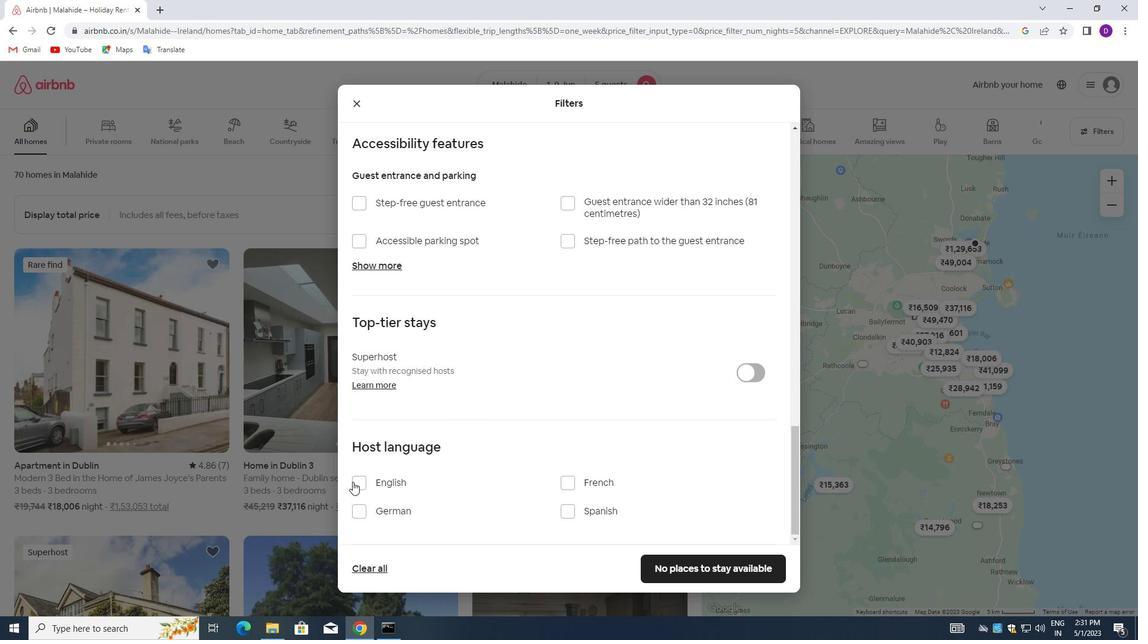 
Action: Mouse moved to (715, 565)
Screenshot: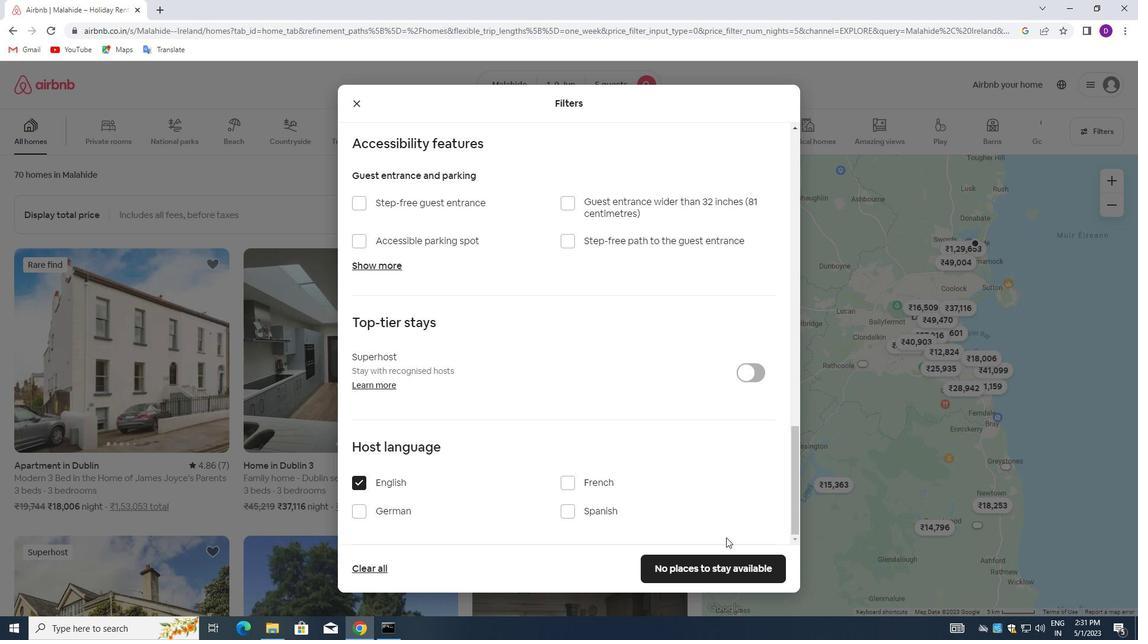 
Action: Mouse pressed left at (715, 565)
Screenshot: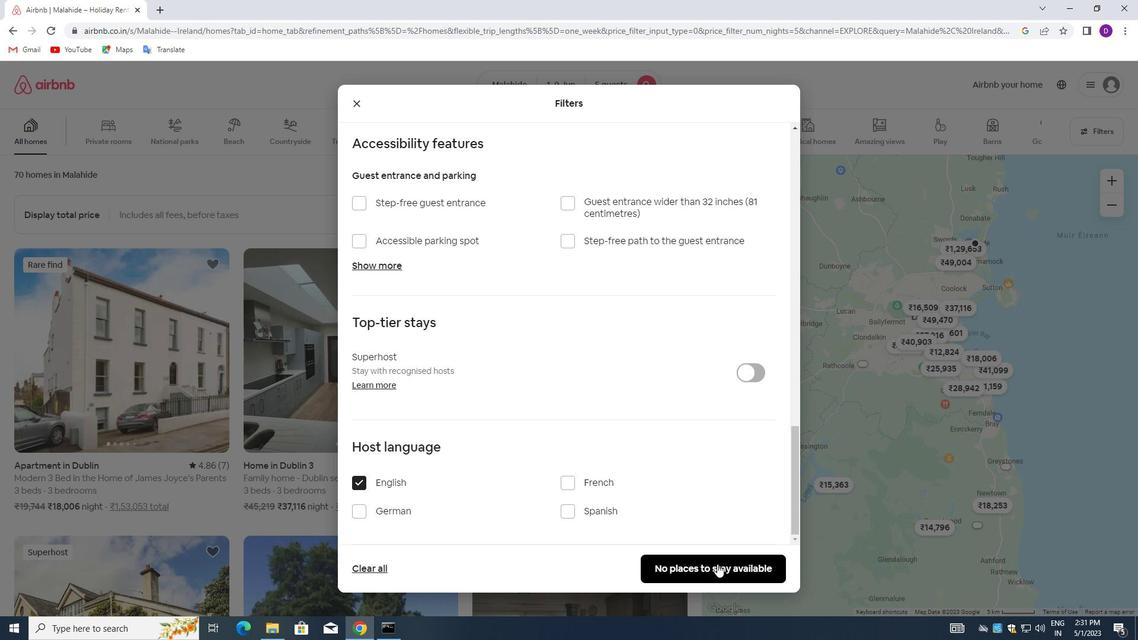
Action: Mouse moved to (627, 510)
Screenshot: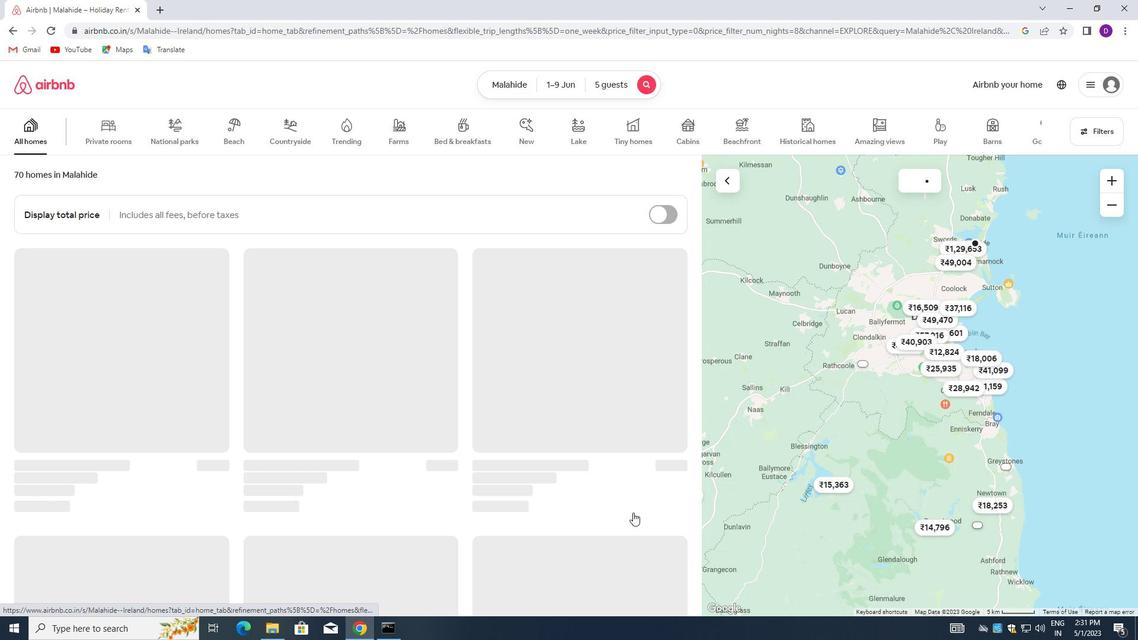 
